 Task: Find connections with filter location Schwetzingen with filter topic #Homeofficewith filter profile language French with filter current company OpenText with filter school Indian Institute of Technology, Ropar with filter industry Turned Products and Fastener Manufacturing with filter service category Telecommunications with filter keywords title Executive Assistant
Action: Mouse moved to (287, 332)
Screenshot: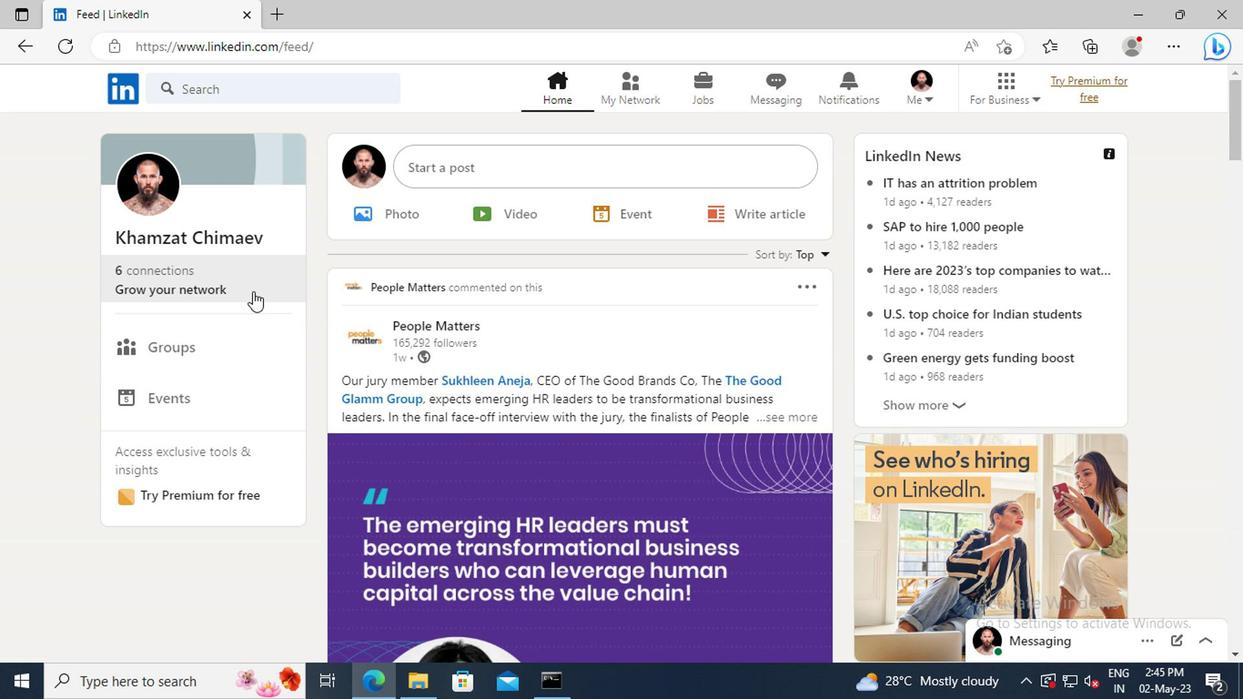 
Action: Mouse pressed left at (287, 332)
Screenshot: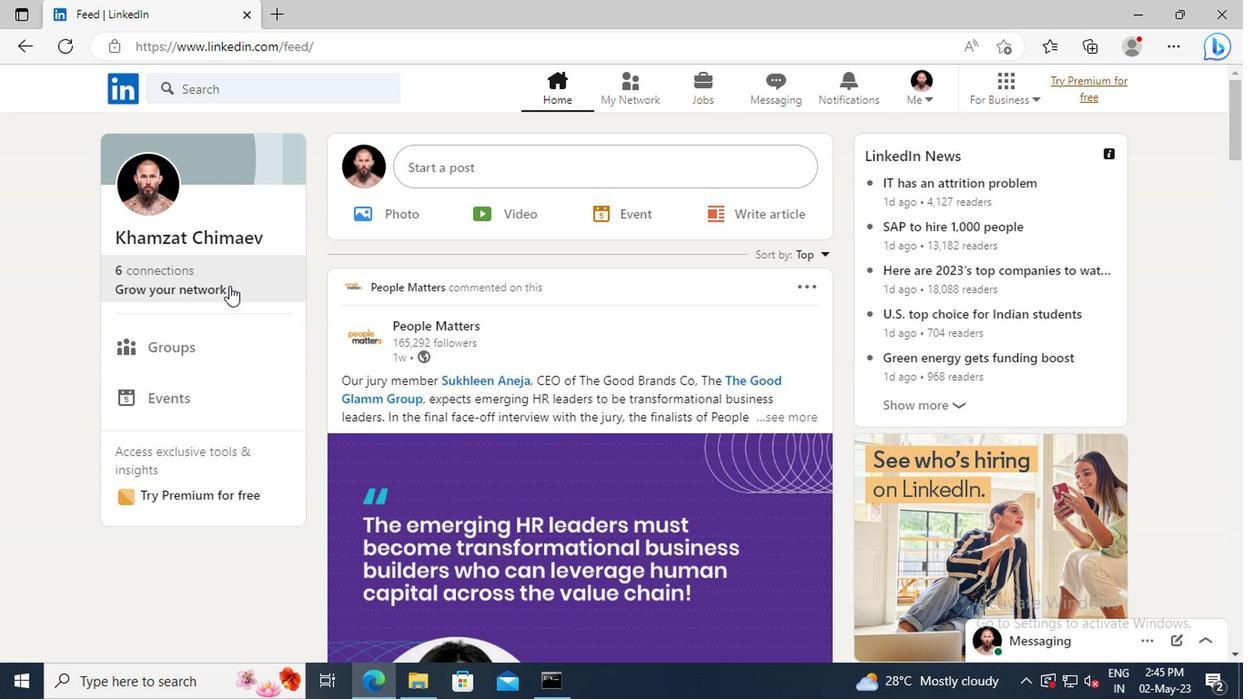 
Action: Mouse moved to (273, 267)
Screenshot: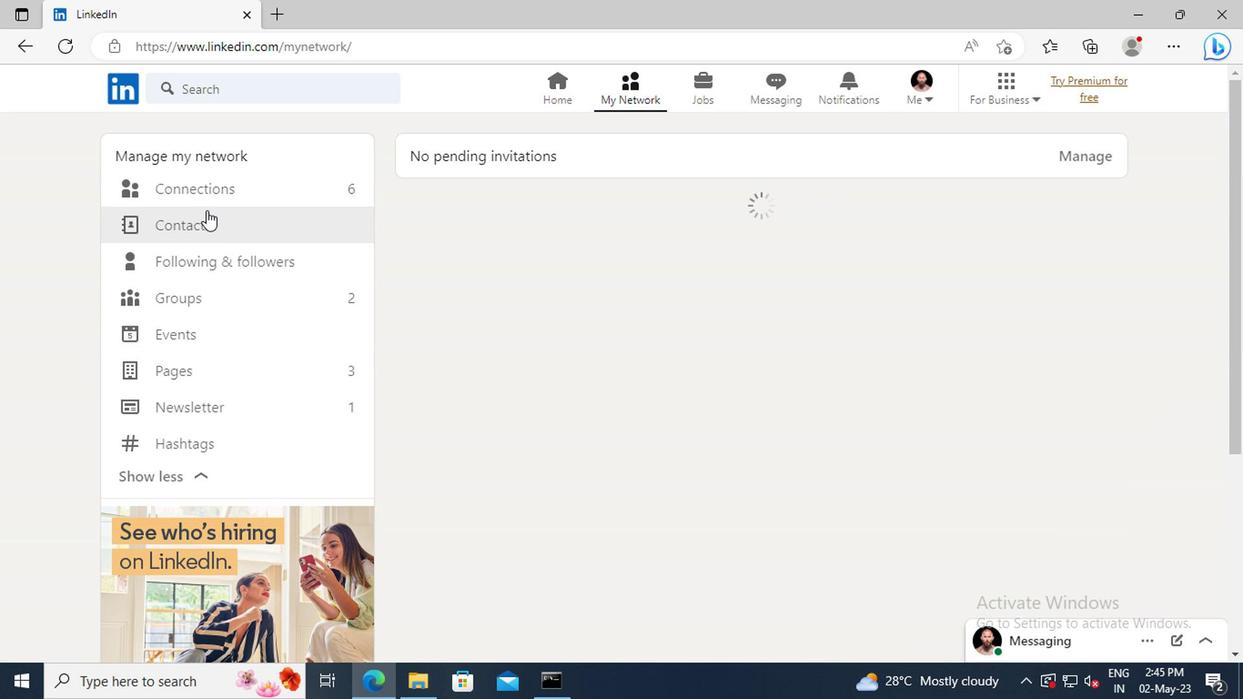 
Action: Mouse pressed left at (273, 267)
Screenshot: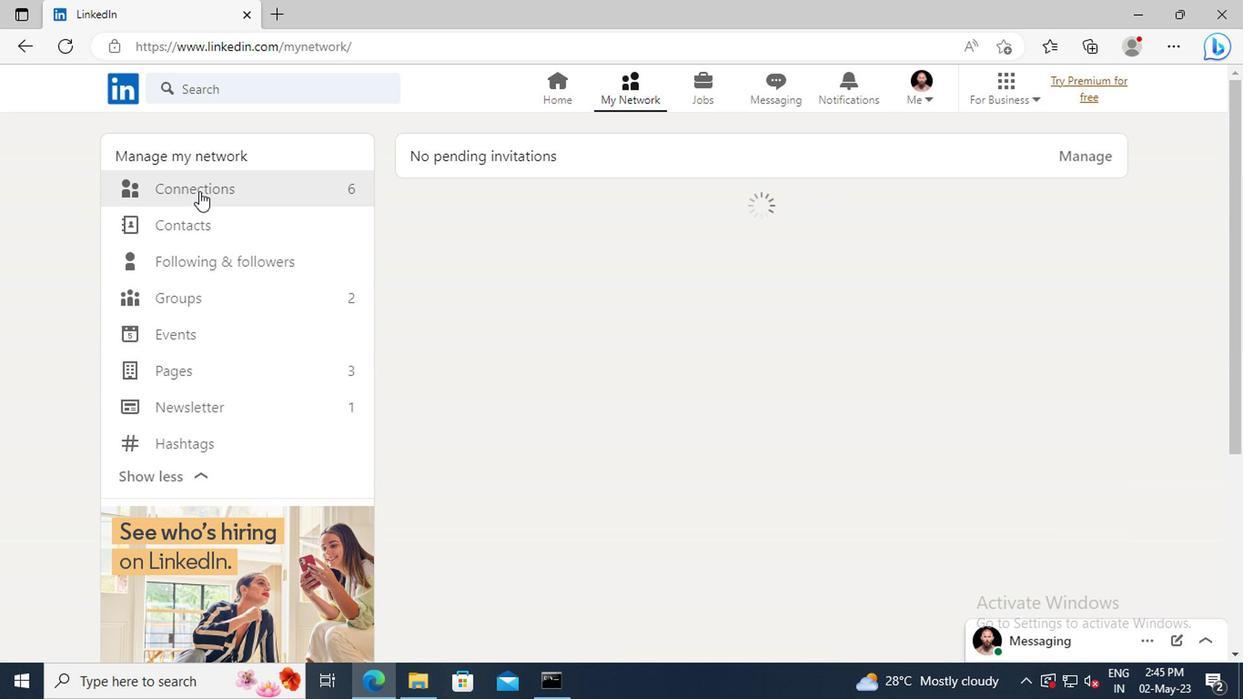 
Action: Mouse moved to (649, 269)
Screenshot: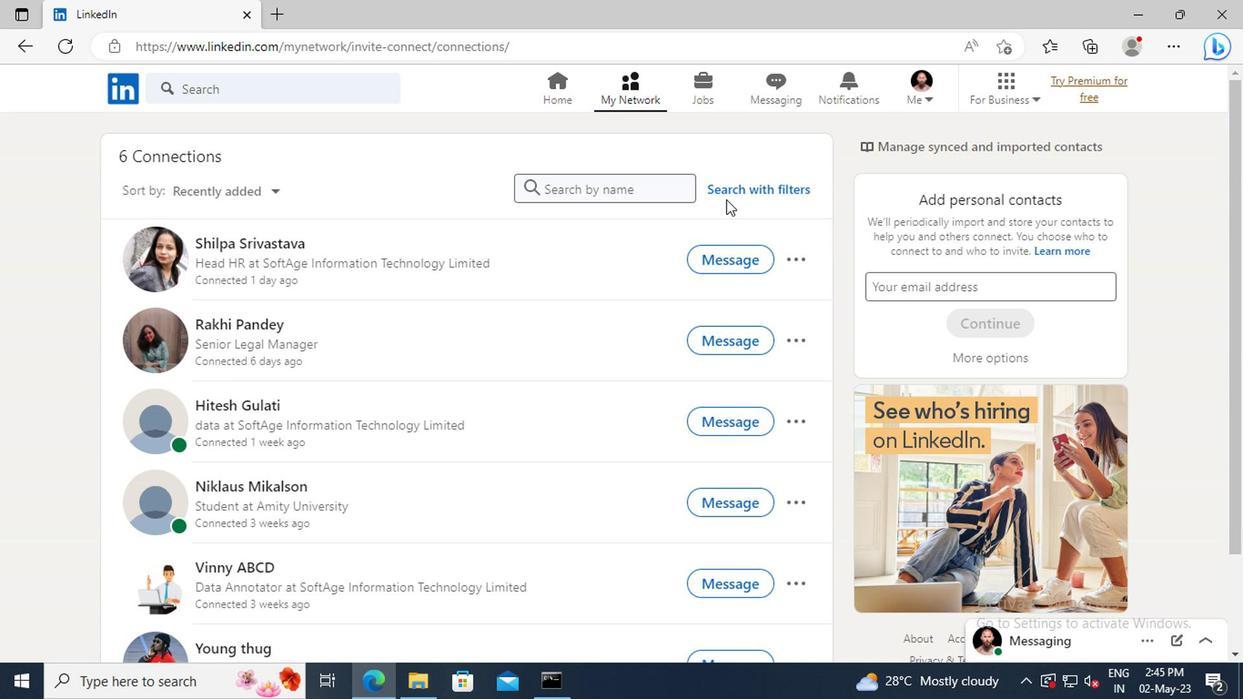 
Action: Mouse pressed left at (649, 269)
Screenshot: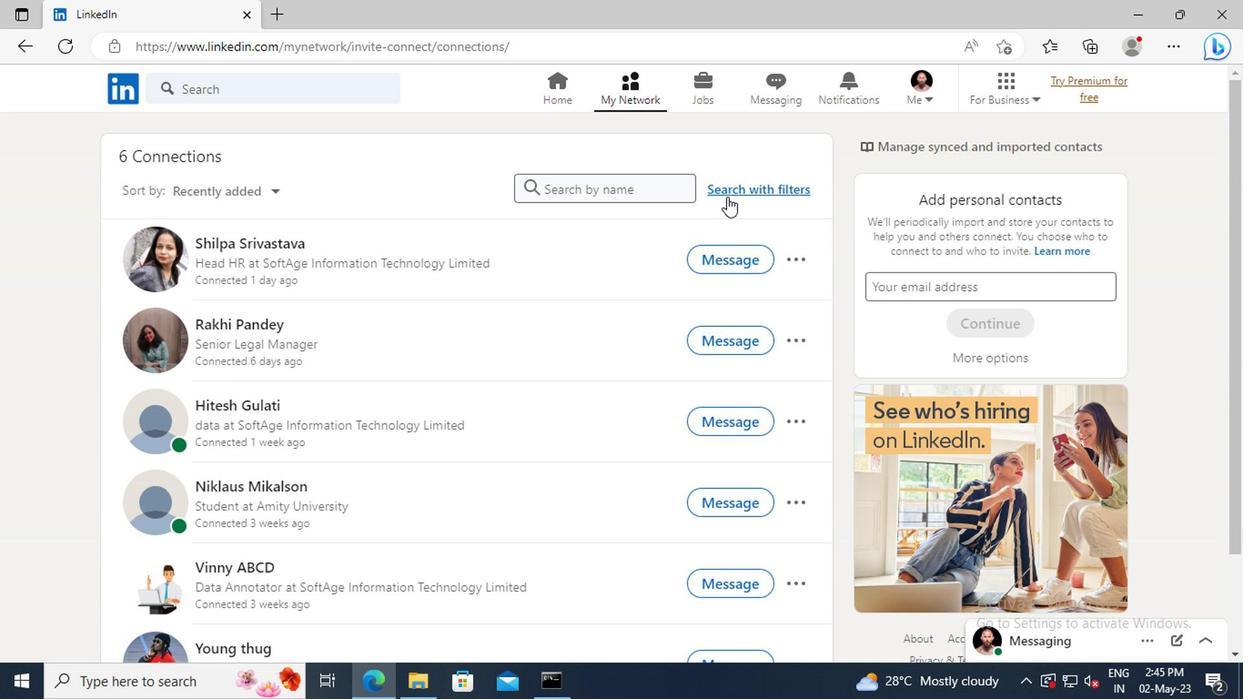 
Action: Mouse moved to (623, 235)
Screenshot: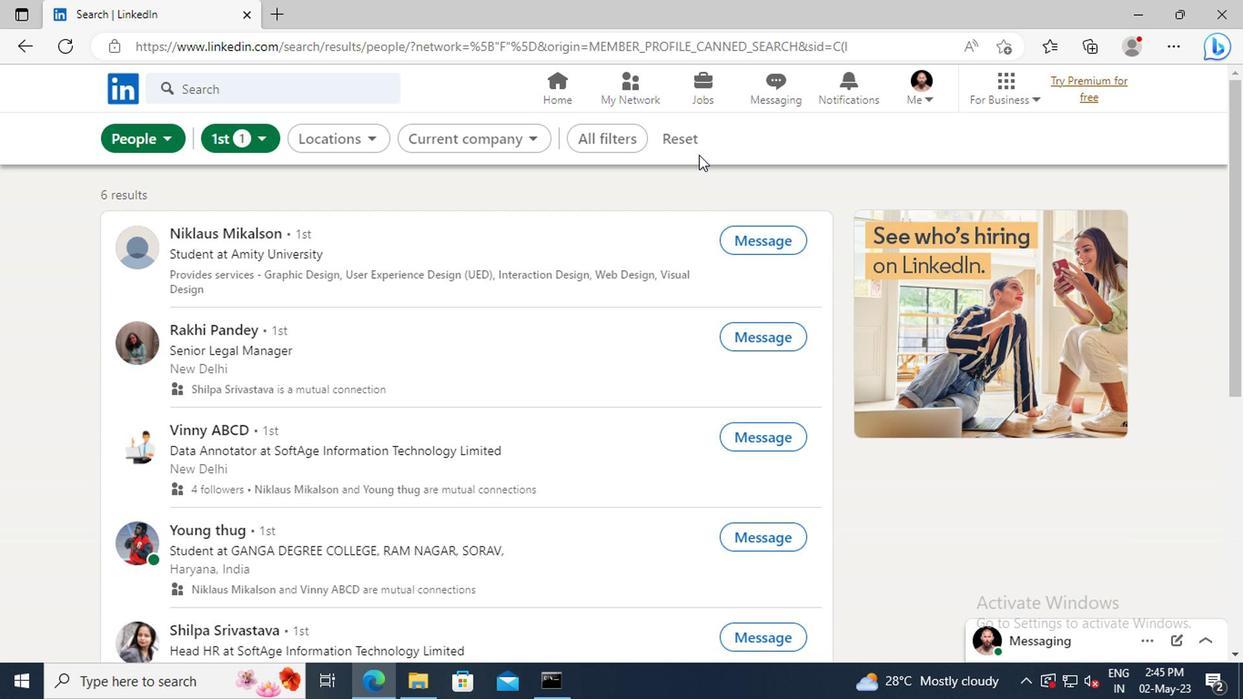
Action: Mouse pressed left at (623, 235)
Screenshot: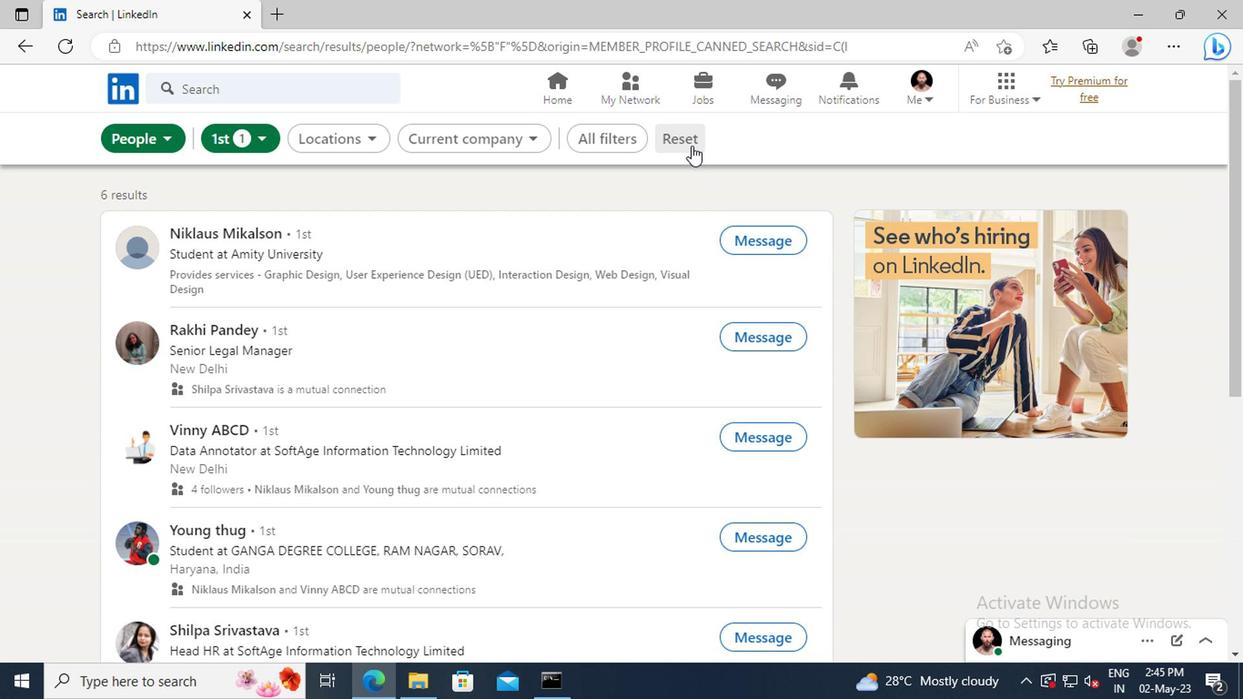 
Action: Mouse moved to (602, 232)
Screenshot: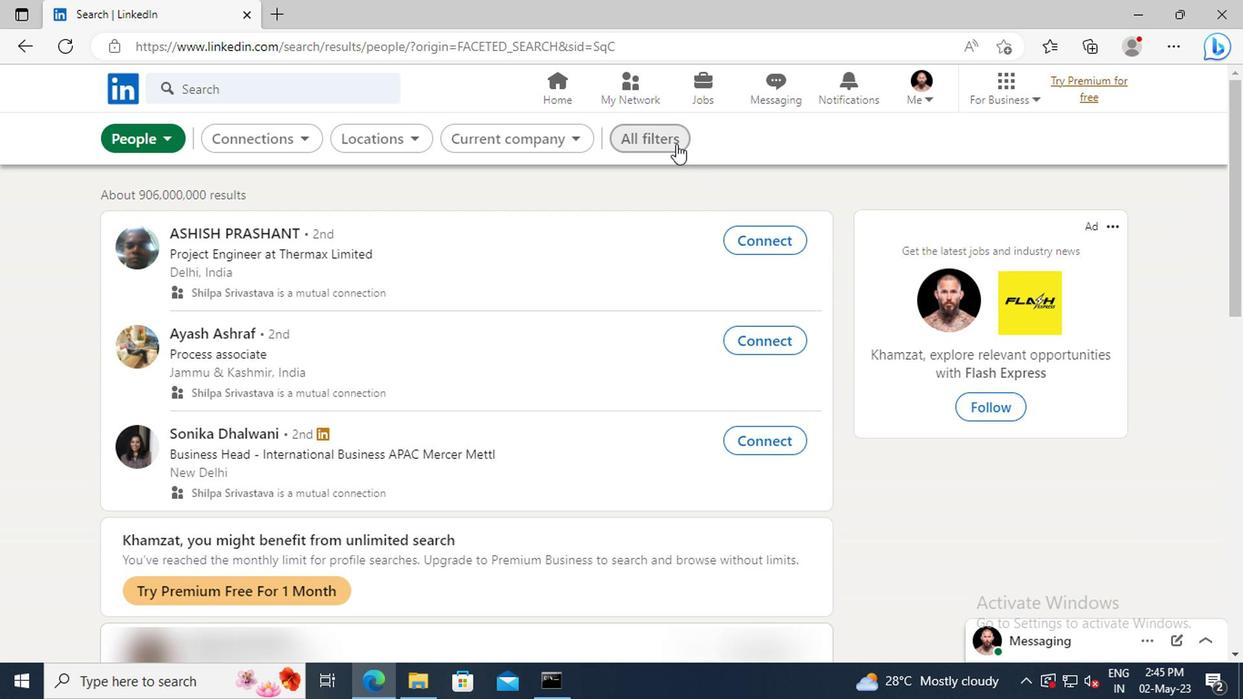 
Action: Mouse pressed left at (602, 232)
Screenshot: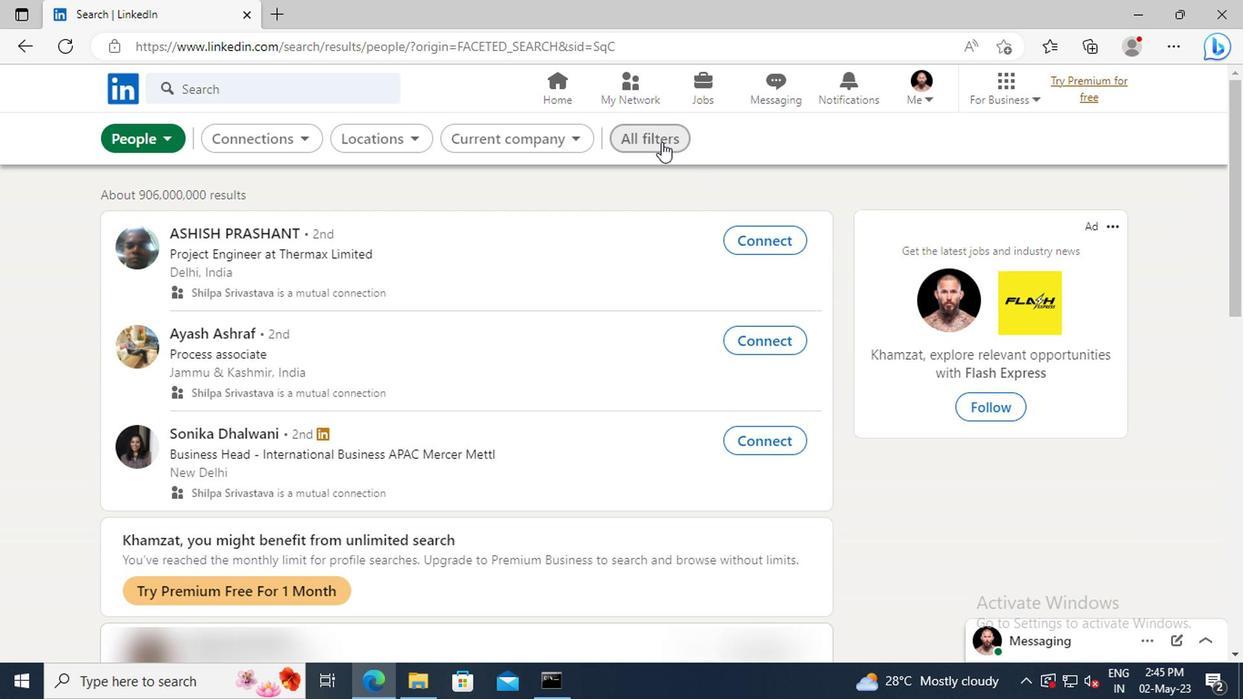 
Action: Mouse moved to (828, 344)
Screenshot: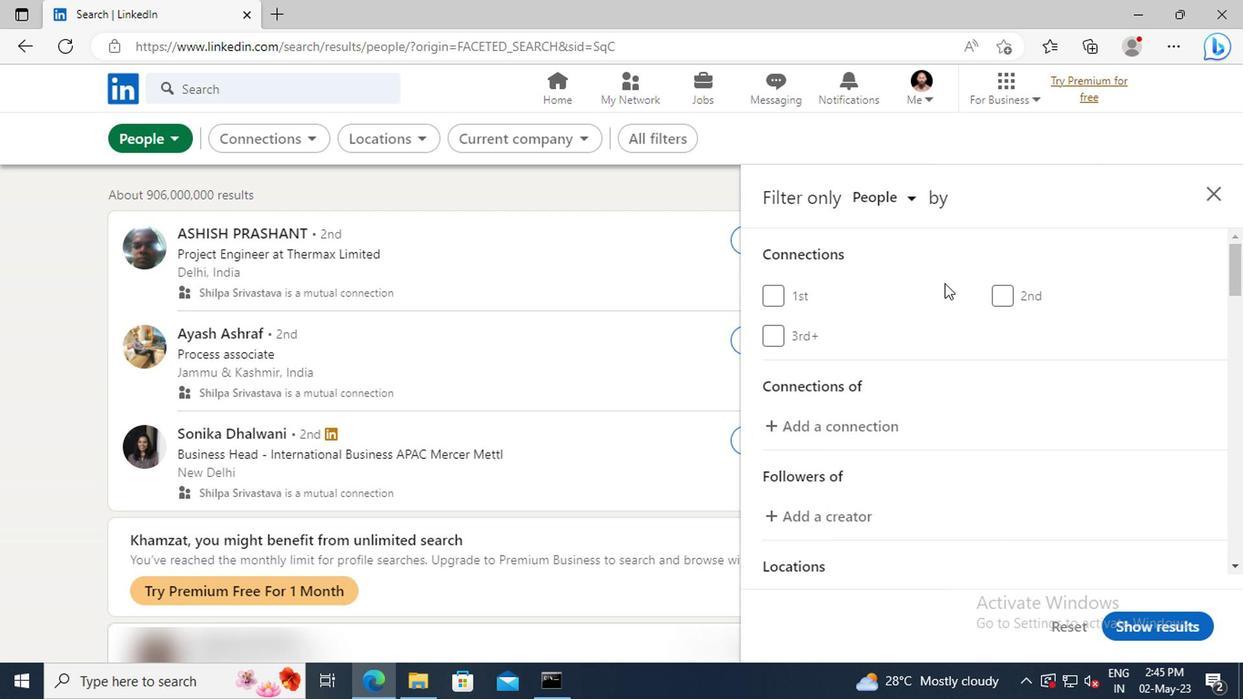 
Action: Mouse scrolled (828, 343) with delta (0, 0)
Screenshot: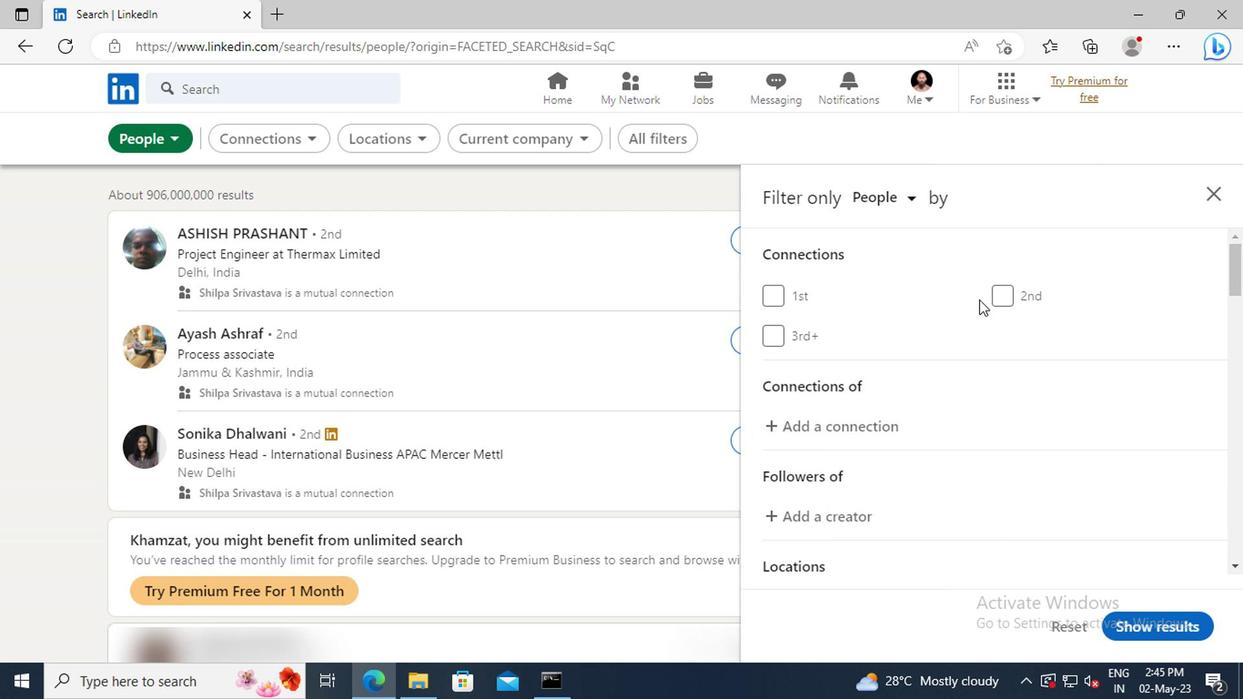 
Action: Mouse moved to (828, 345)
Screenshot: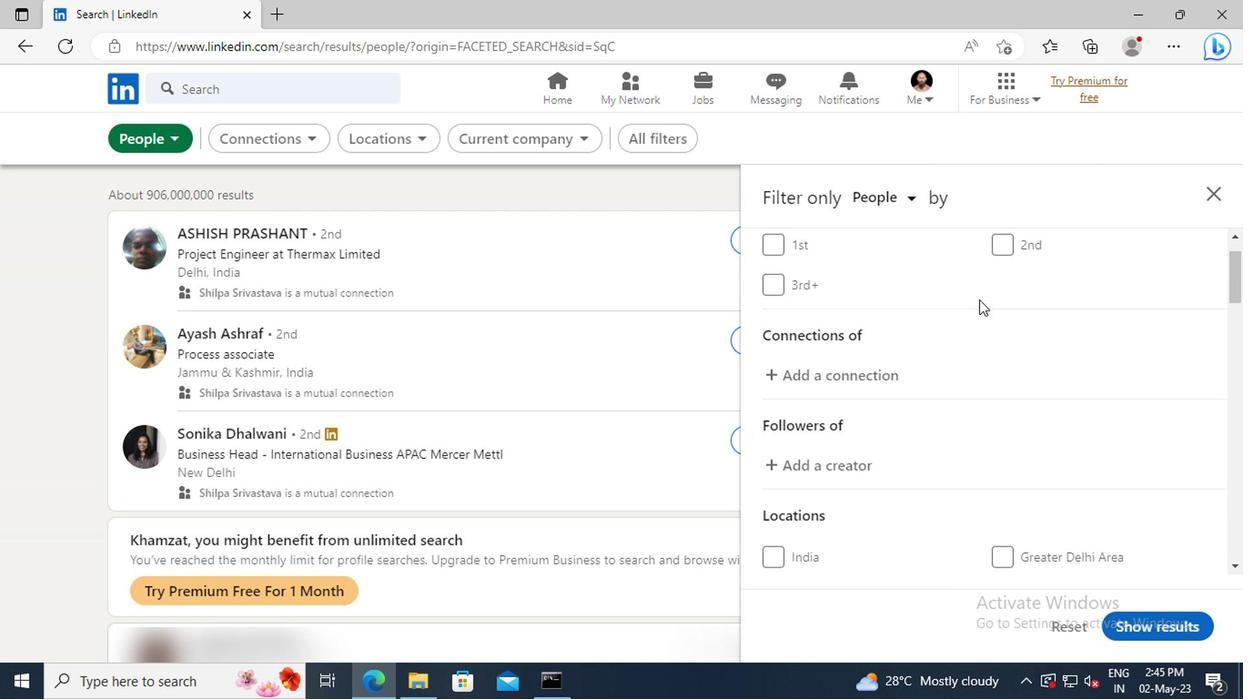
Action: Mouse scrolled (828, 344) with delta (0, 0)
Screenshot: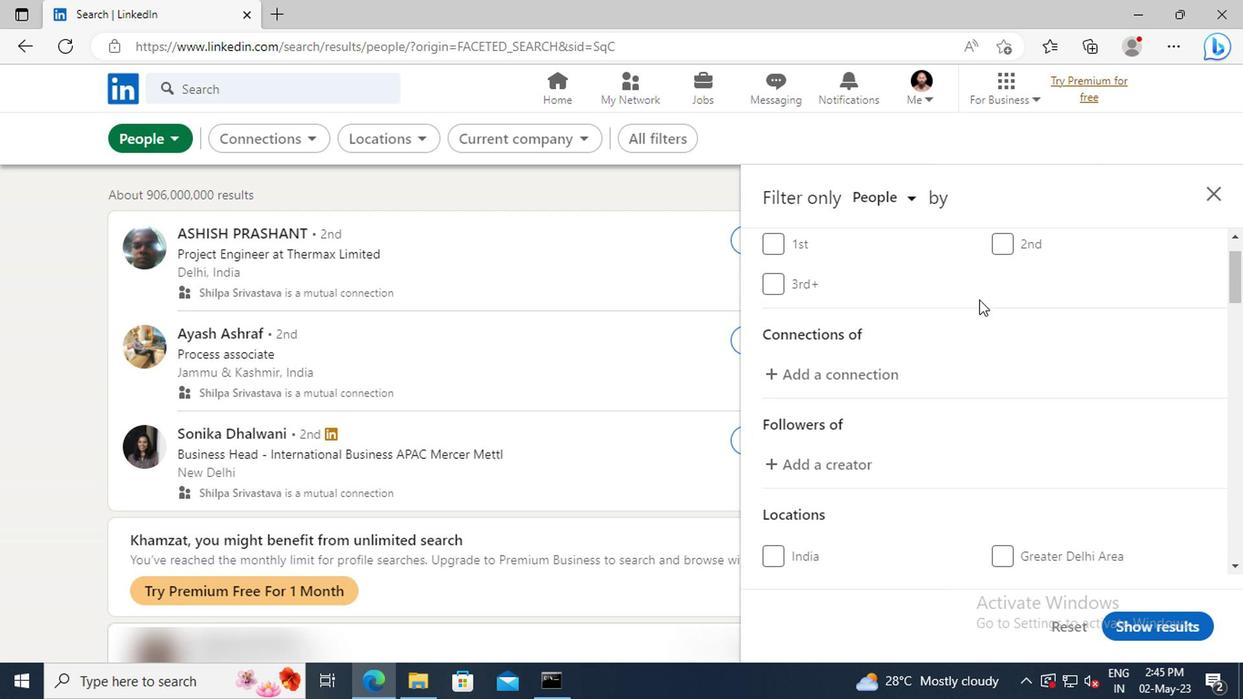 
Action: Mouse scrolled (828, 344) with delta (0, 0)
Screenshot: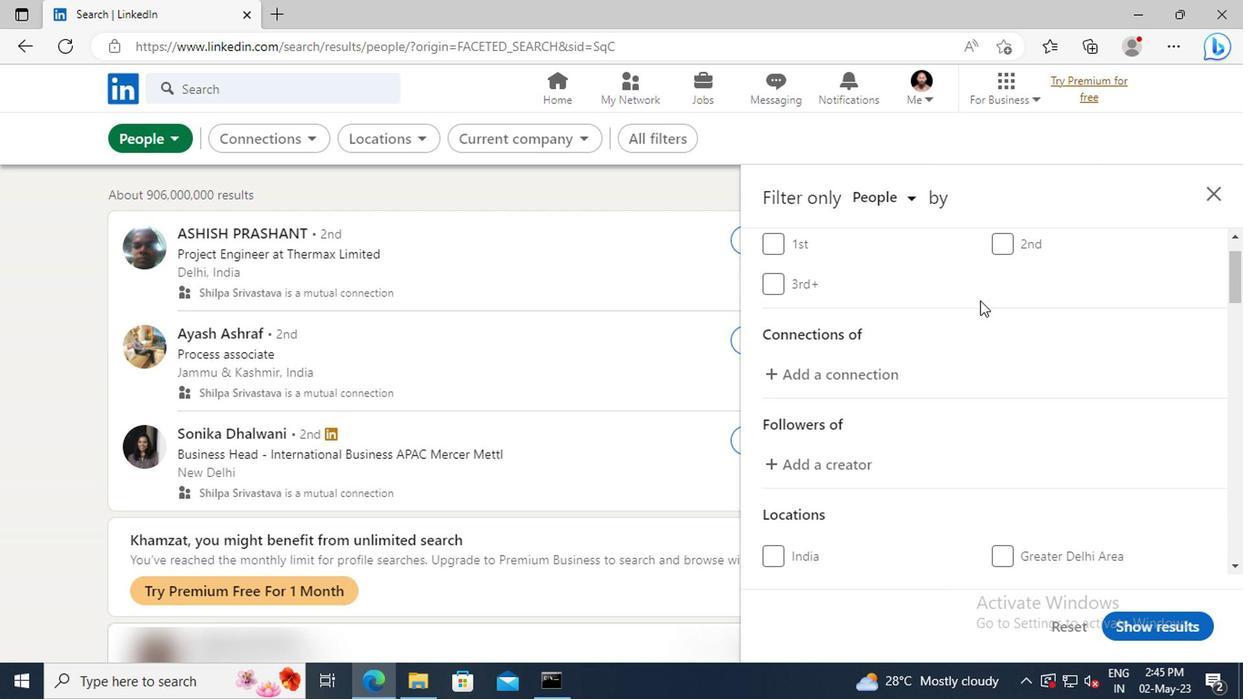 
Action: Mouse scrolled (828, 344) with delta (0, 0)
Screenshot: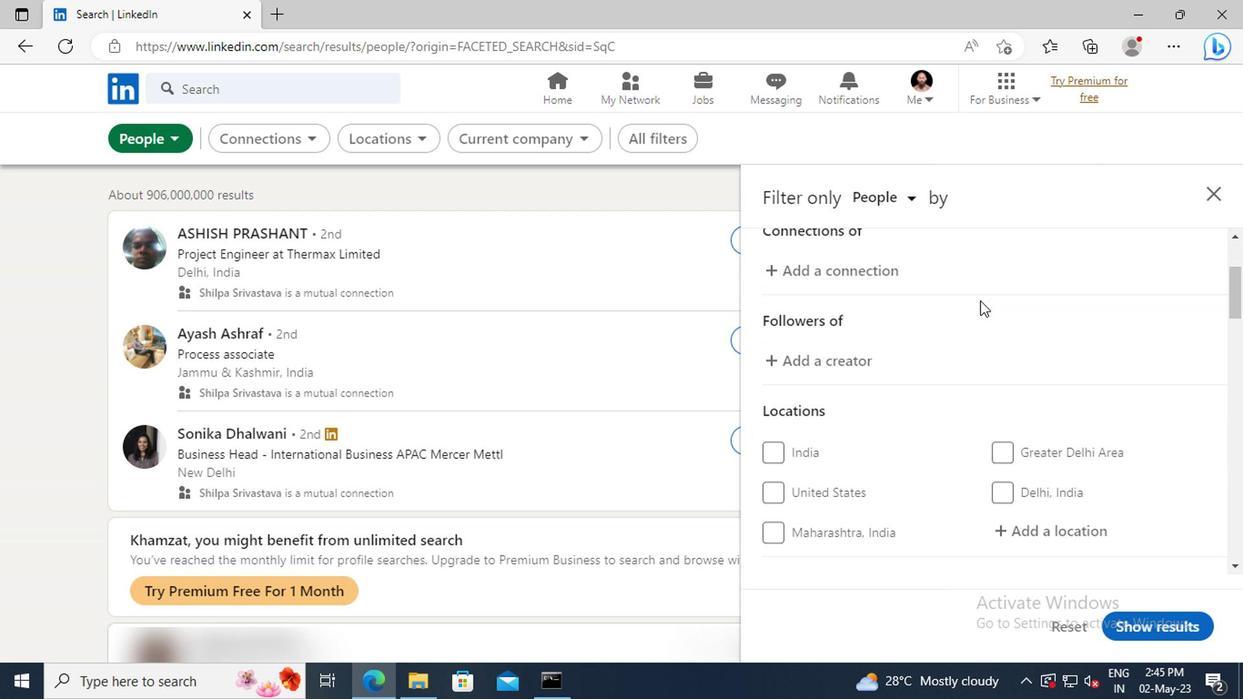 
Action: Mouse moved to (829, 345)
Screenshot: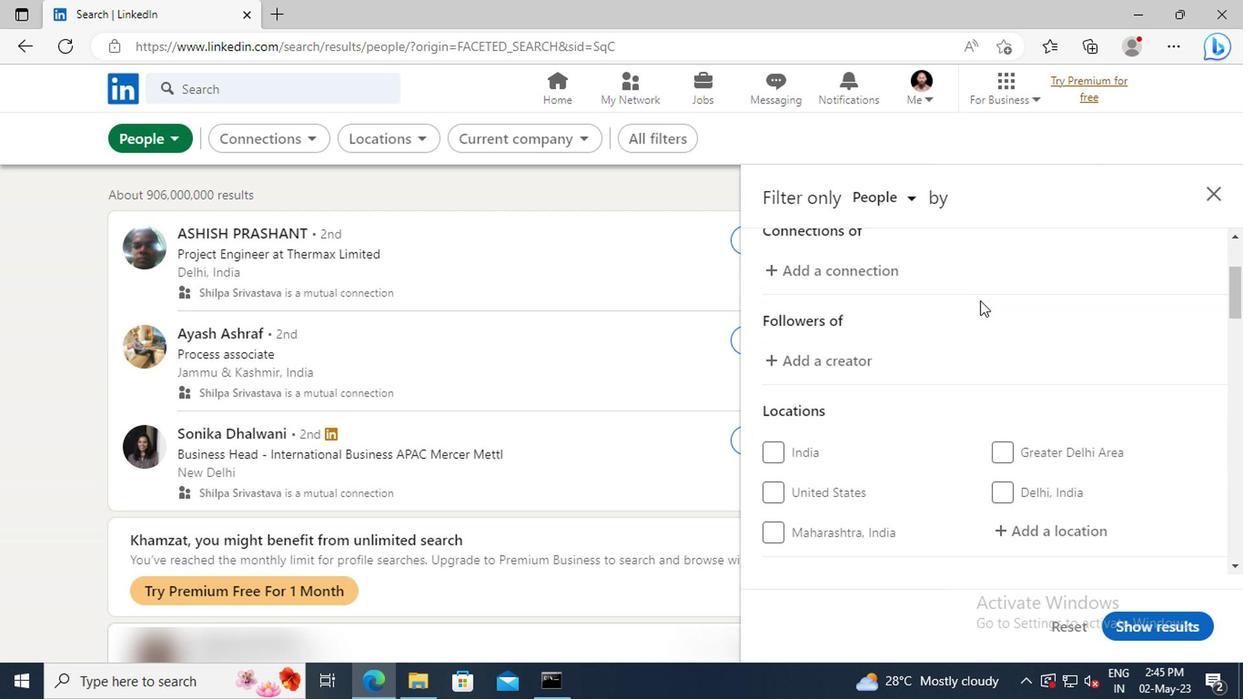 
Action: Mouse scrolled (829, 344) with delta (0, 0)
Screenshot: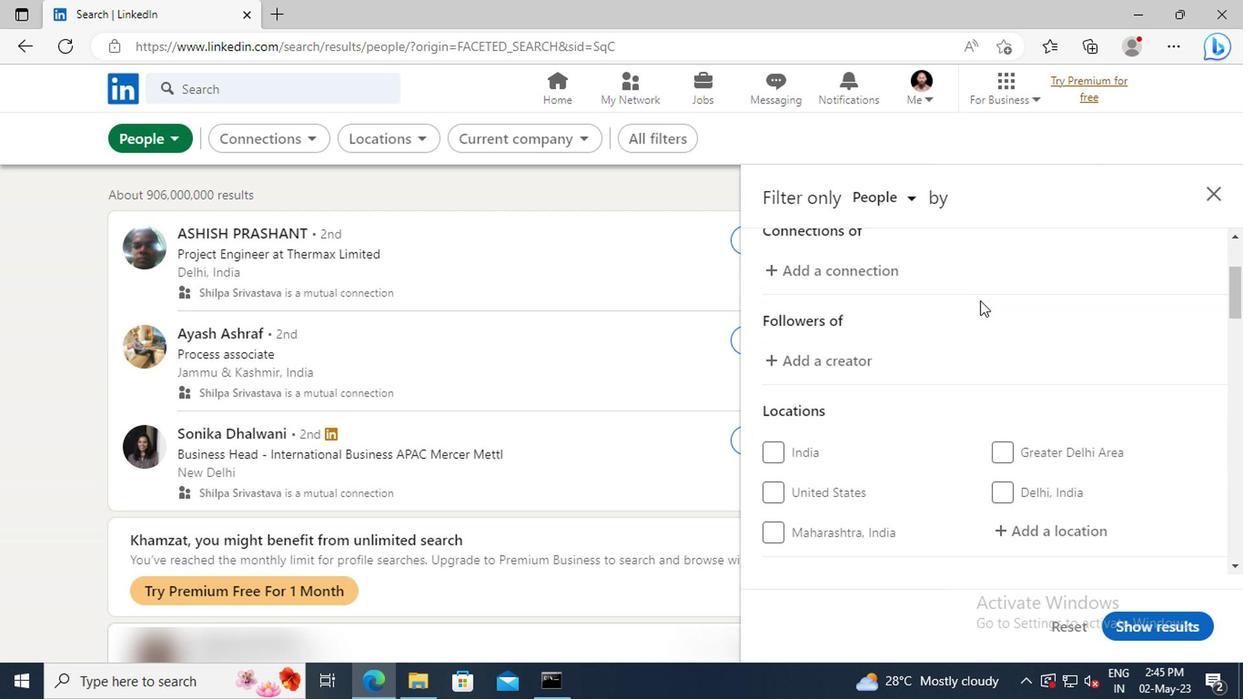 
Action: Mouse scrolled (829, 344) with delta (0, 0)
Screenshot: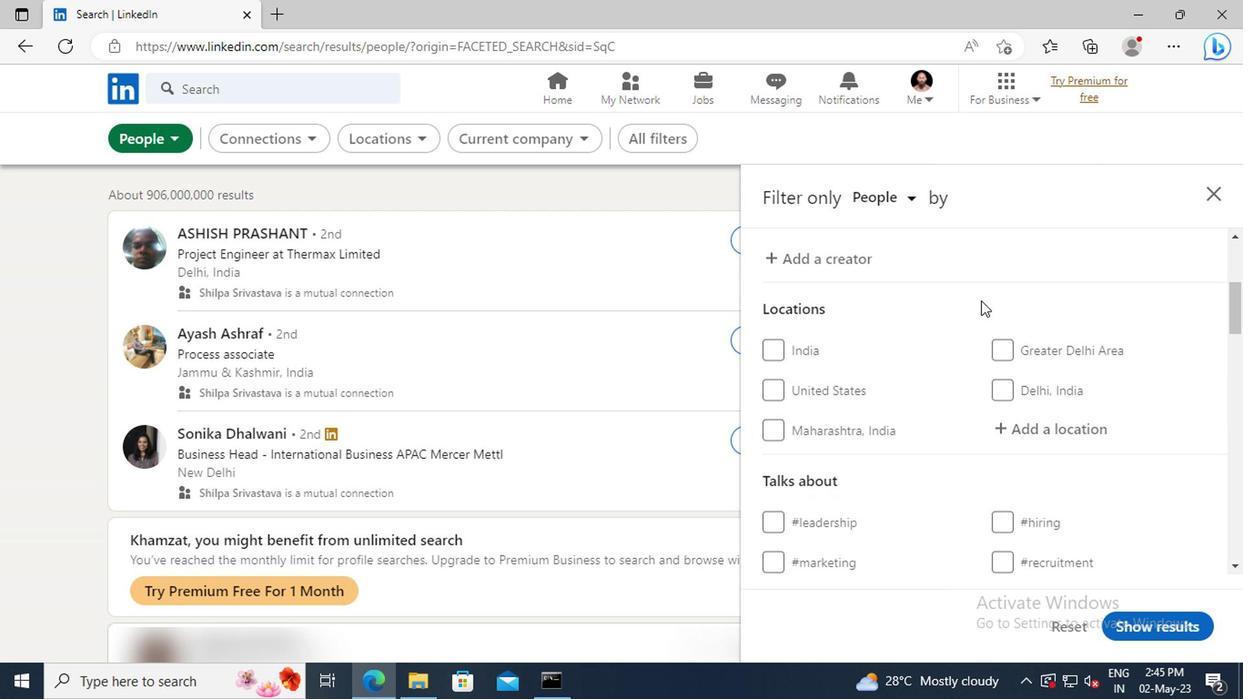 
Action: Mouse moved to (852, 398)
Screenshot: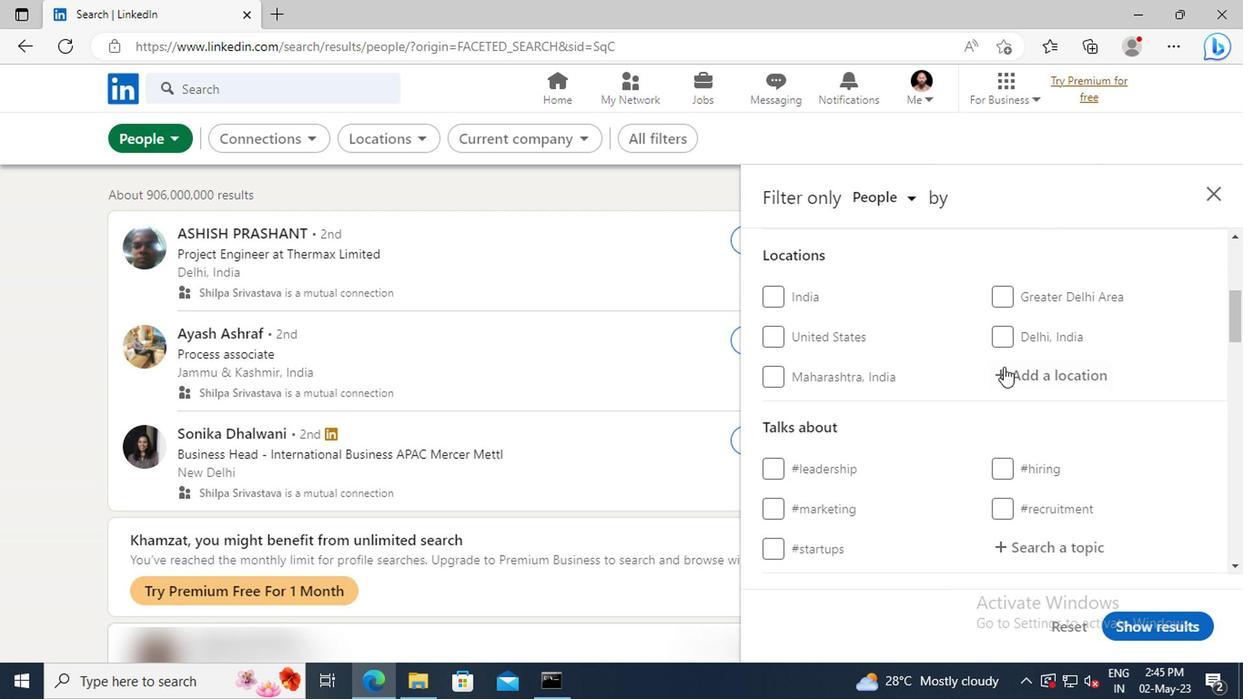 
Action: Mouse pressed left at (852, 398)
Screenshot: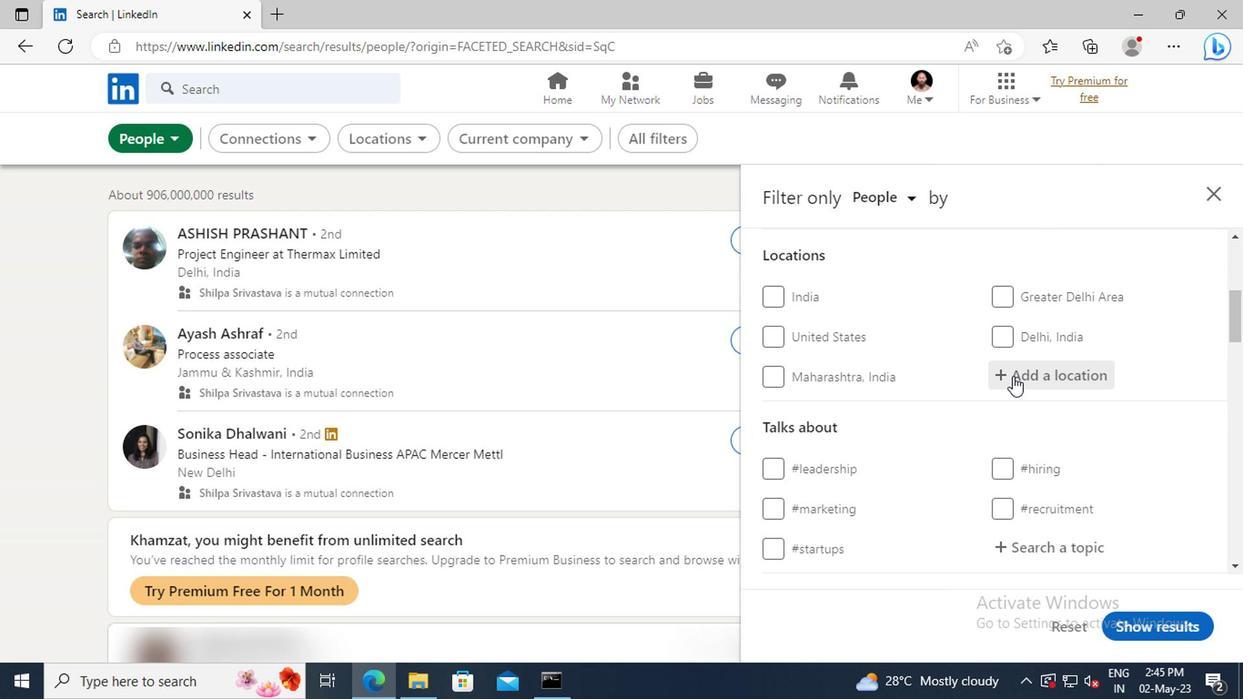 
Action: Key pressed <Key.shift>SCHWETZI
Screenshot: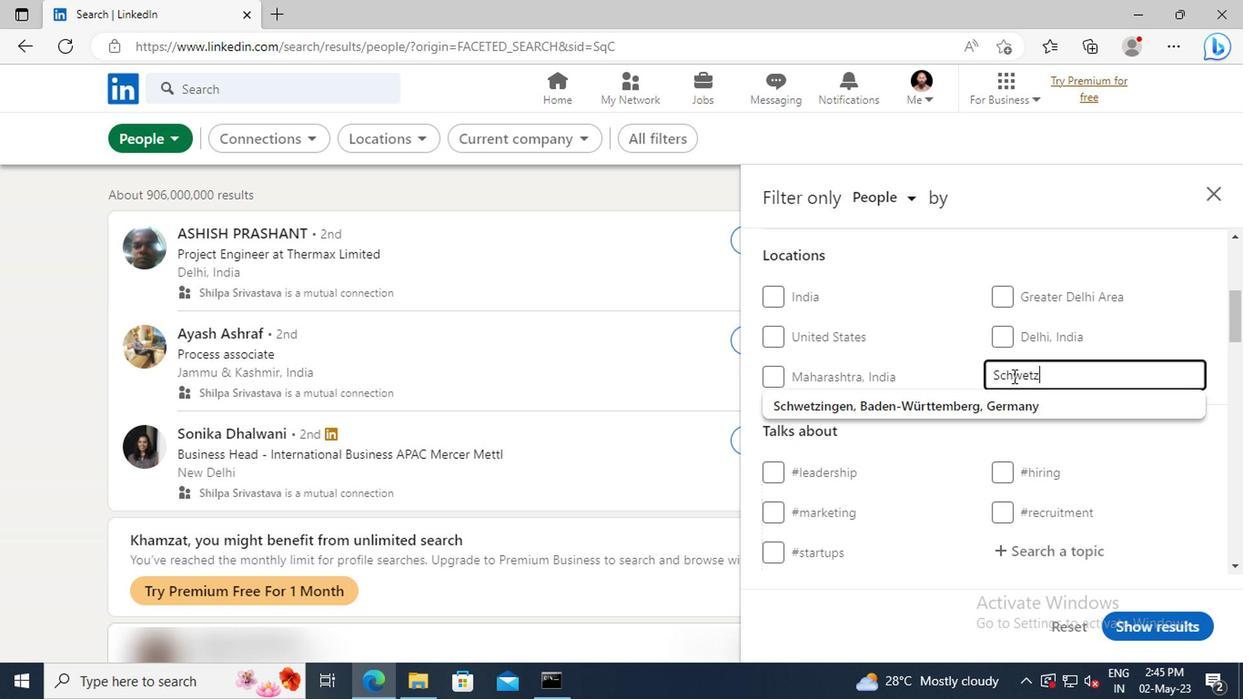 
Action: Mouse moved to (859, 420)
Screenshot: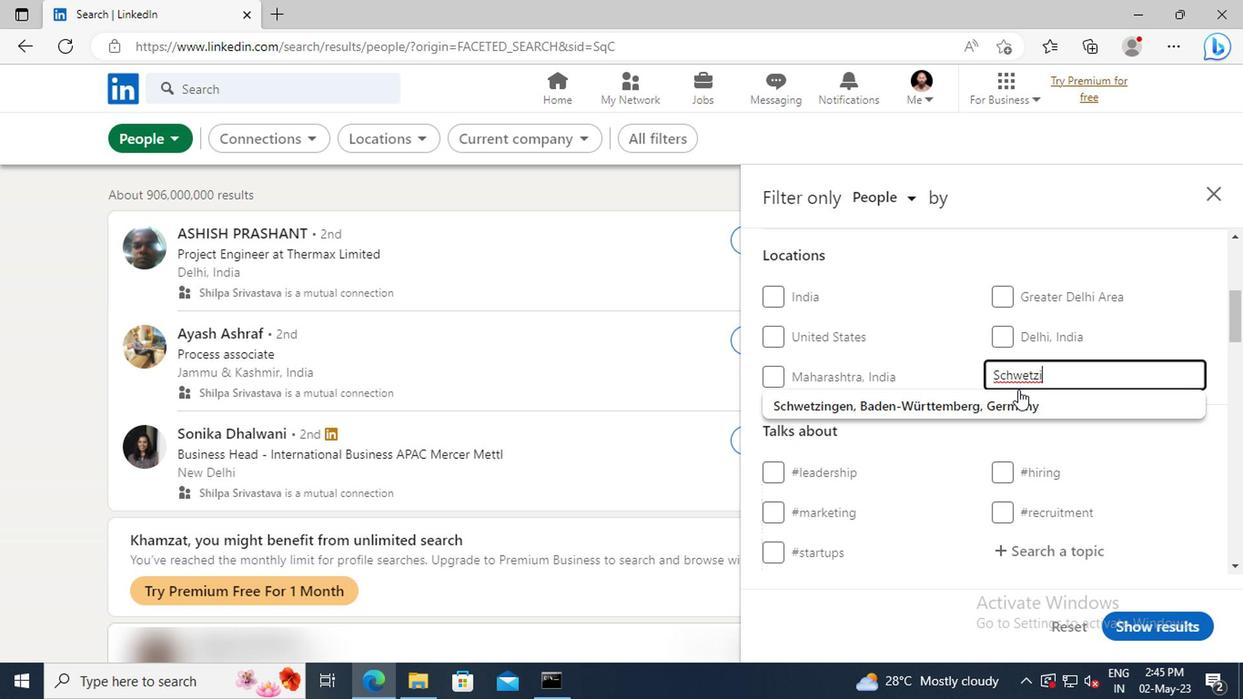 
Action: Mouse pressed left at (859, 420)
Screenshot: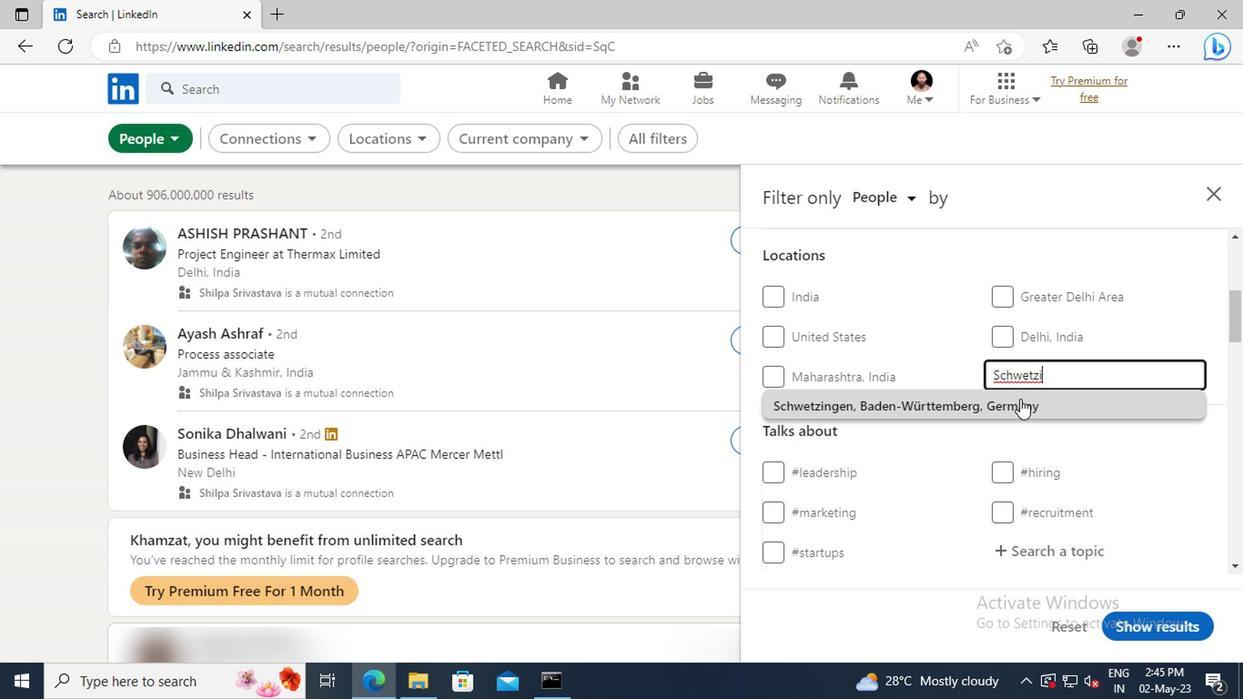 
Action: Mouse scrolled (859, 420) with delta (0, 0)
Screenshot: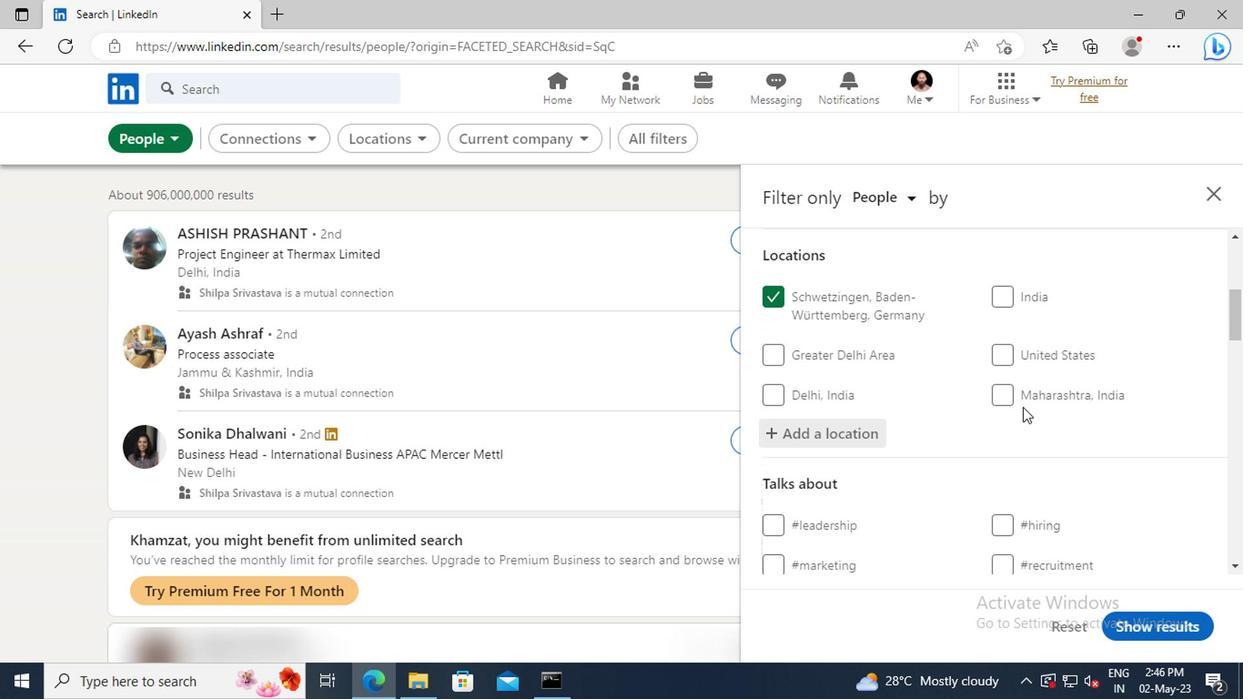 
Action: Mouse scrolled (859, 420) with delta (0, 0)
Screenshot: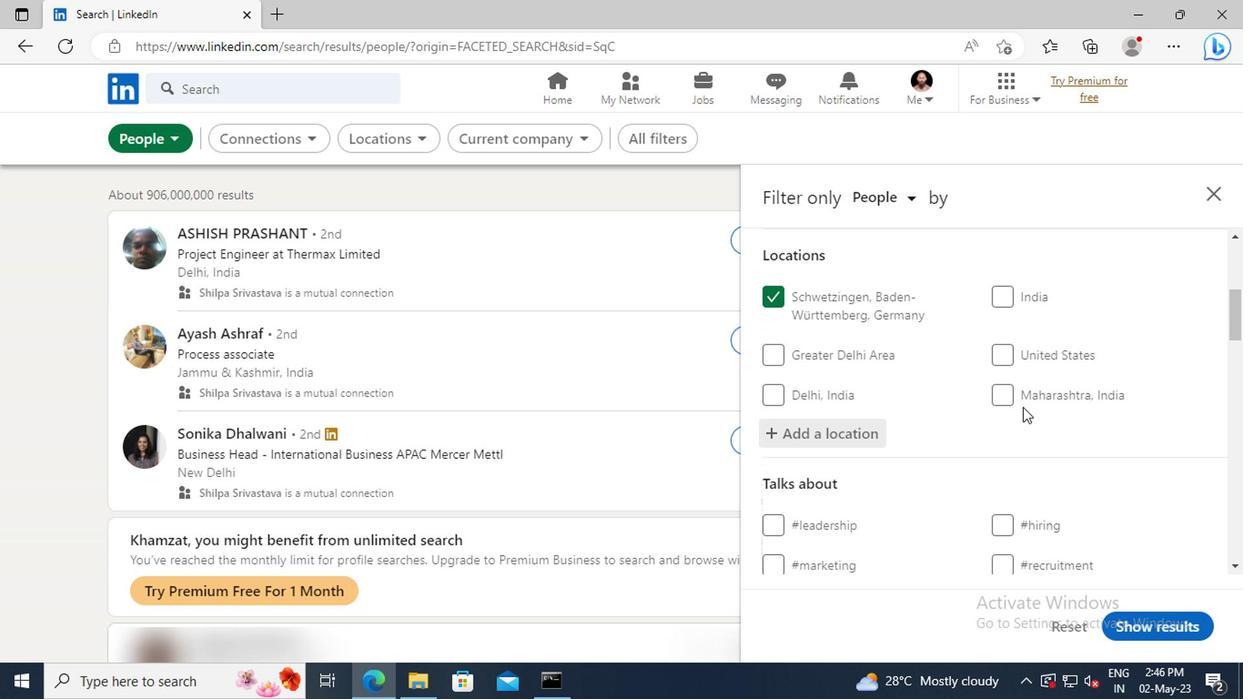 
Action: Mouse scrolled (859, 420) with delta (0, 0)
Screenshot: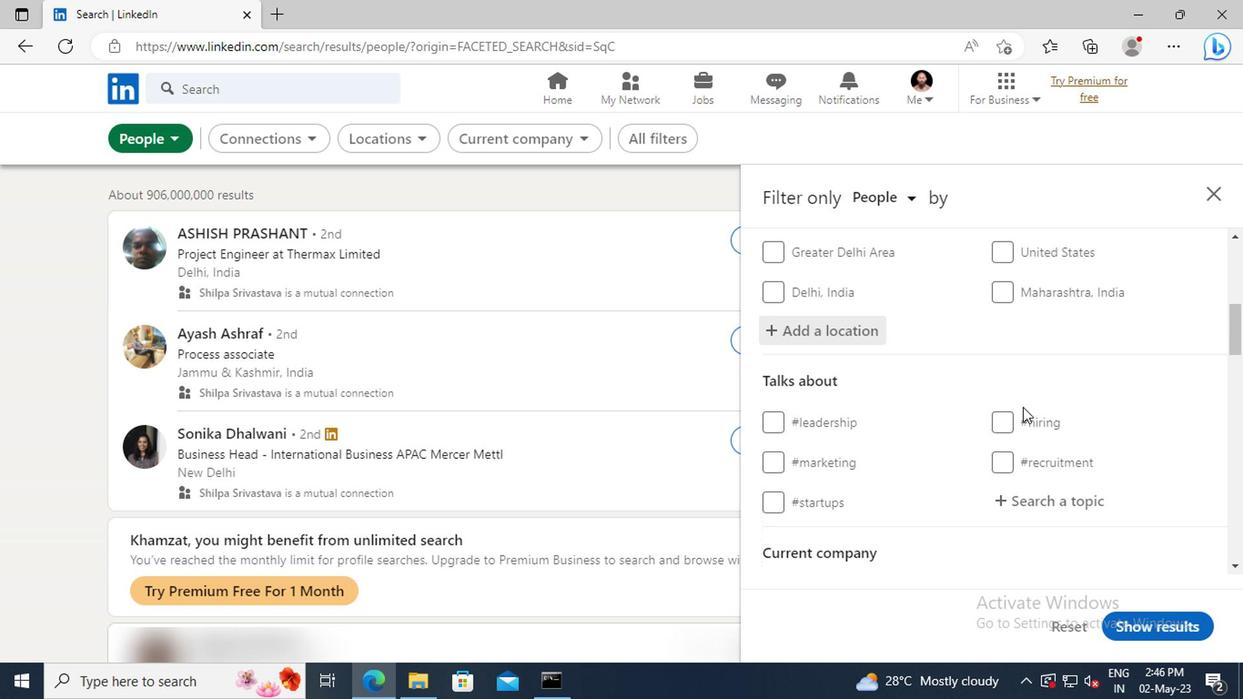 
Action: Mouse moved to (858, 450)
Screenshot: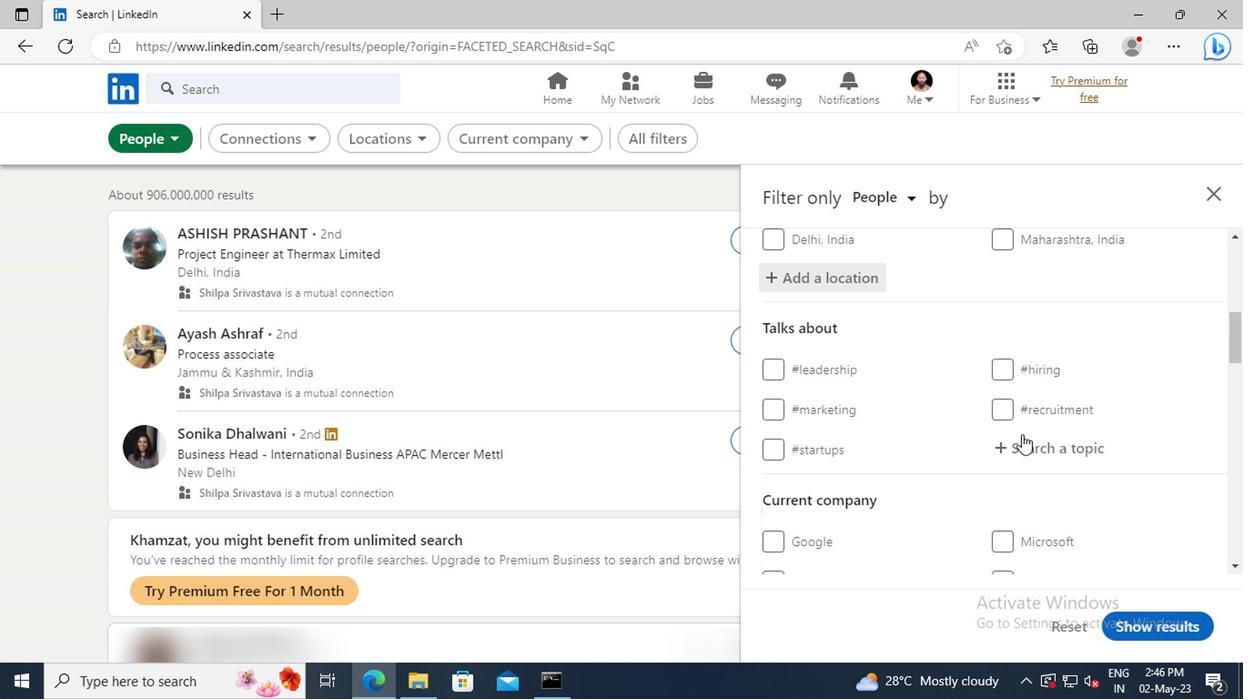 
Action: Mouse pressed left at (858, 450)
Screenshot: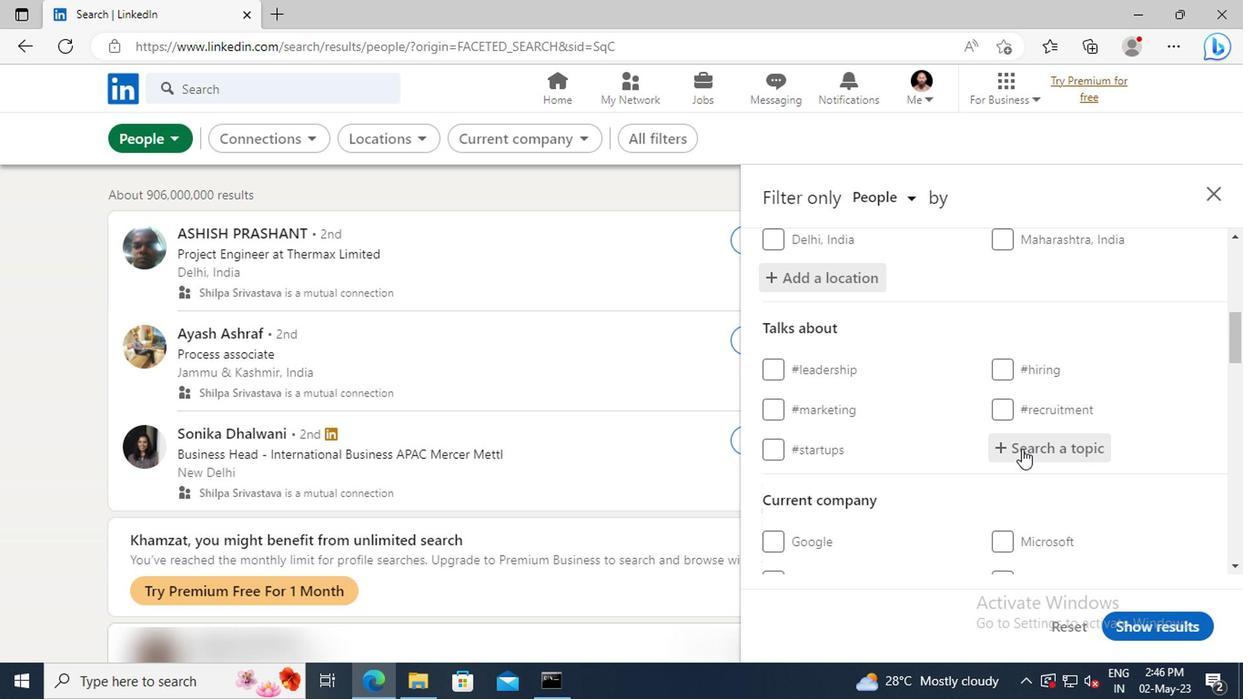 
Action: Key pressed <Key.shift>HOMEOFF
Screenshot: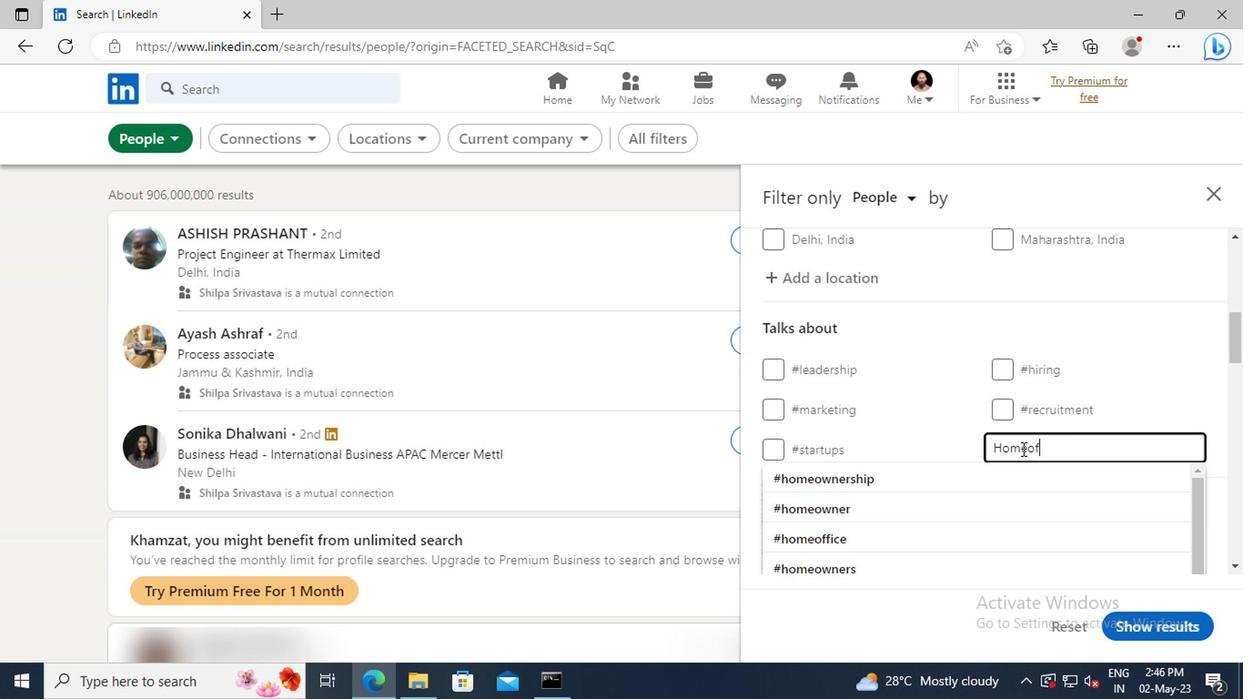 
Action: Mouse moved to (861, 468)
Screenshot: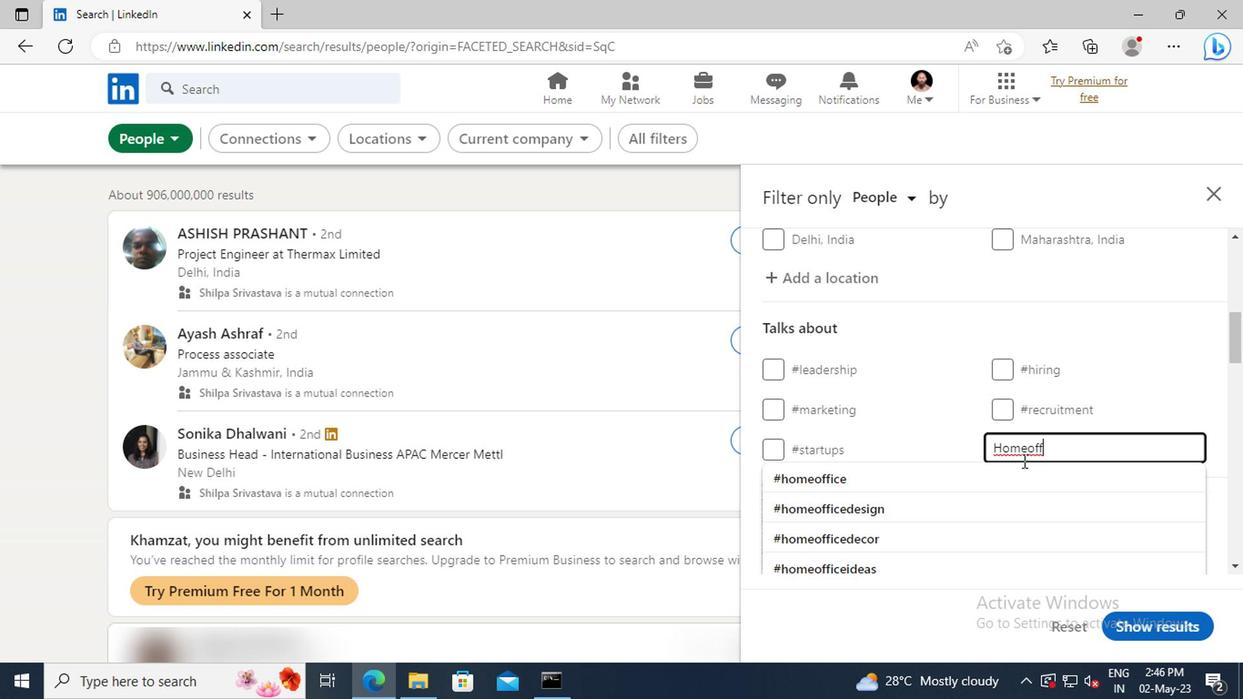 
Action: Mouse pressed left at (861, 468)
Screenshot: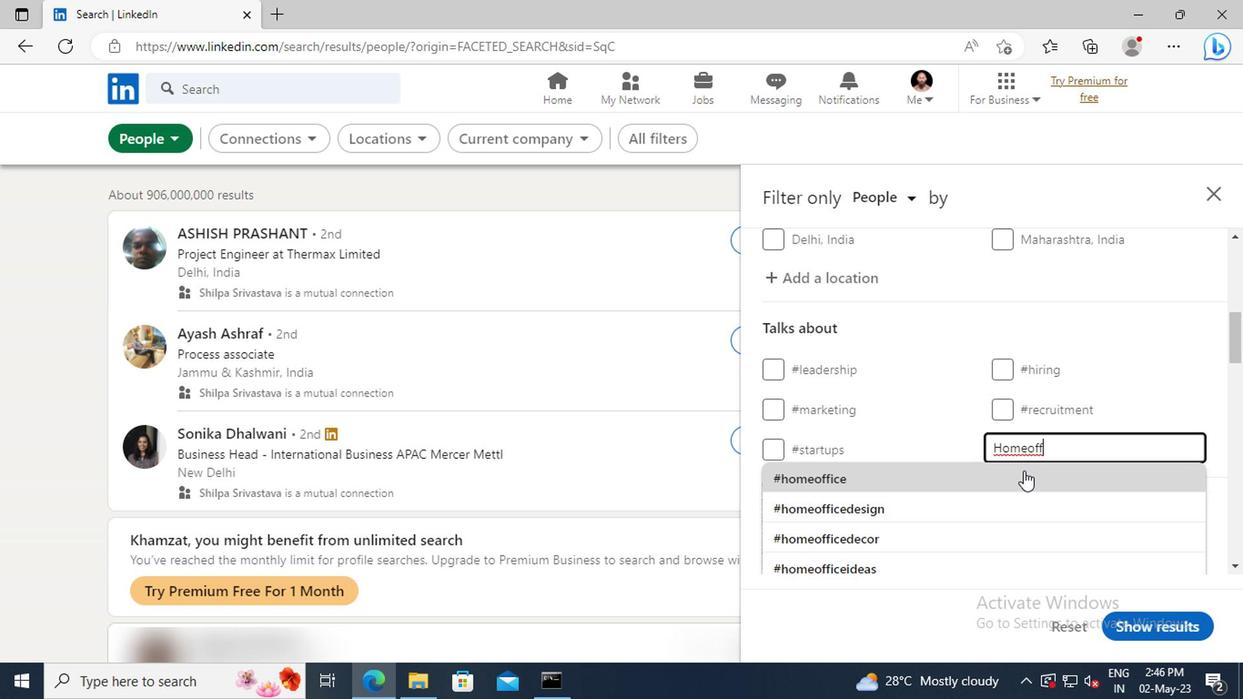 
Action: Mouse scrolled (861, 467) with delta (0, 0)
Screenshot: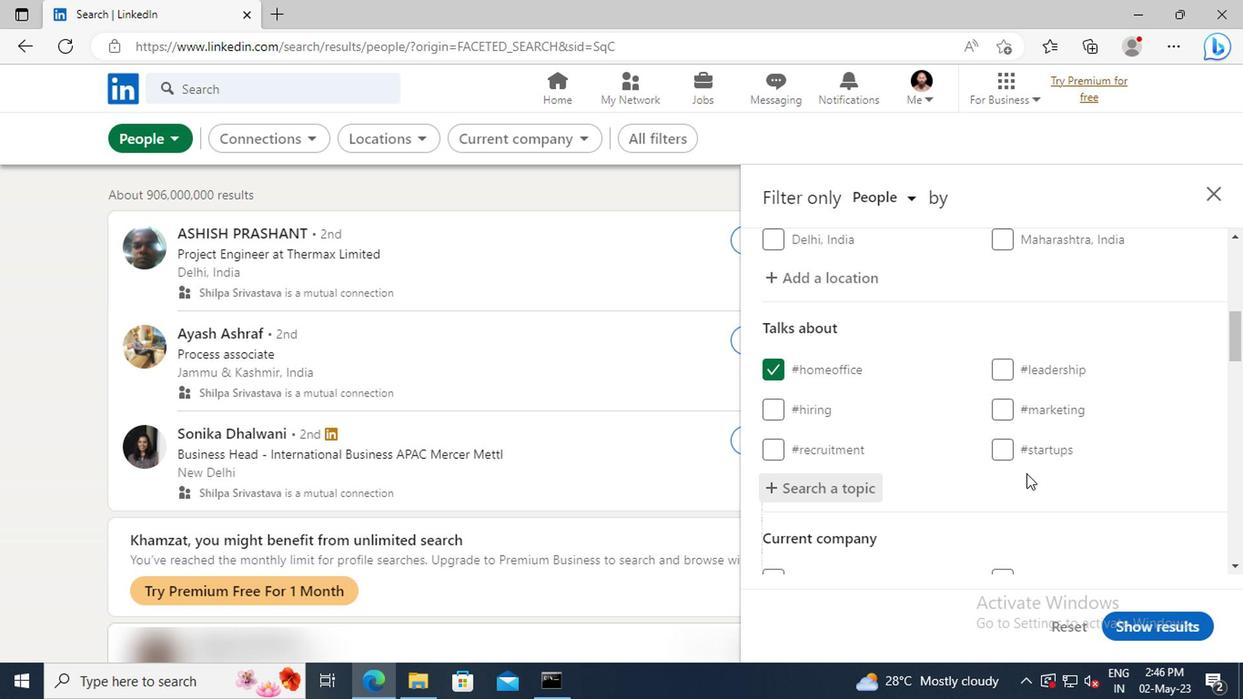 
Action: Mouse scrolled (861, 467) with delta (0, 0)
Screenshot: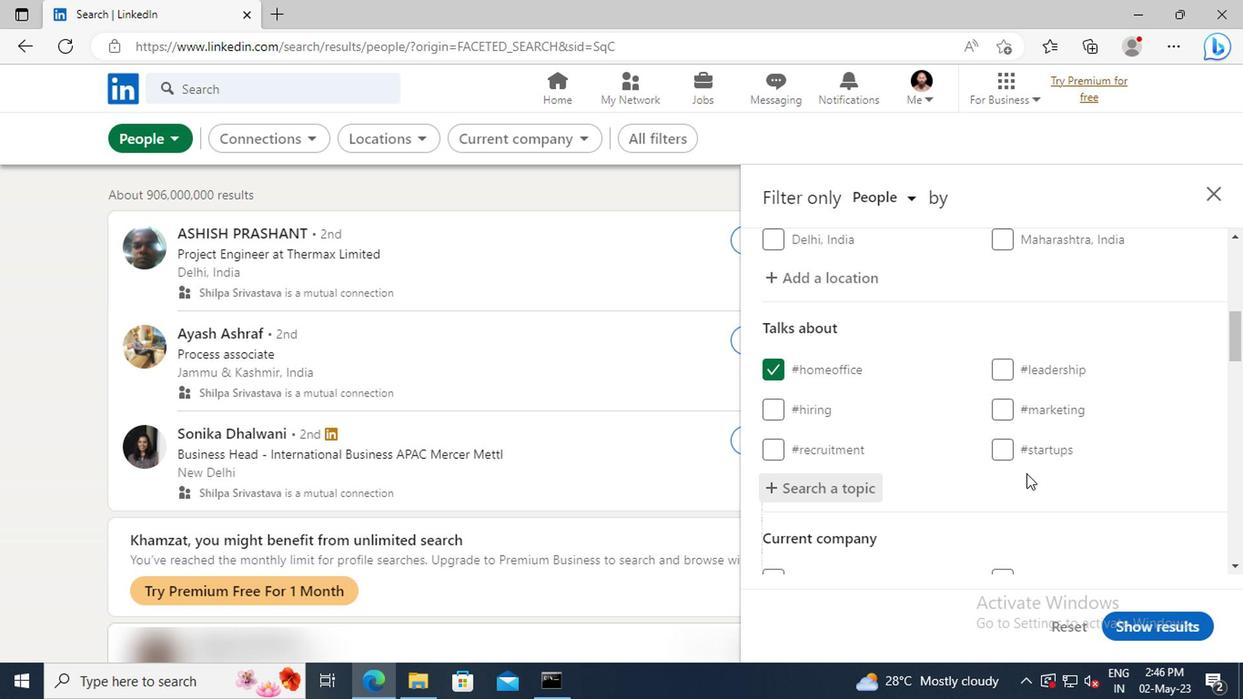 
Action: Mouse scrolled (861, 467) with delta (0, 0)
Screenshot: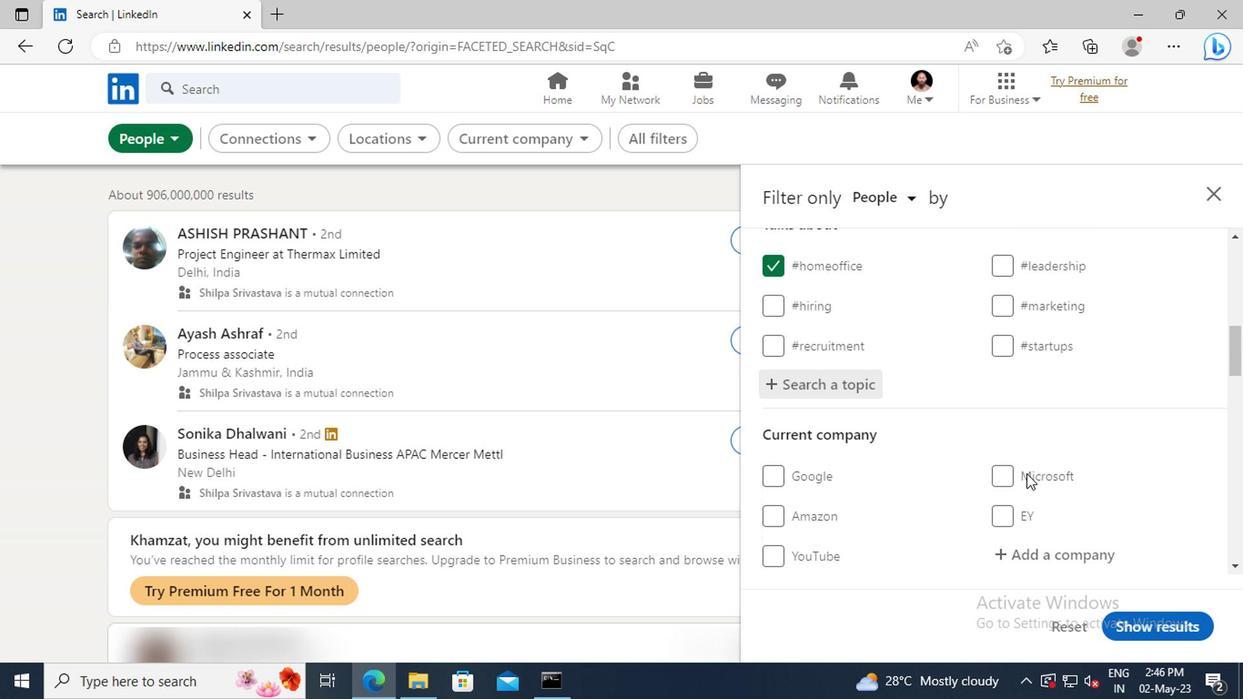 
Action: Mouse scrolled (861, 467) with delta (0, 0)
Screenshot: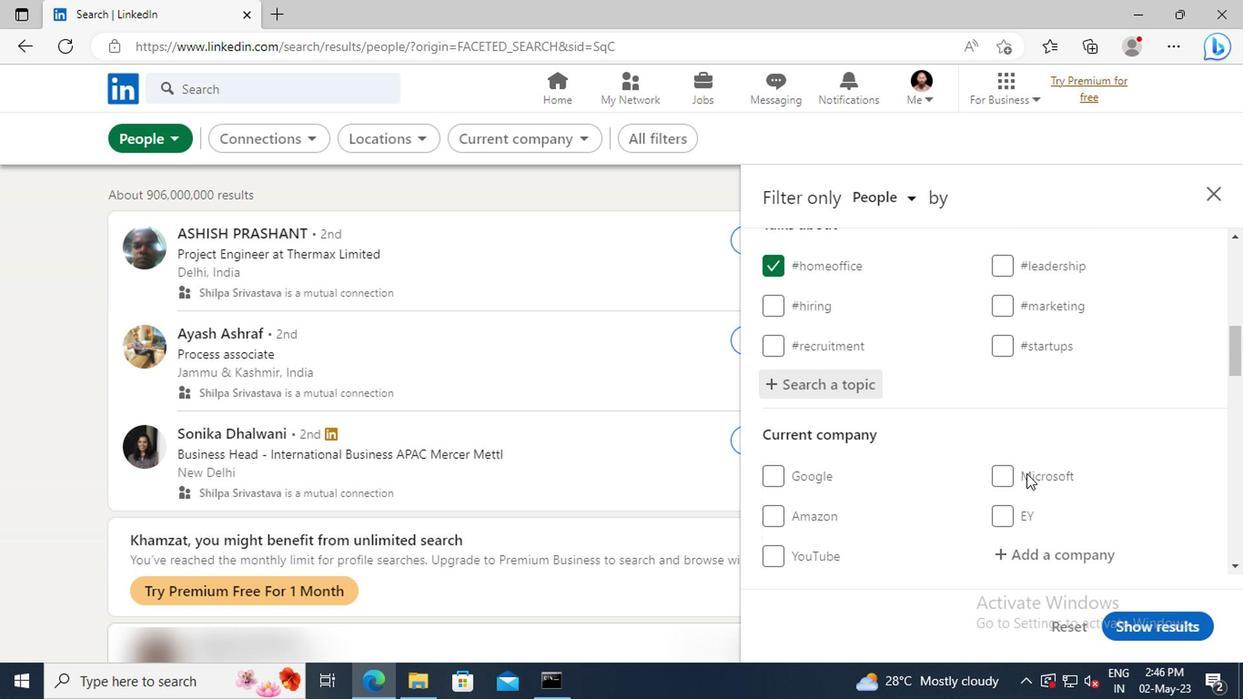 
Action: Mouse scrolled (861, 467) with delta (0, 0)
Screenshot: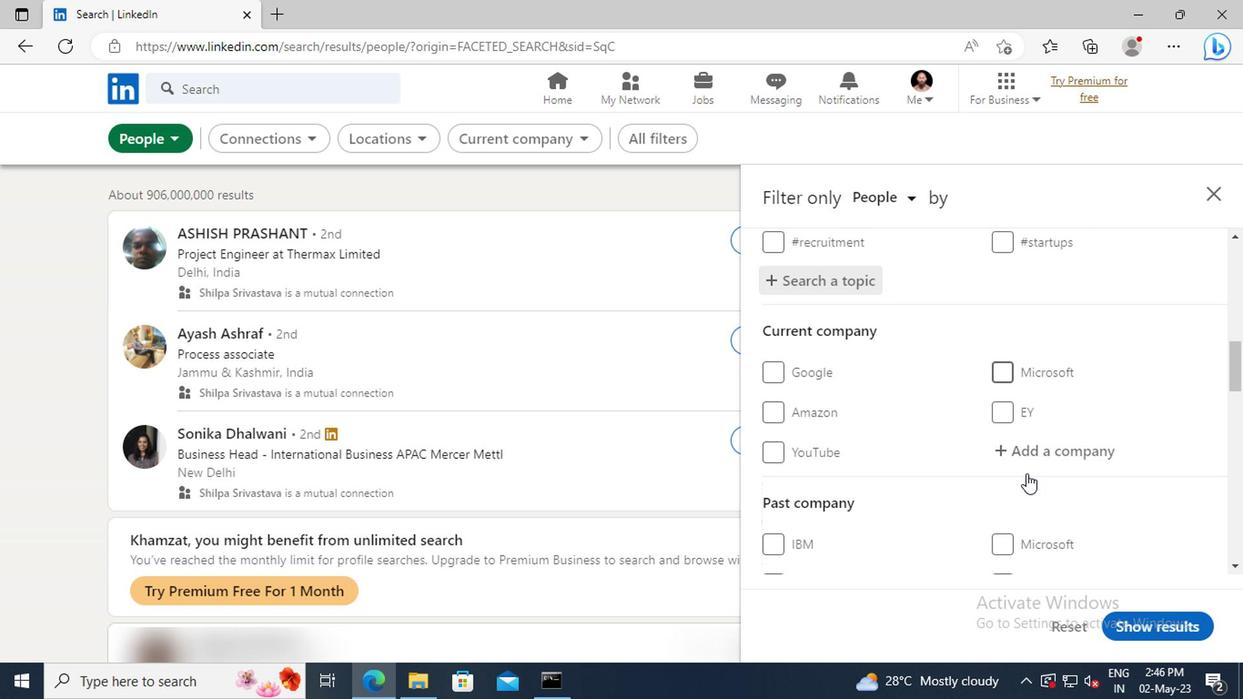
Action: Mouse scrolled (861, 467) with delta (0, 0)
Screenshot: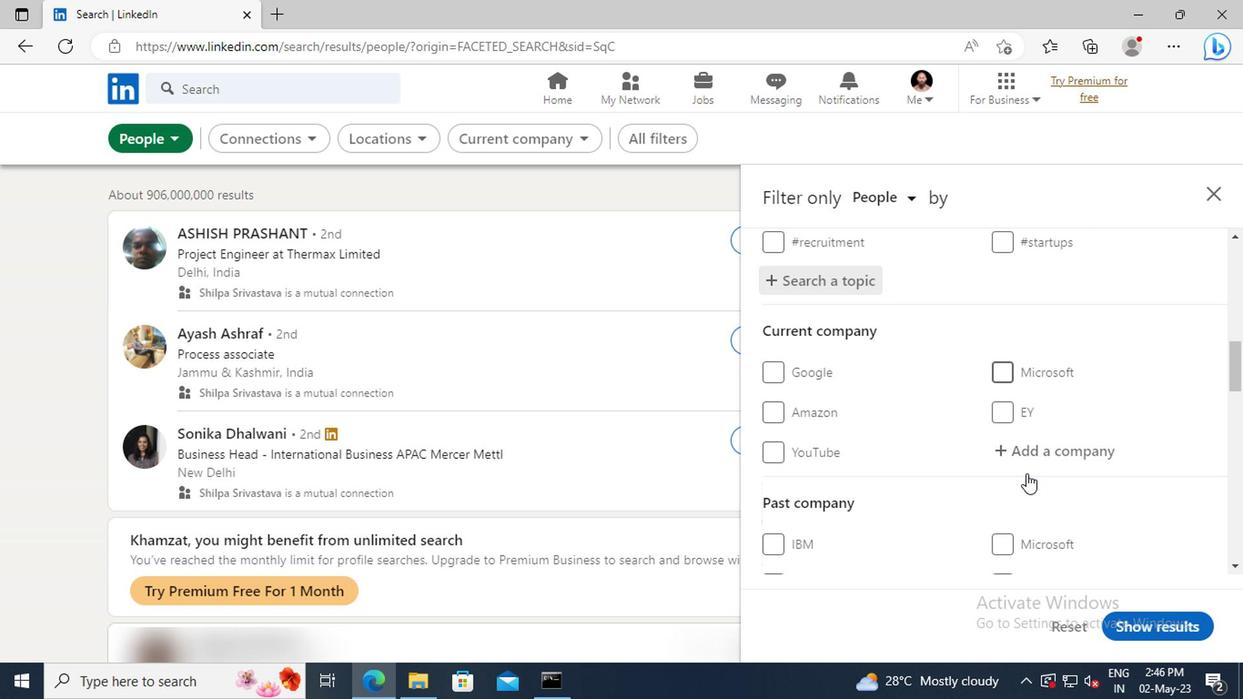 
Action: Mouse scrolled (861, 467) with delta (0, 0)
Screenshot: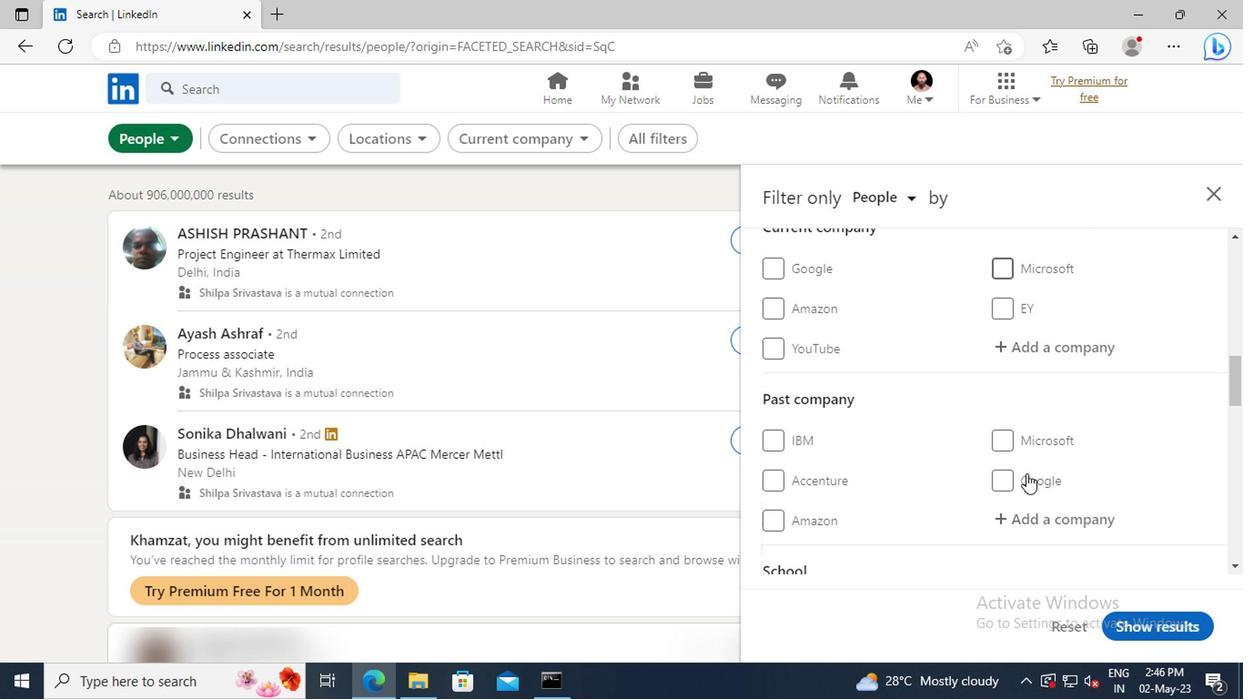 
Action: Mouse scrolled (861, 467) with delta (0, 0)
Screenshot: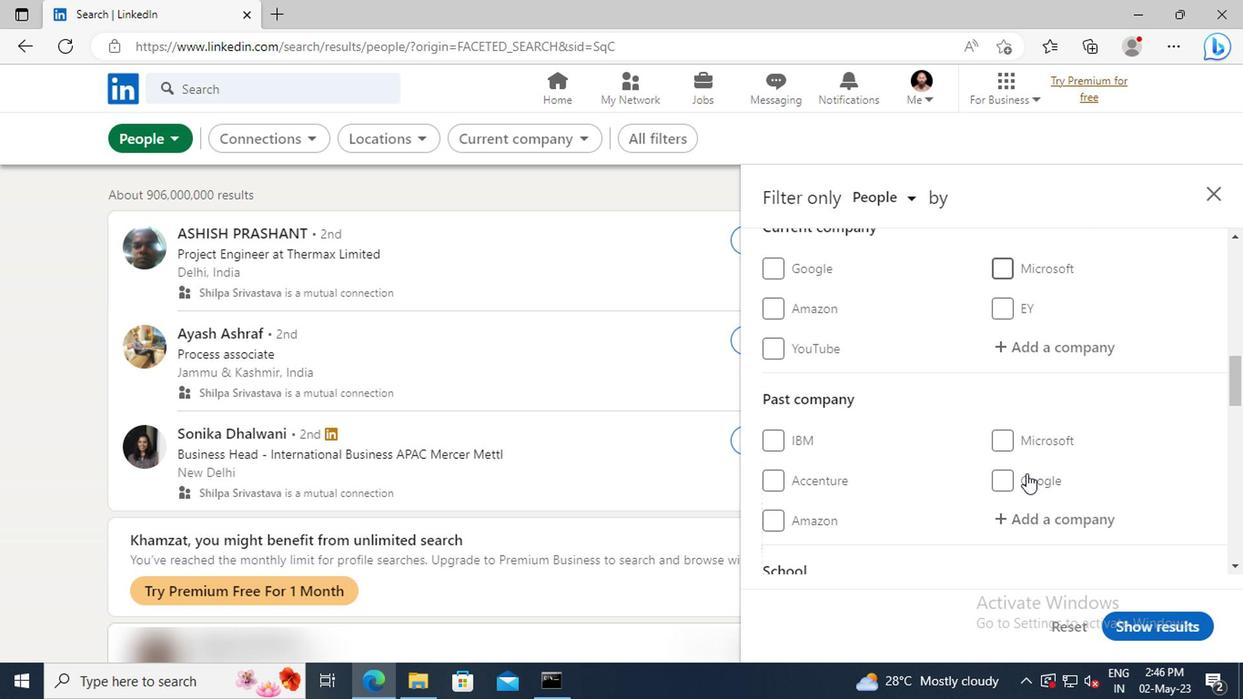 
Action: Mouse scrolled (861, 467) with delta (0, 0)
Screenshot: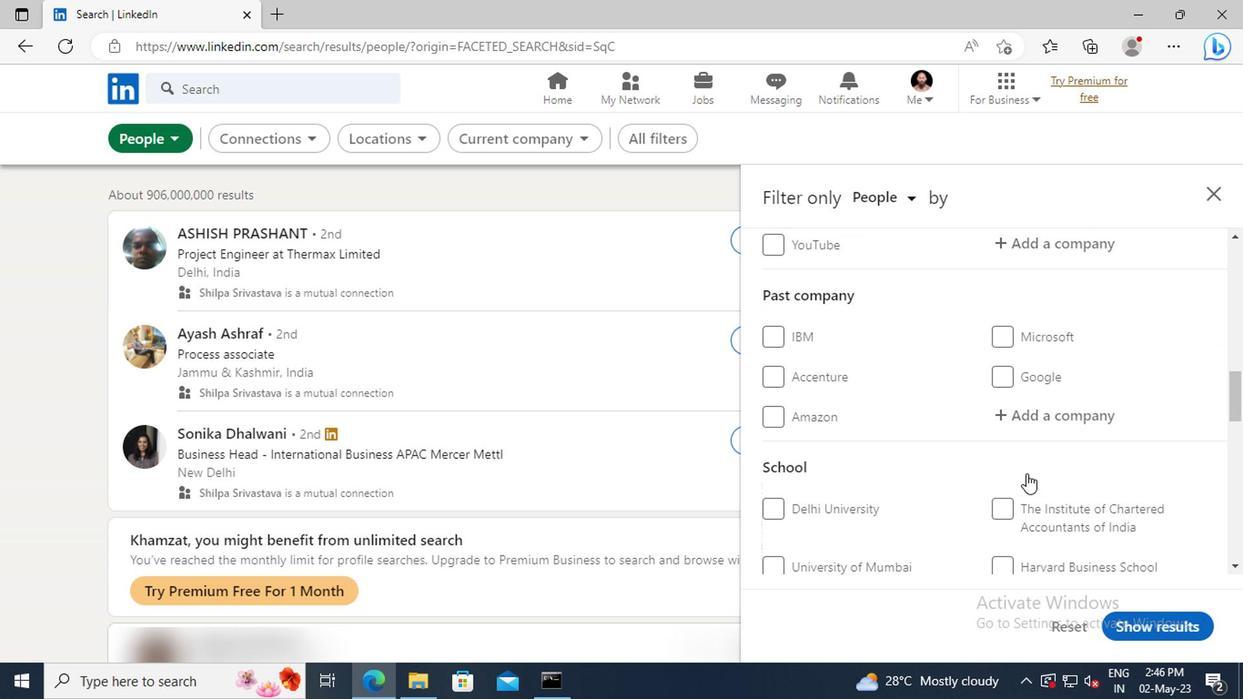 
Action: Mouse scrolled (861, 467) with delta (0, 0)
Screenshot: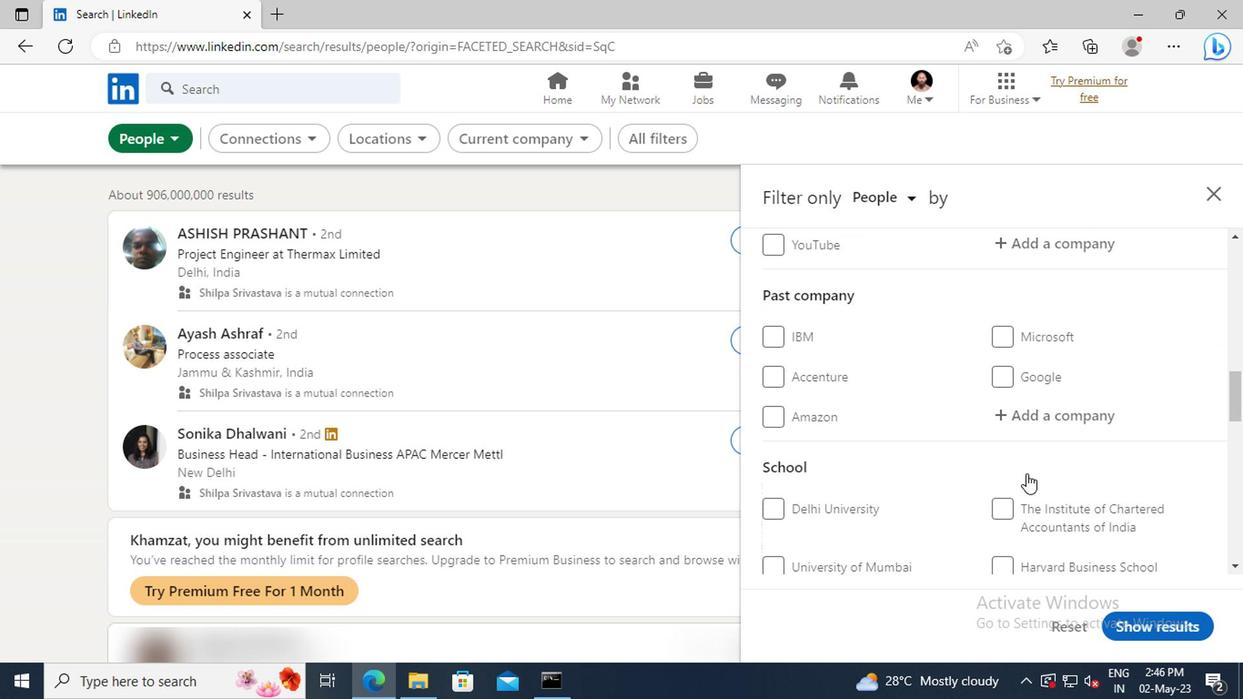 
Action: Mouse scrolled (861, 467) with delta (0, 0)
Screenshot: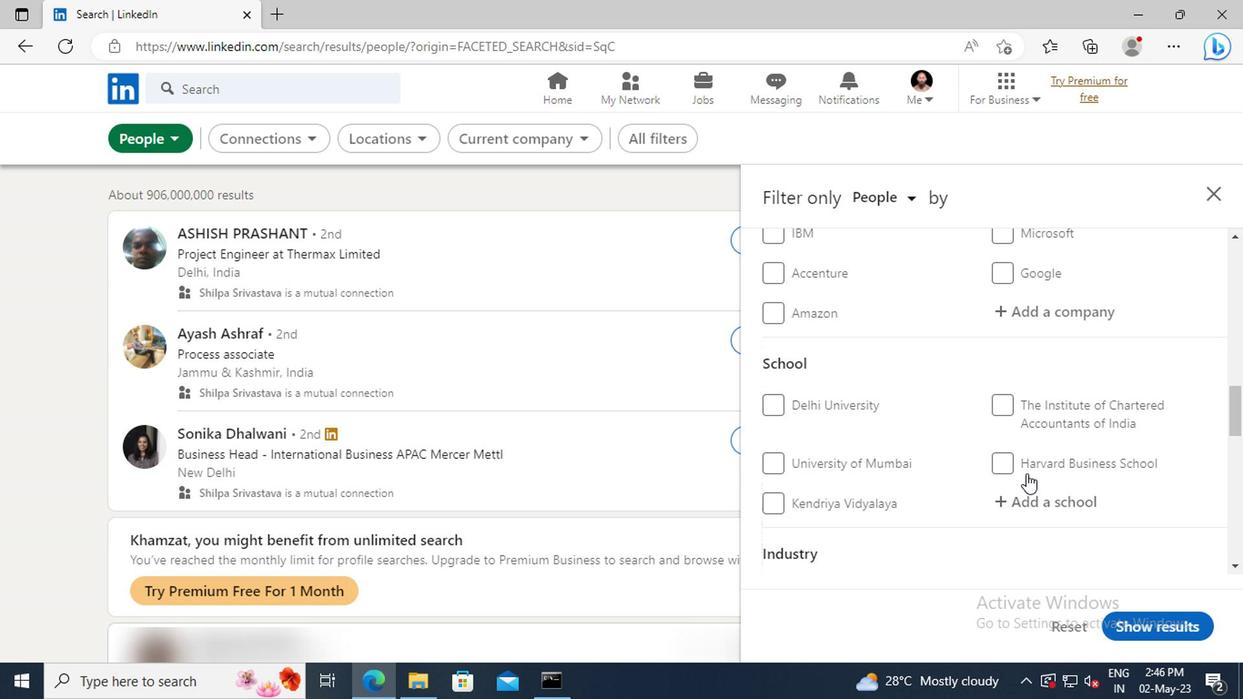 
Action: Mouse scrolled (861, 467) with delta (0, 0)
Screenshot: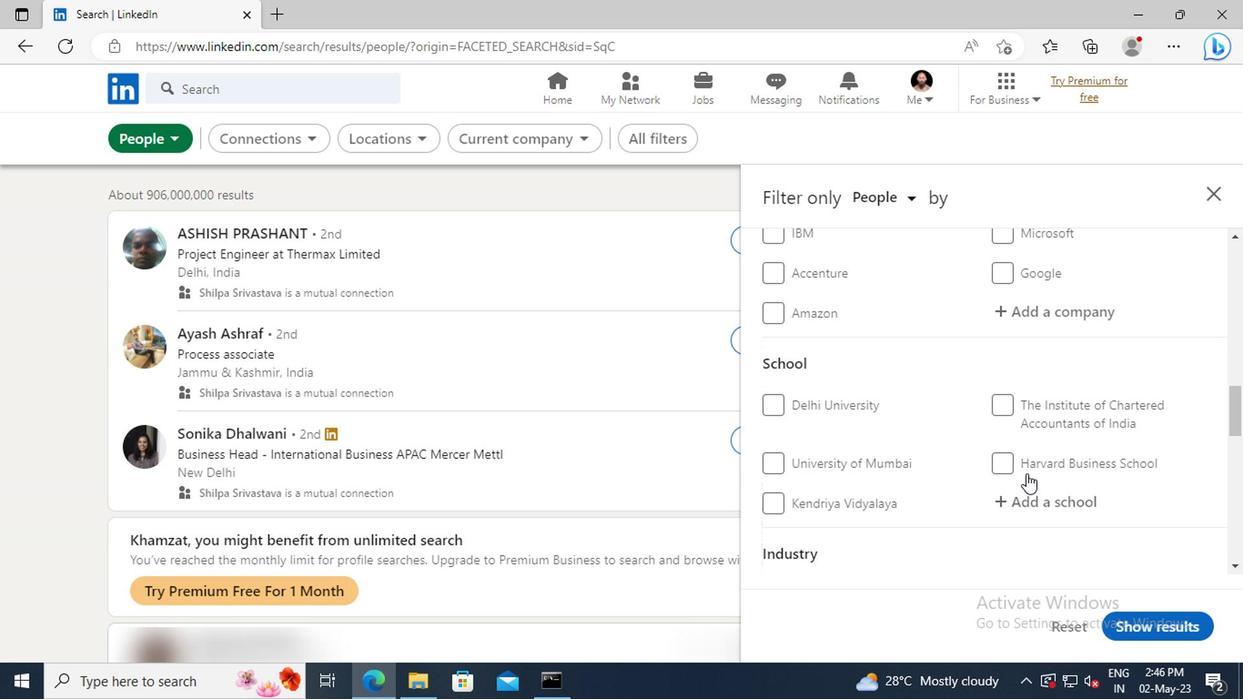 
Action: Mouse scrolled (861, 467) with delta (0, 0)
Screenshot: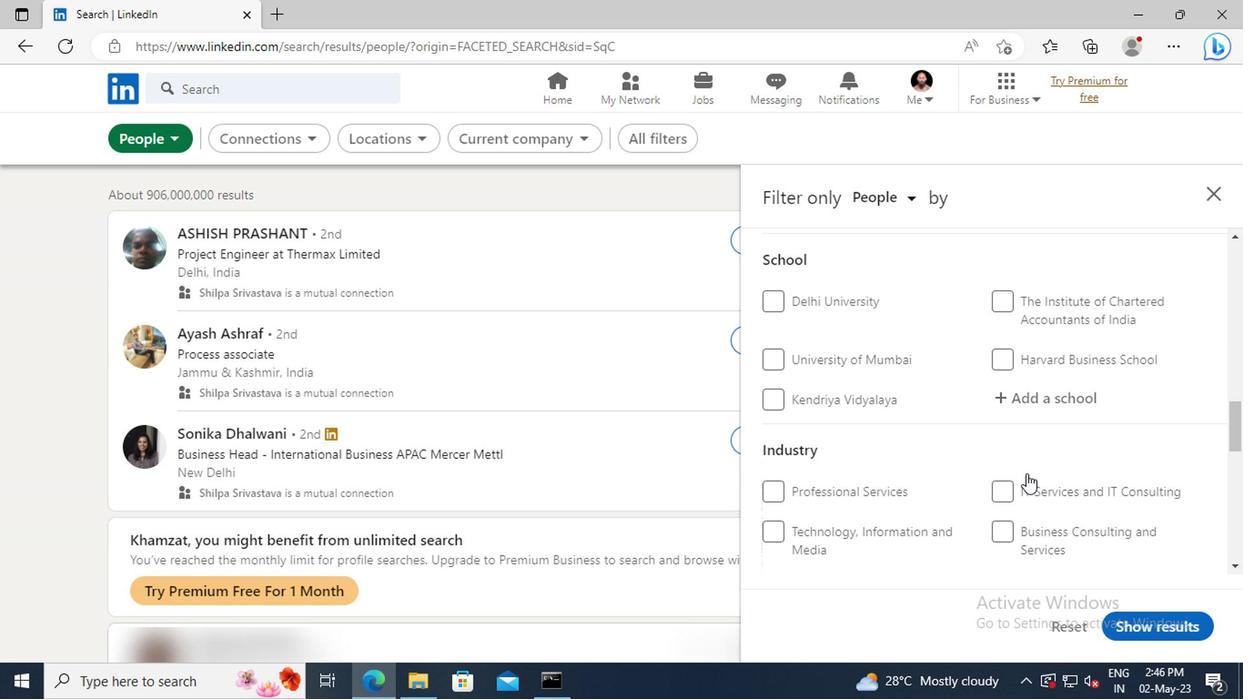 
Action: Mouse scrolled (861, 467) with delta (0, 0)
Screenshot: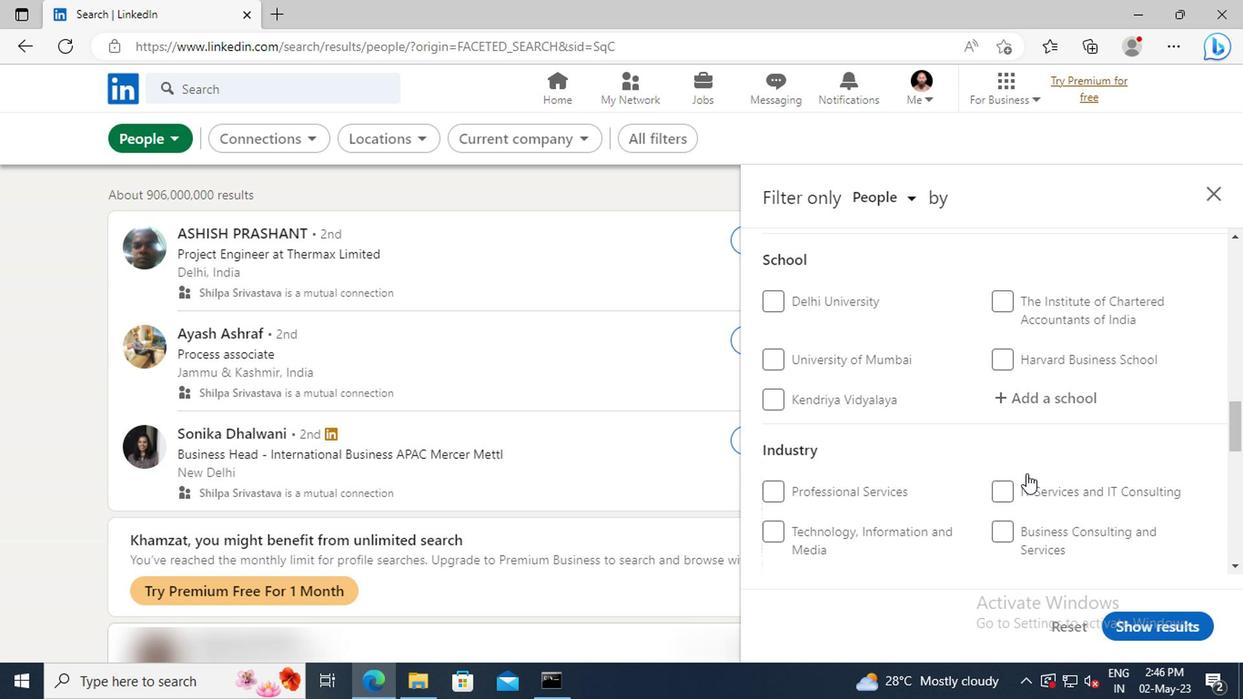 
Action: Mouse scrolled (861, 467) with delta (0, 0)
Screenshot: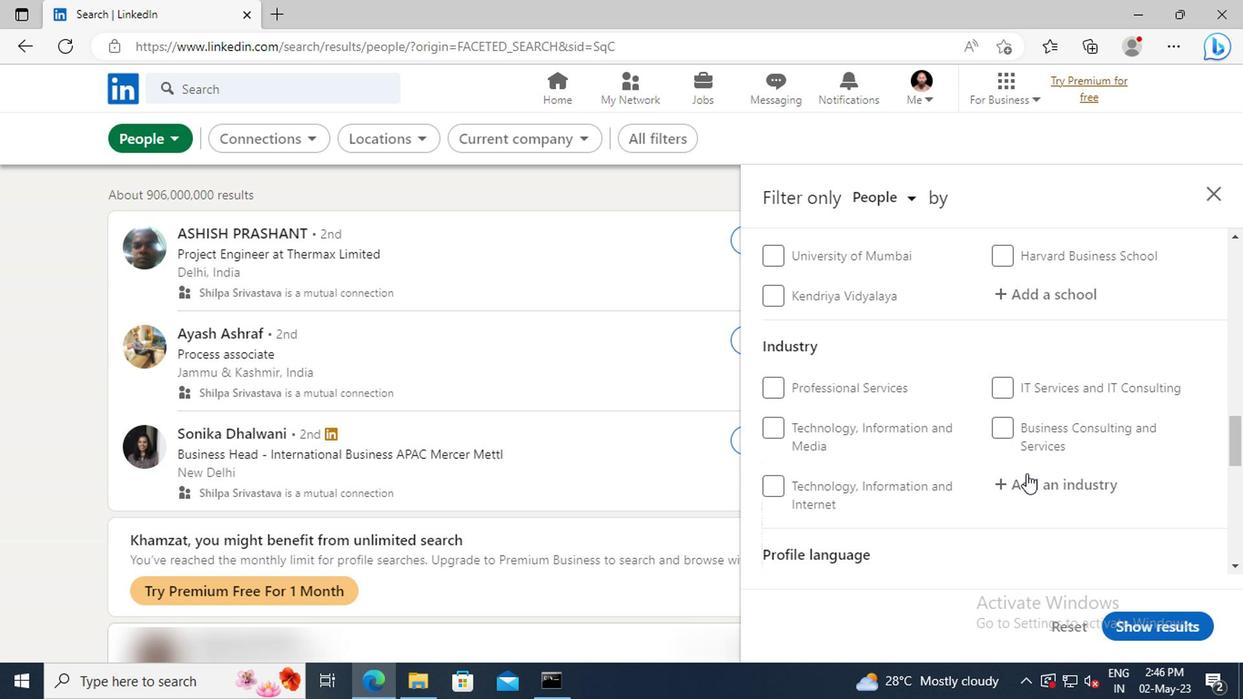 
Action: Mouse scrolled (861, 467) with delta (0, 0)
Screenshot: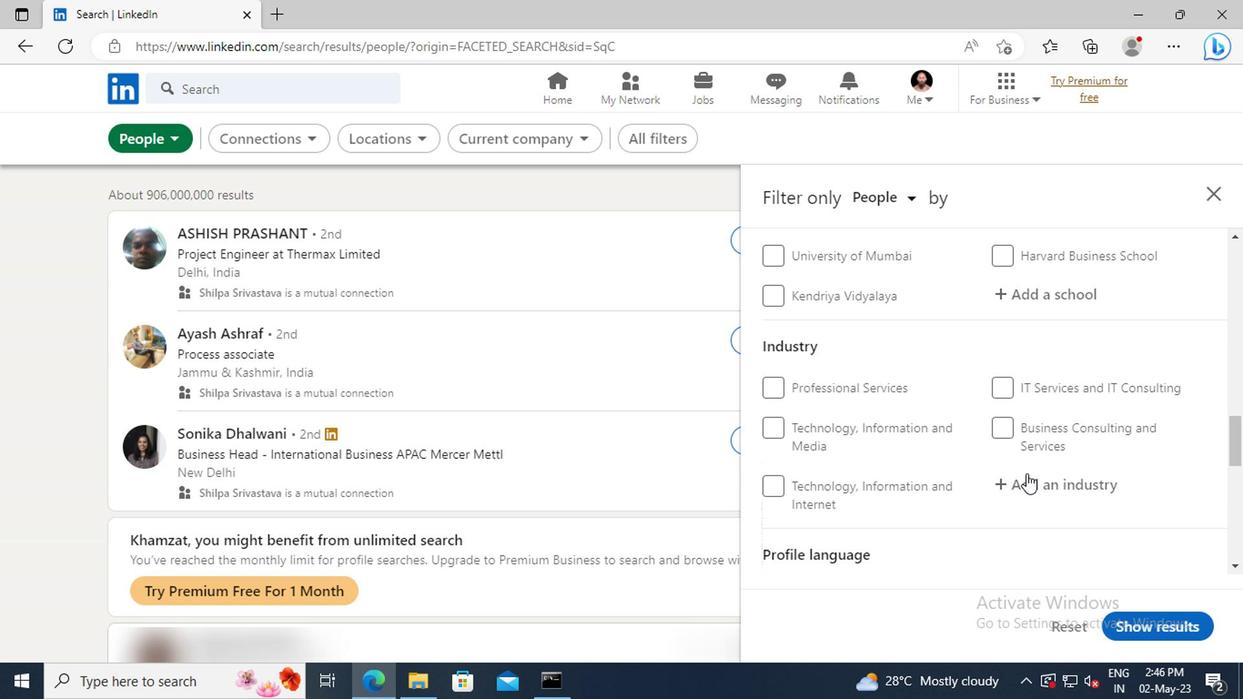 
Action: Mouse moved to (850, 482)
Screenshot: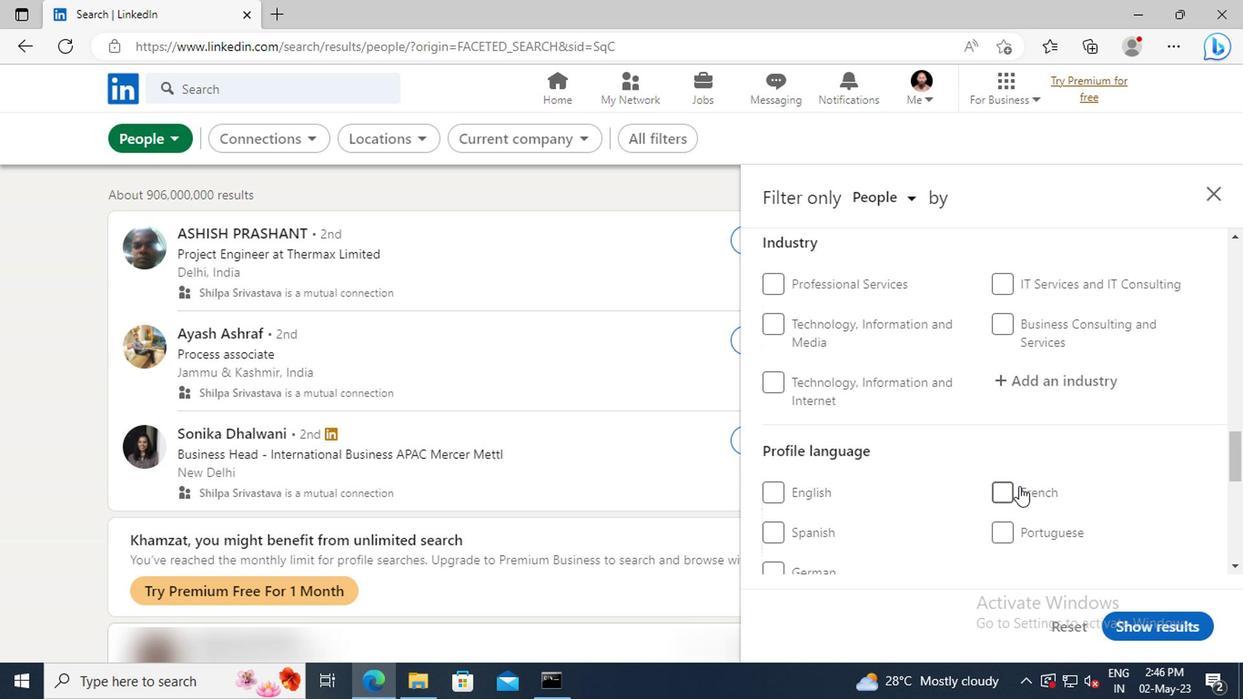
Action: Mouse pressed left at (850, 482)
Screenshot: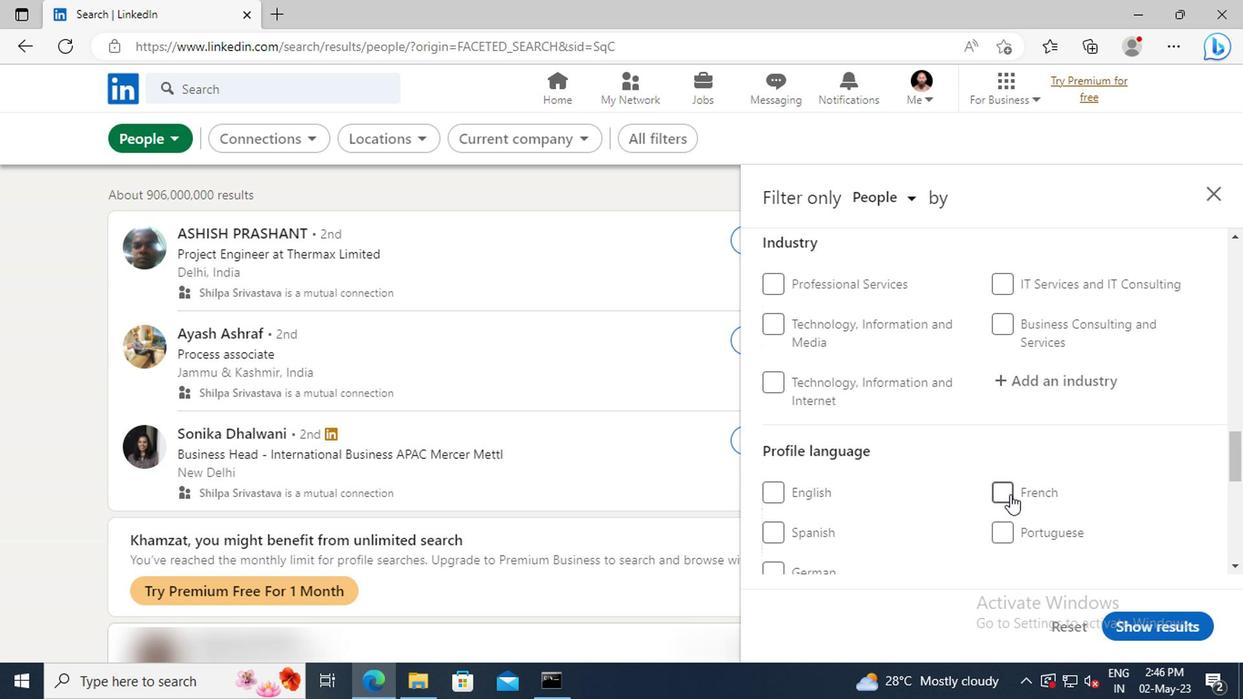
Action: Mouse moved to (886, 452)
Screenshot: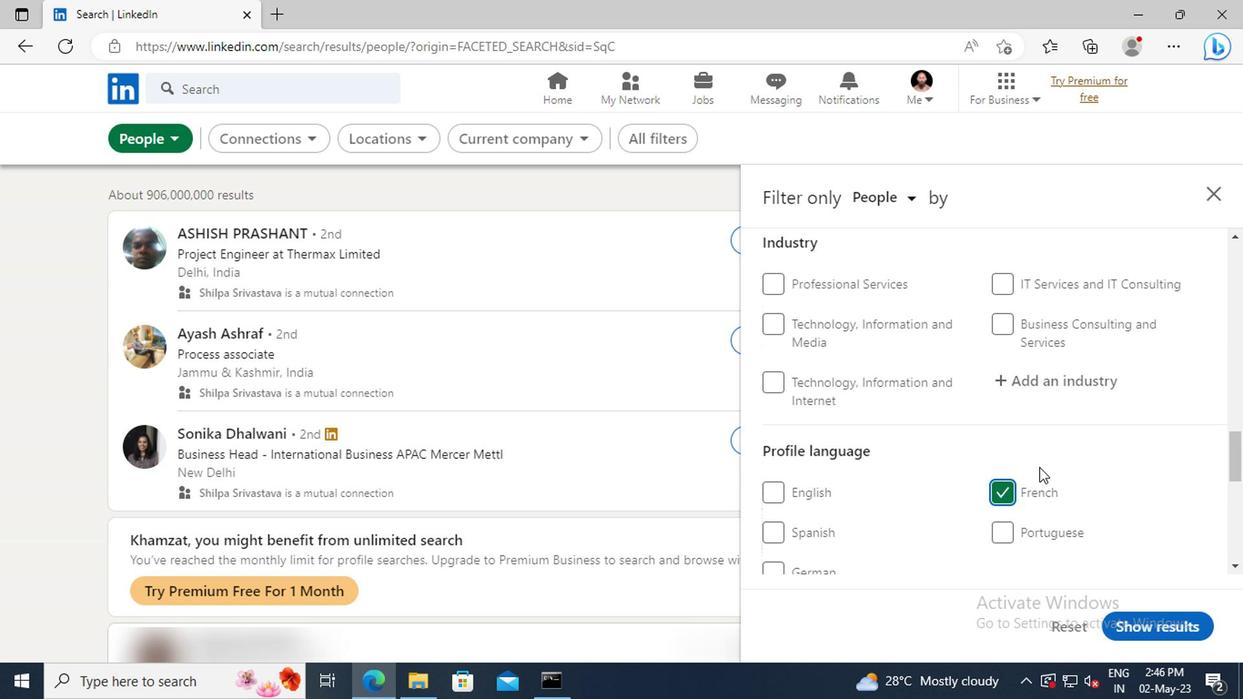 
Action: Mouse scrolled (886, 453) with delta (0, 0)
Screenshot: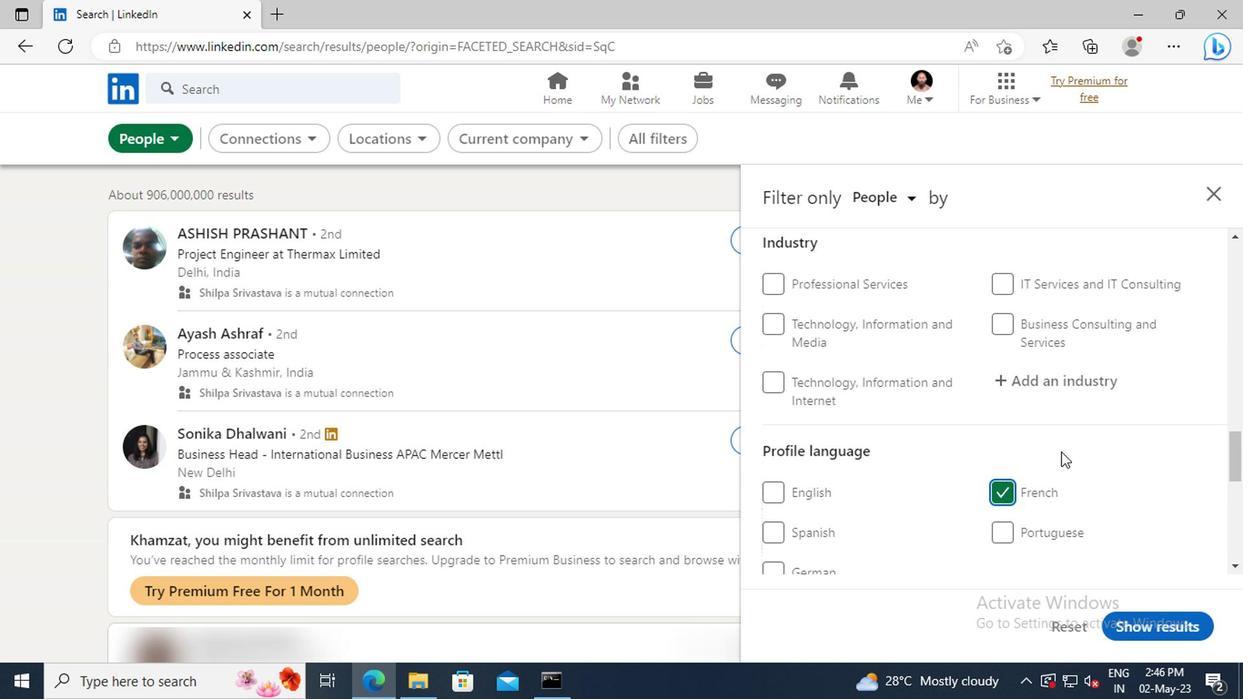
Action: Mouse scrolled (886, 453) with delta (0, 0)
Screenshot: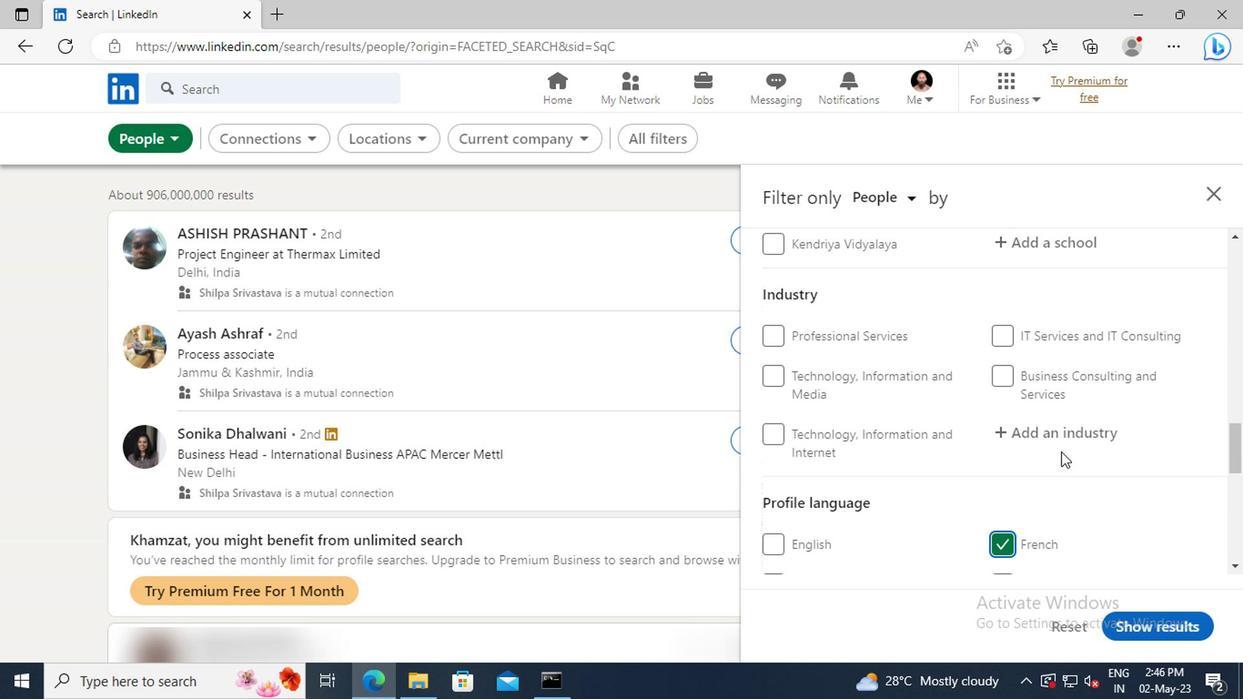 
Action: Mouse scrolled (886, 453) with delta (0, 0)
Screenshot: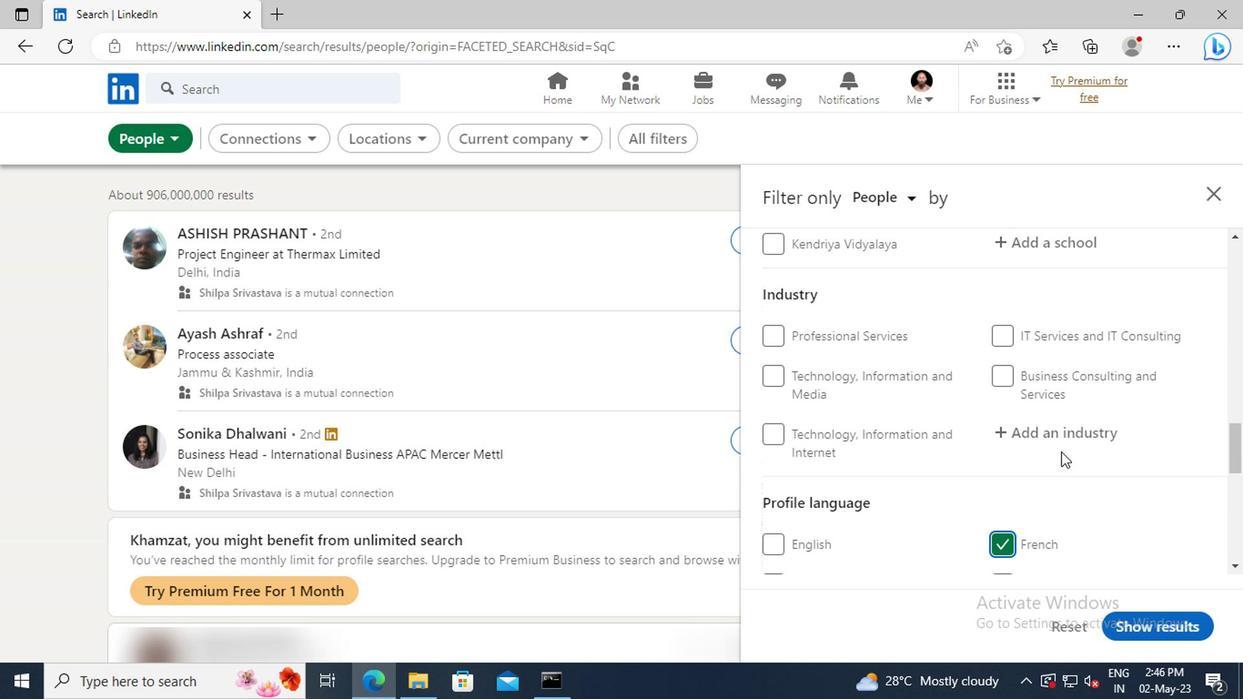 
Action: Mouse scrolled (886, 453) with delta (0, 0)
Screenshot: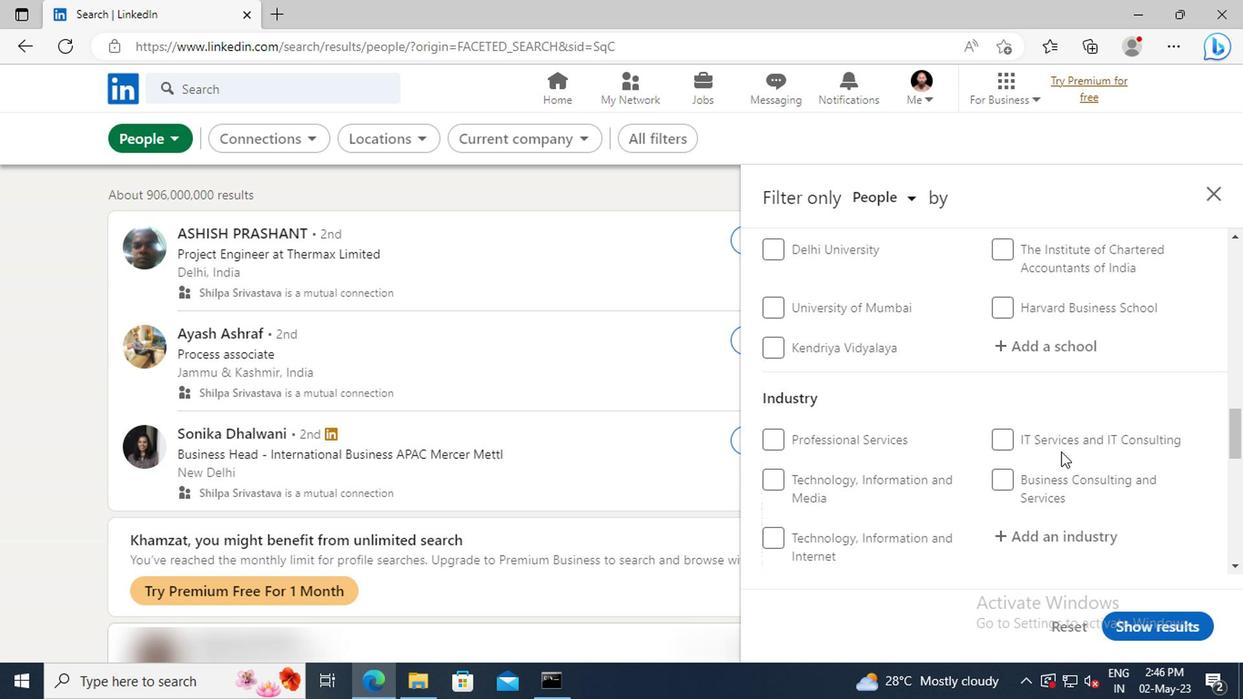 
Action: Mouse scrolled (886, 453) with delta (0, 0)
Screenshot: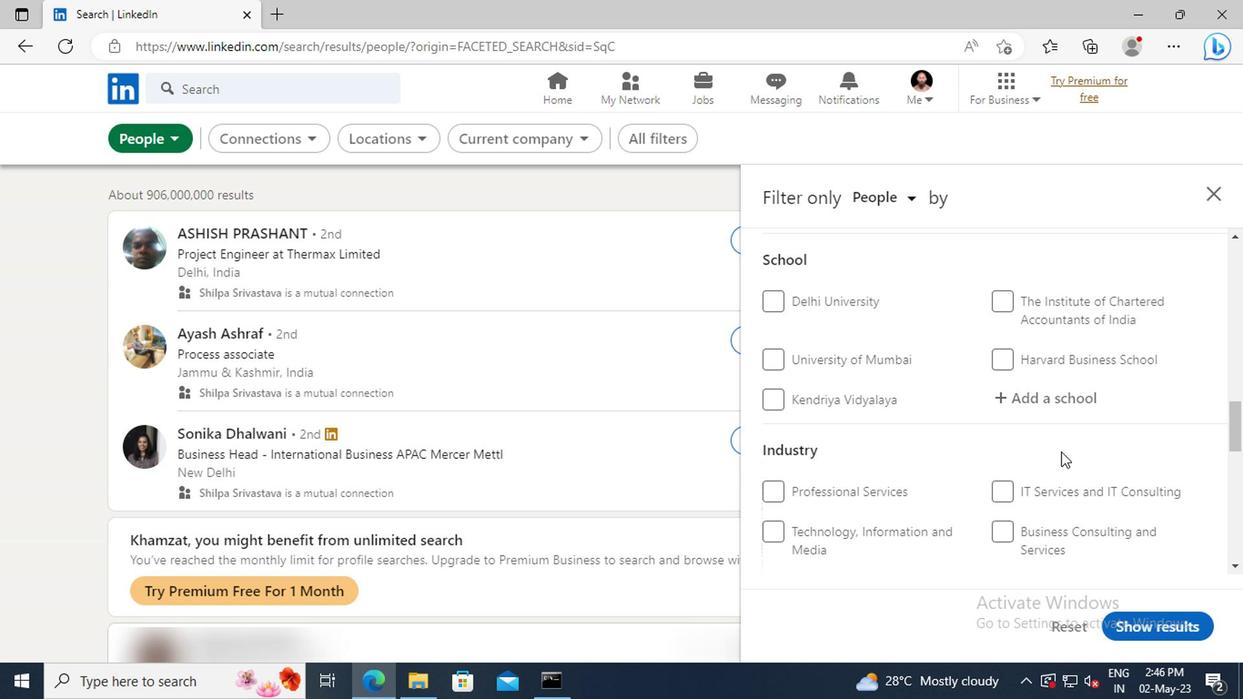 
Action: Mouse scrolled (886, 453) with delta (0, 0)
Screenshot: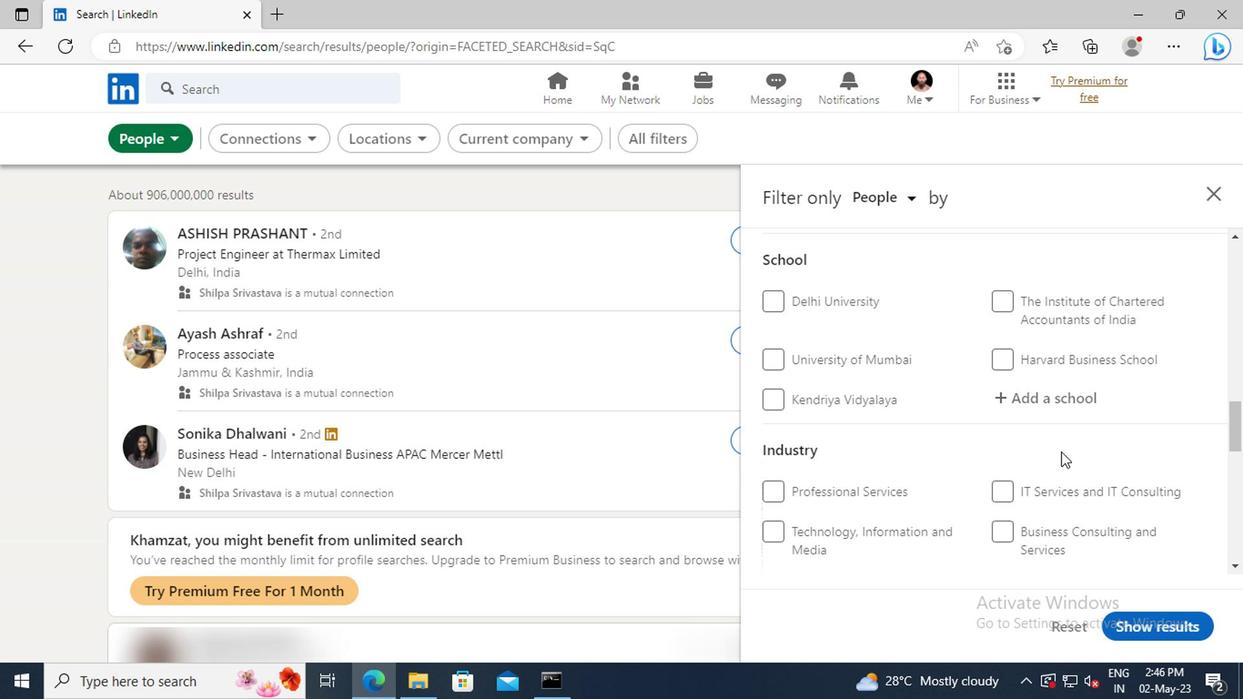 
Action: Mouse scrolled (886, 453) with delta (0, 0)
Screenshot: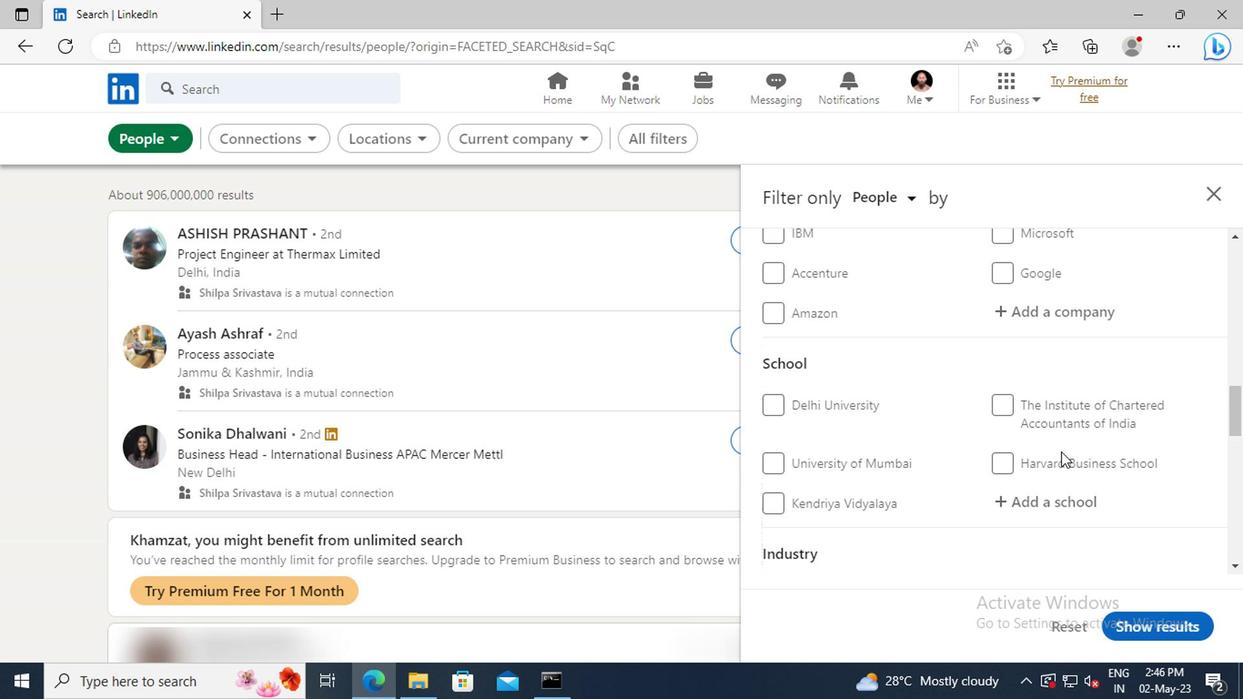 
Action: Mouse scrolled (886, 453) with delta (0, 0)
Screenshot: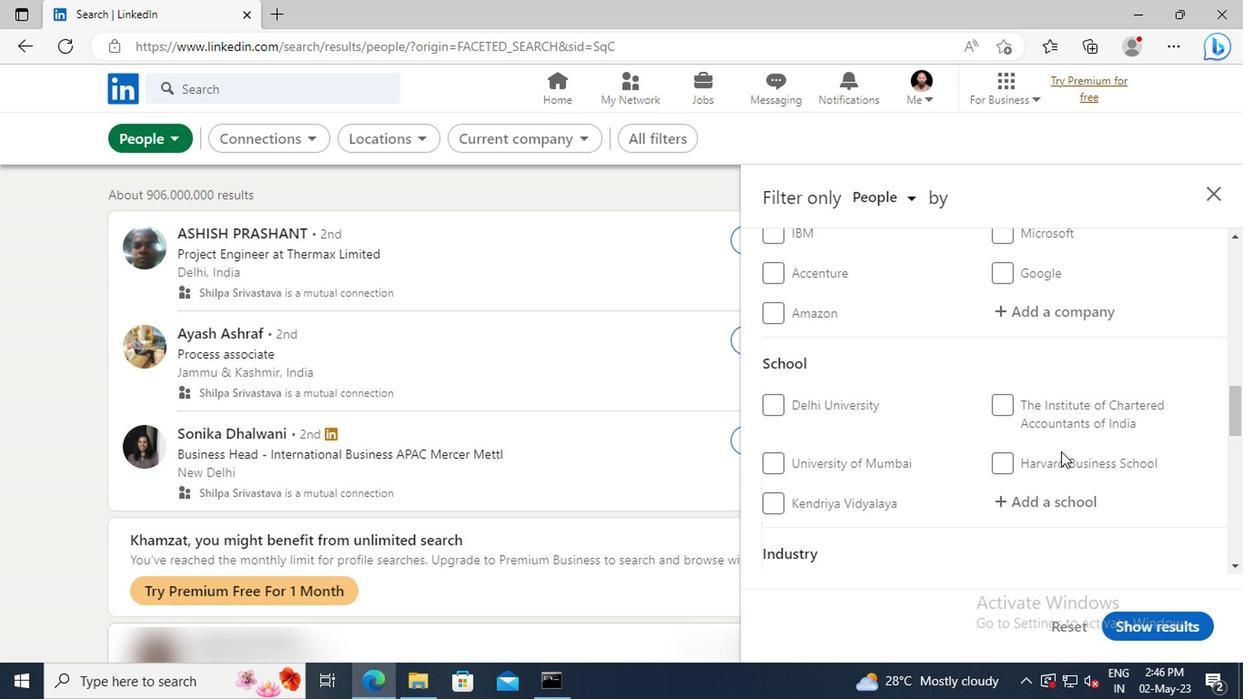 
Action: Mouse scrolled (886, 453) with delta (0, 0)
Screenshot: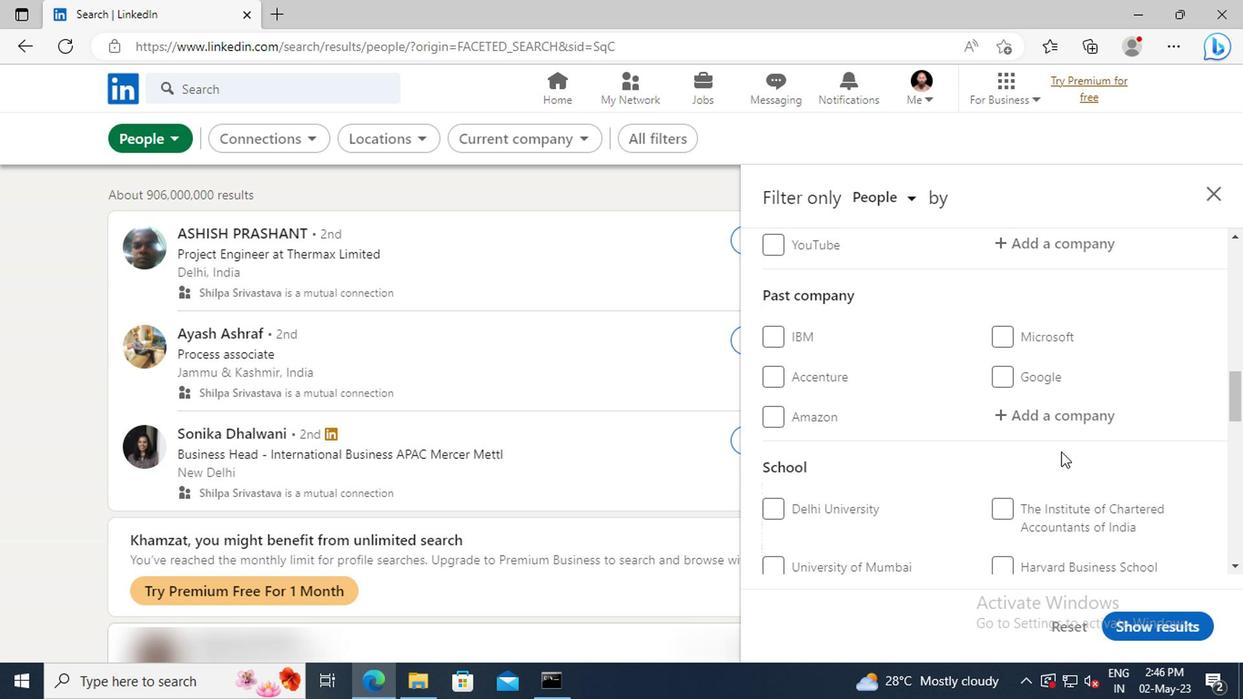
Action: Mouse scrolled (886, 453) with delta (0, 0)
Screenshot: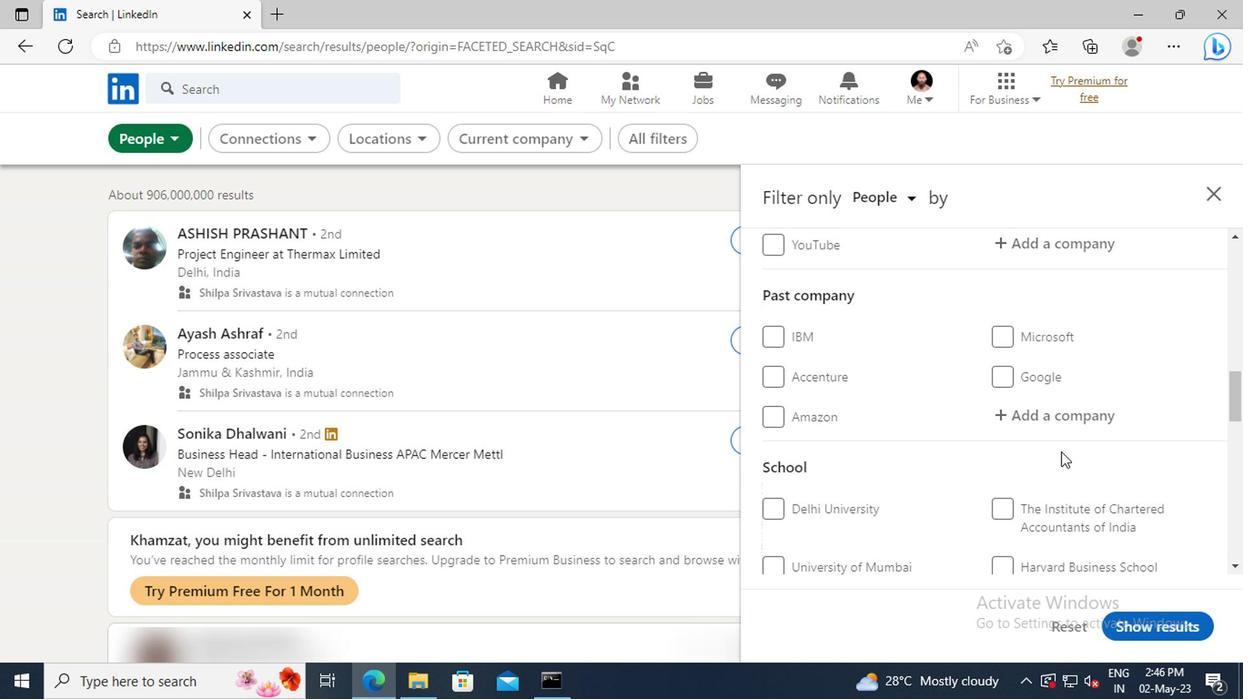 
Action: Mouse scrolled (886, 453) with delta (0, 0)
Screenshot: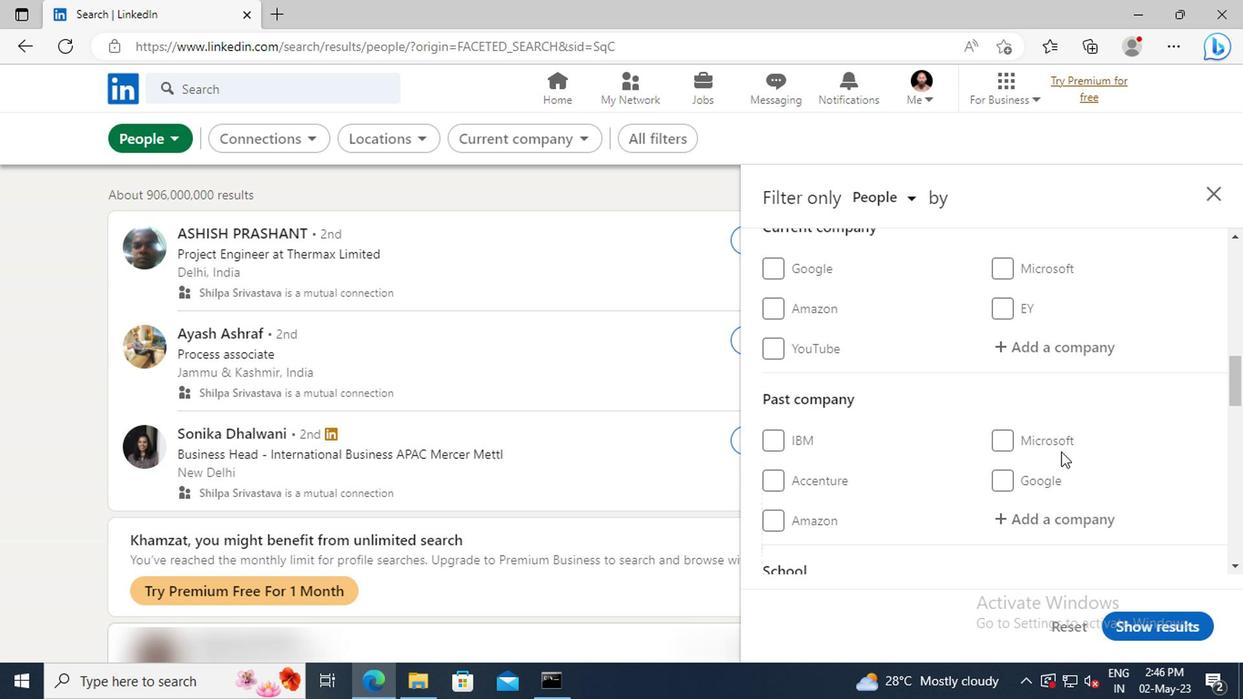 
Action: Mouse scrolled (886, 453) with delta (0, 0)
Screenshot: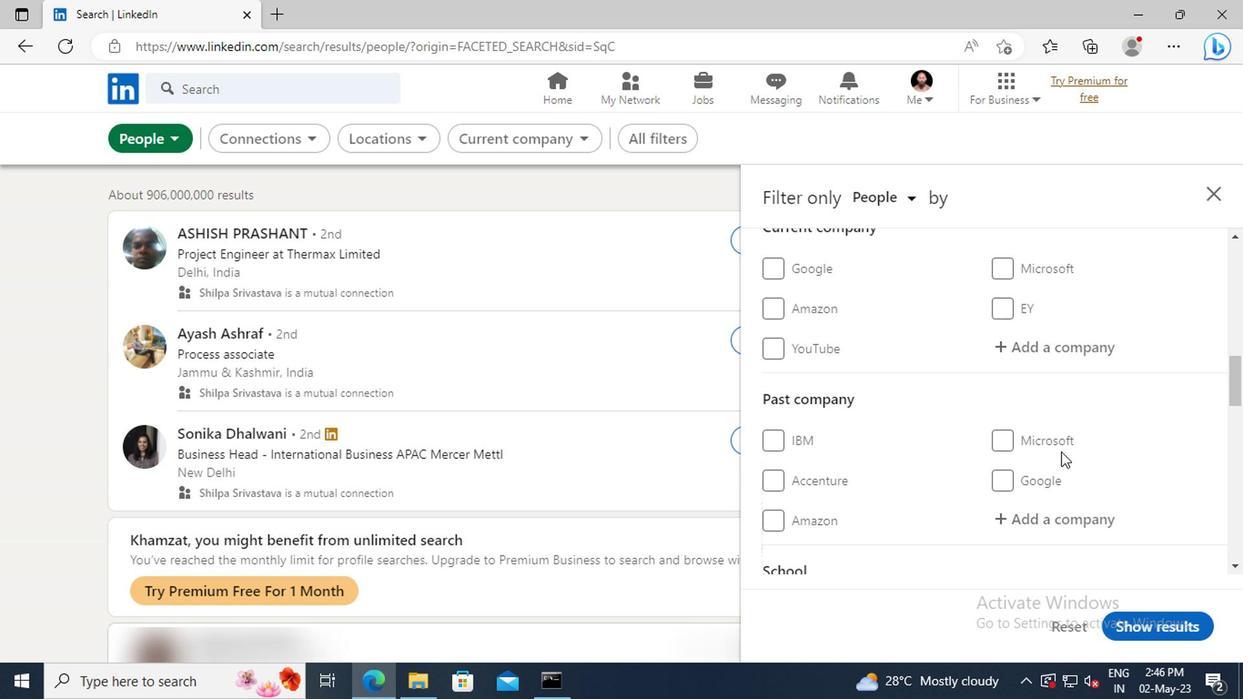 
Action: Mouse moved to (876, 448)
Screenshot: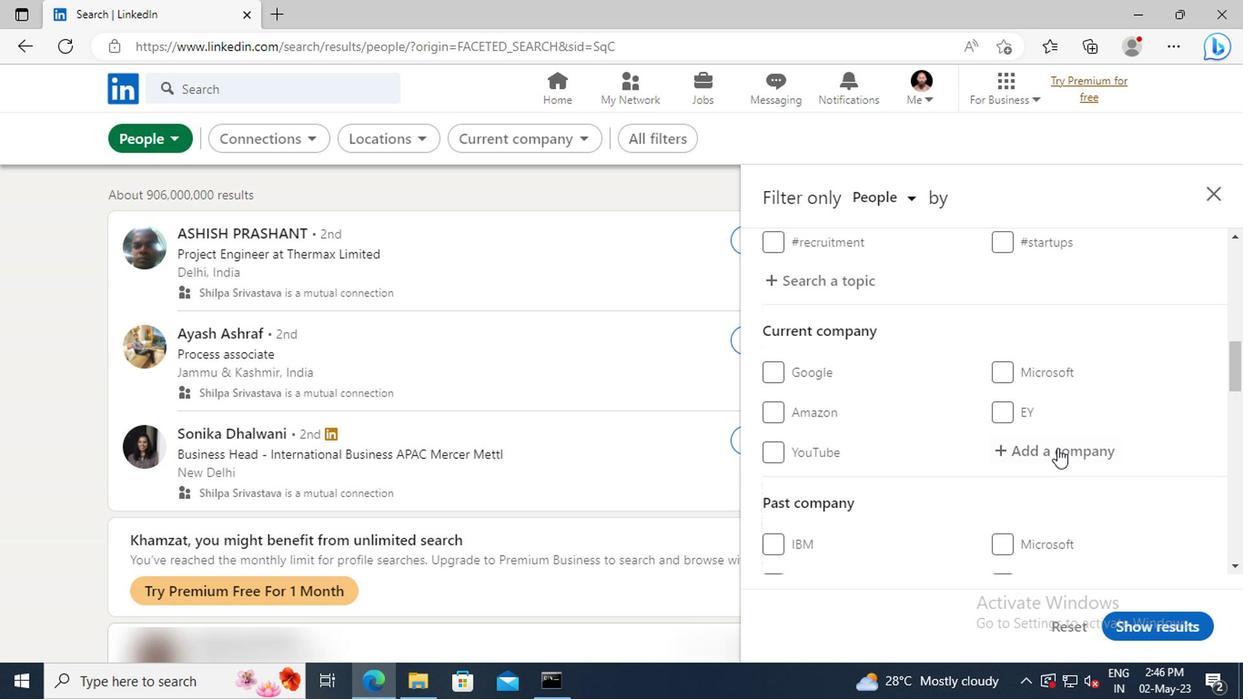 
Action: Mouse pressed left at (876, 448)
Screenshot: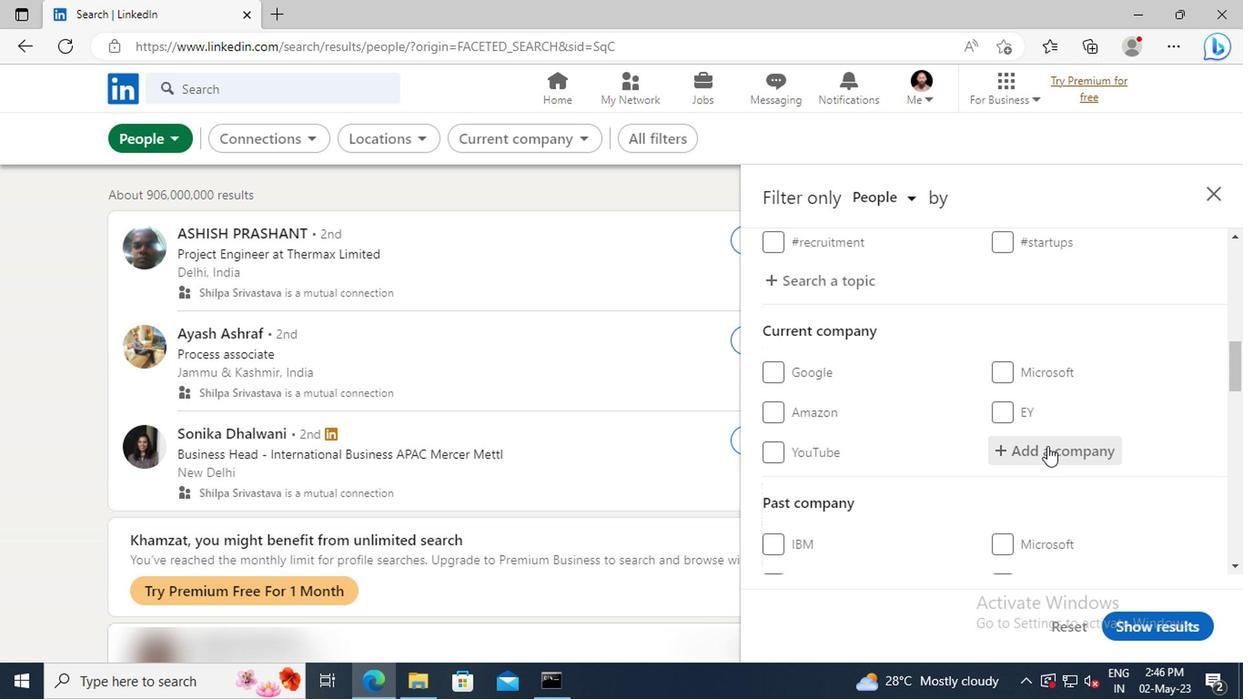 
Action: Key pressed <Key.shift>OPEN<Key.shift>TE
Screenshot: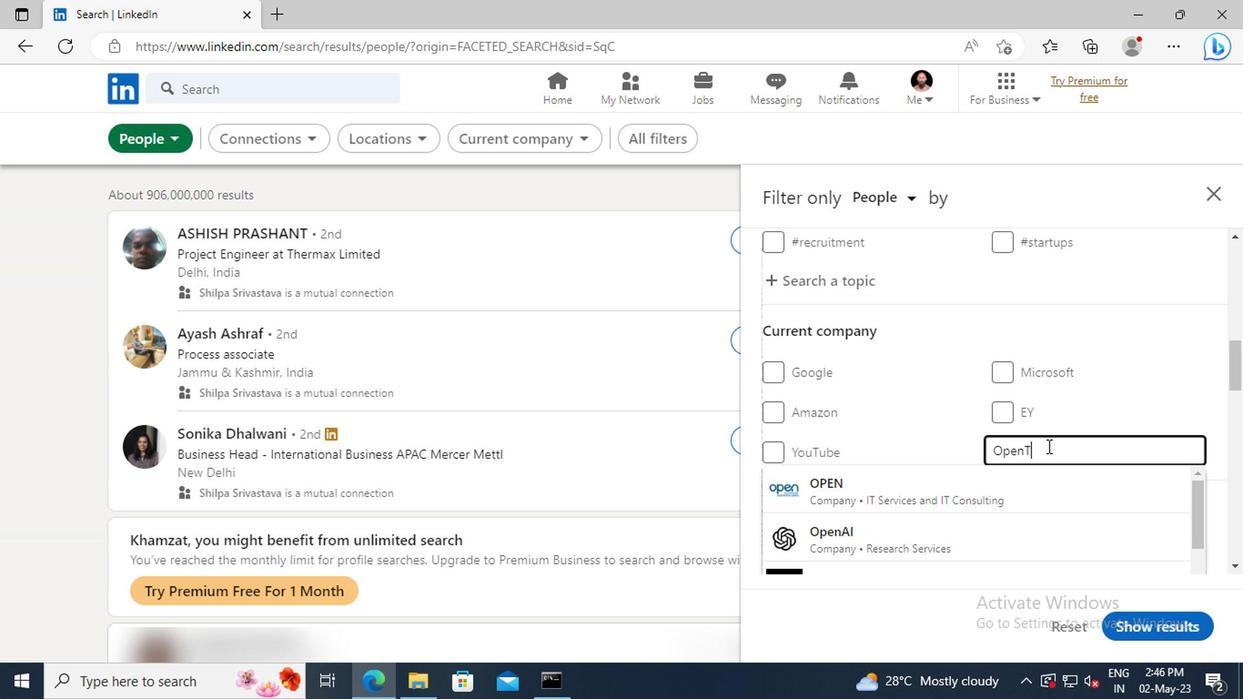 
Action: Mouse moved to (873, 474)
Screenshot: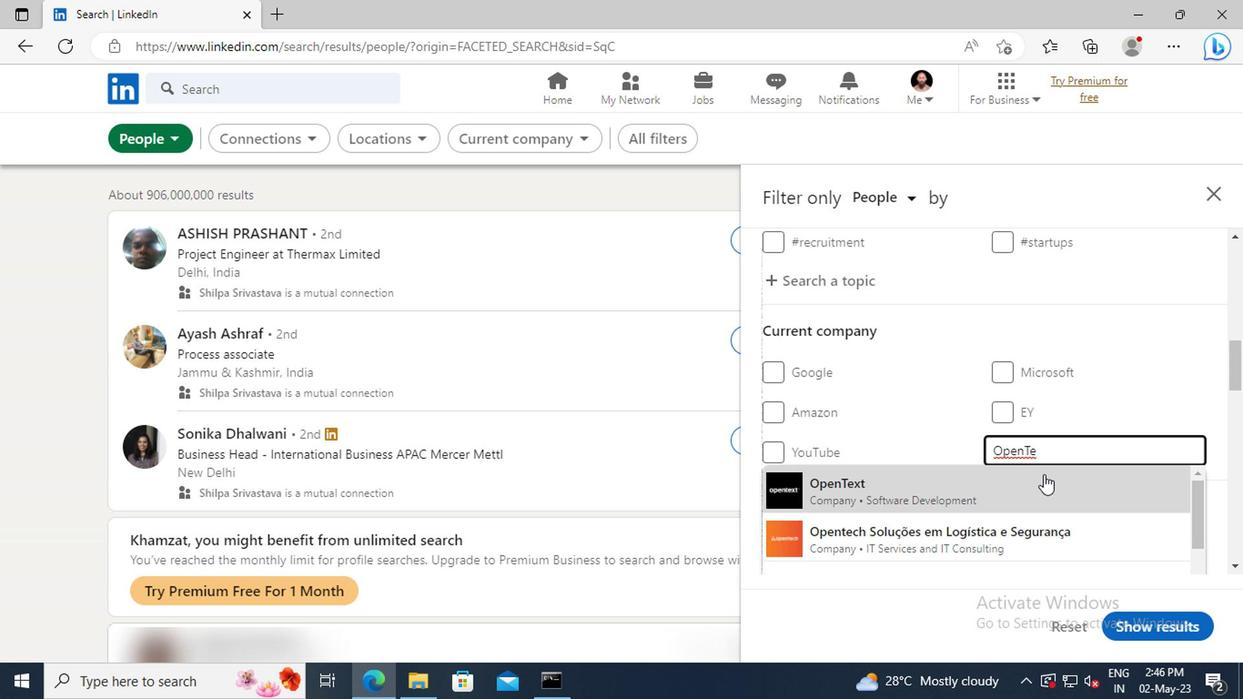 
Action: Mouse pressed left at (873, 474)
Screenshot: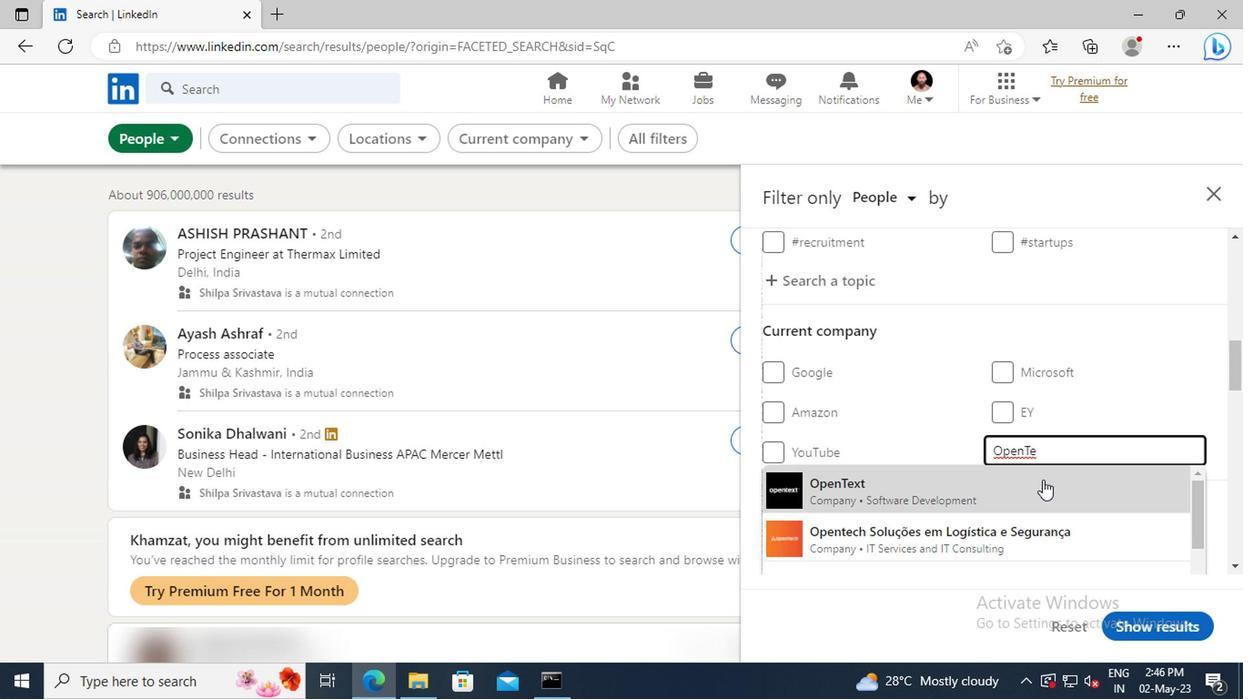 
Action: Mouse scrolled (873, 473) with delta (0, 0)
Screenshot: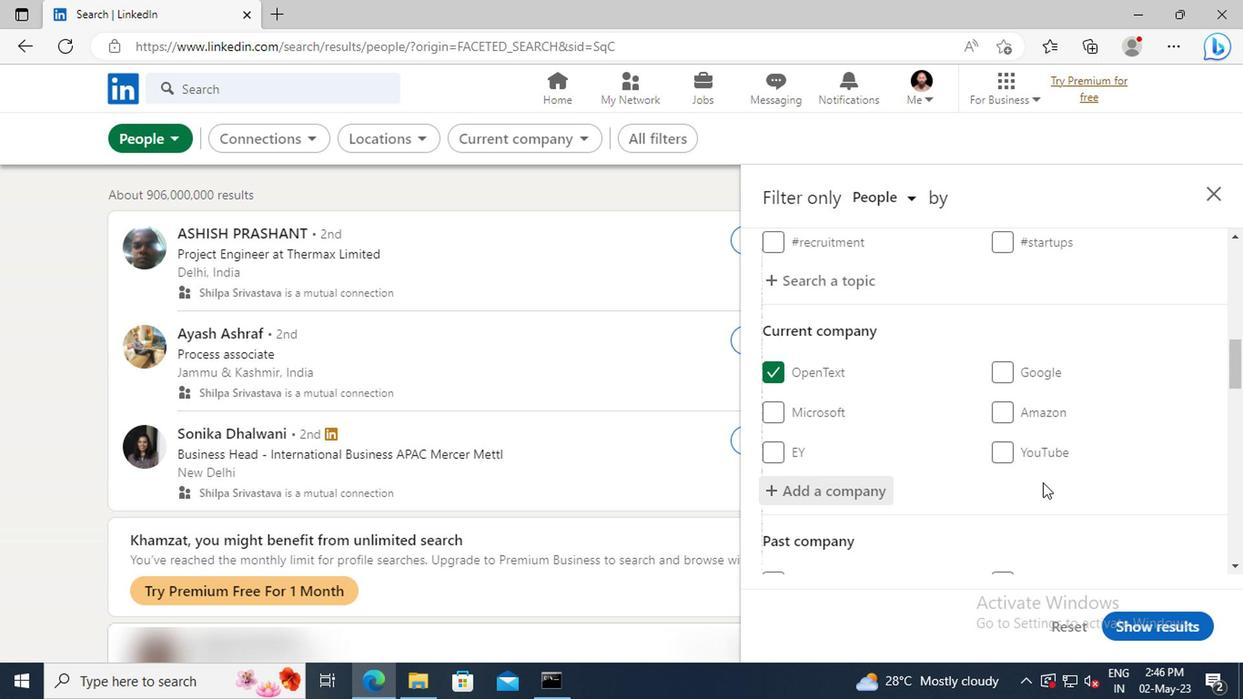 
Action: Mouse scrolled (873, 473) with delta (0, 0)
Screenshot: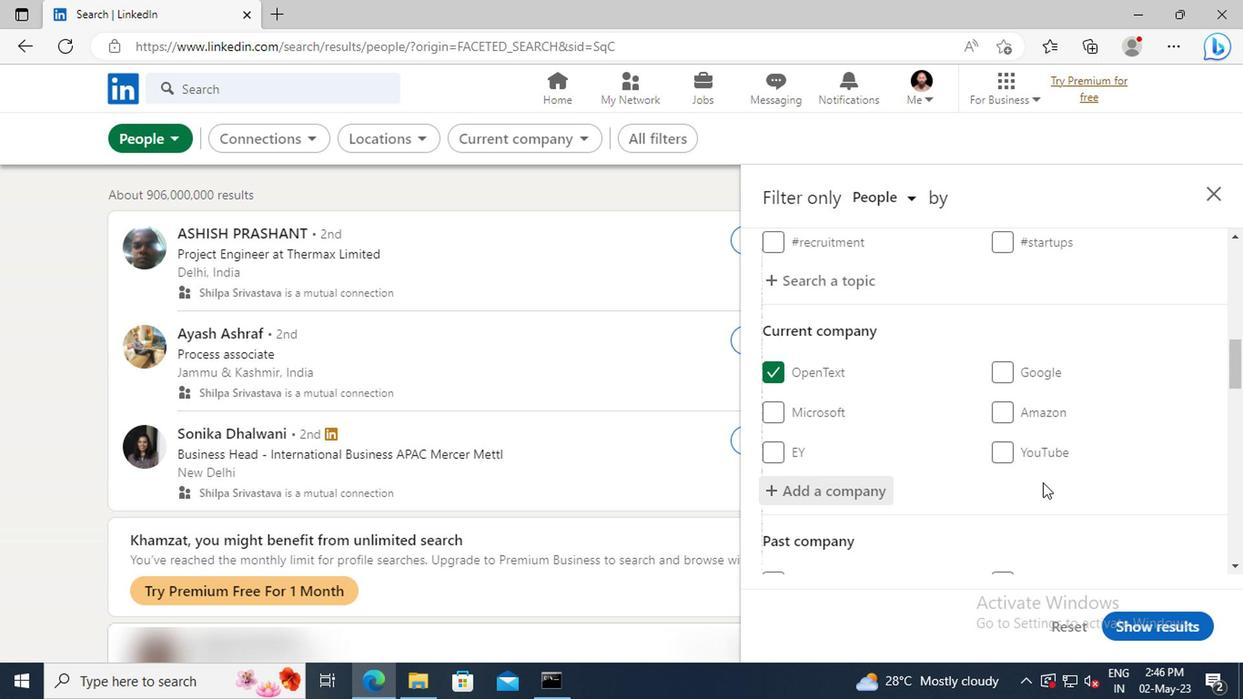 
Action: Mouse scrolled (873, 473) with delta (0, 0)
Screenshot: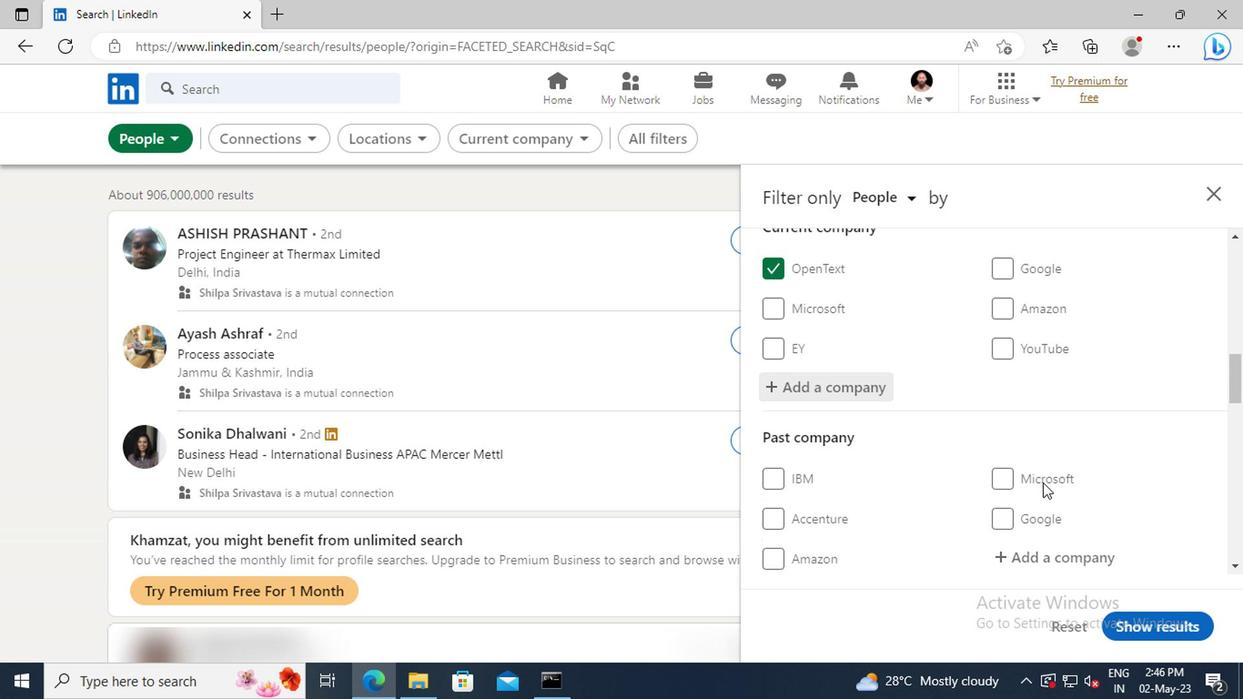 
Action: Mouse scrolled (873, 473) with delta (0, 0)
Screenshot: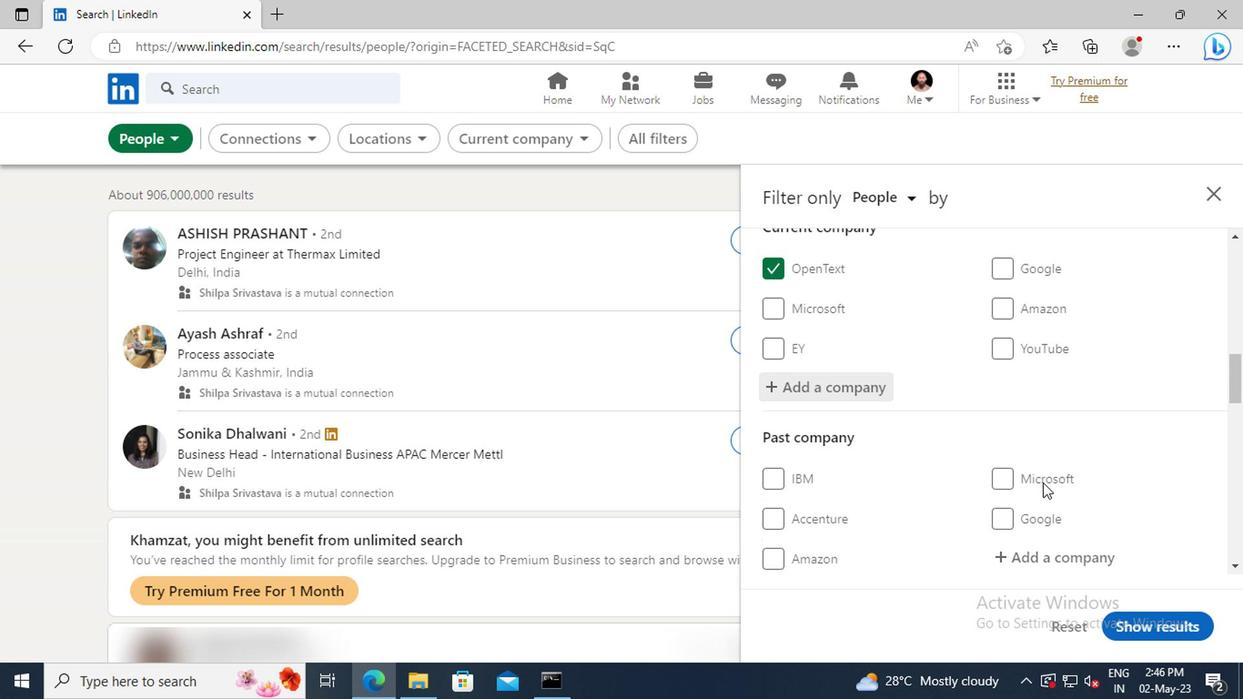 
Action: Mouse scrolled (873, 473) with delta (0, 0)
Screenshot: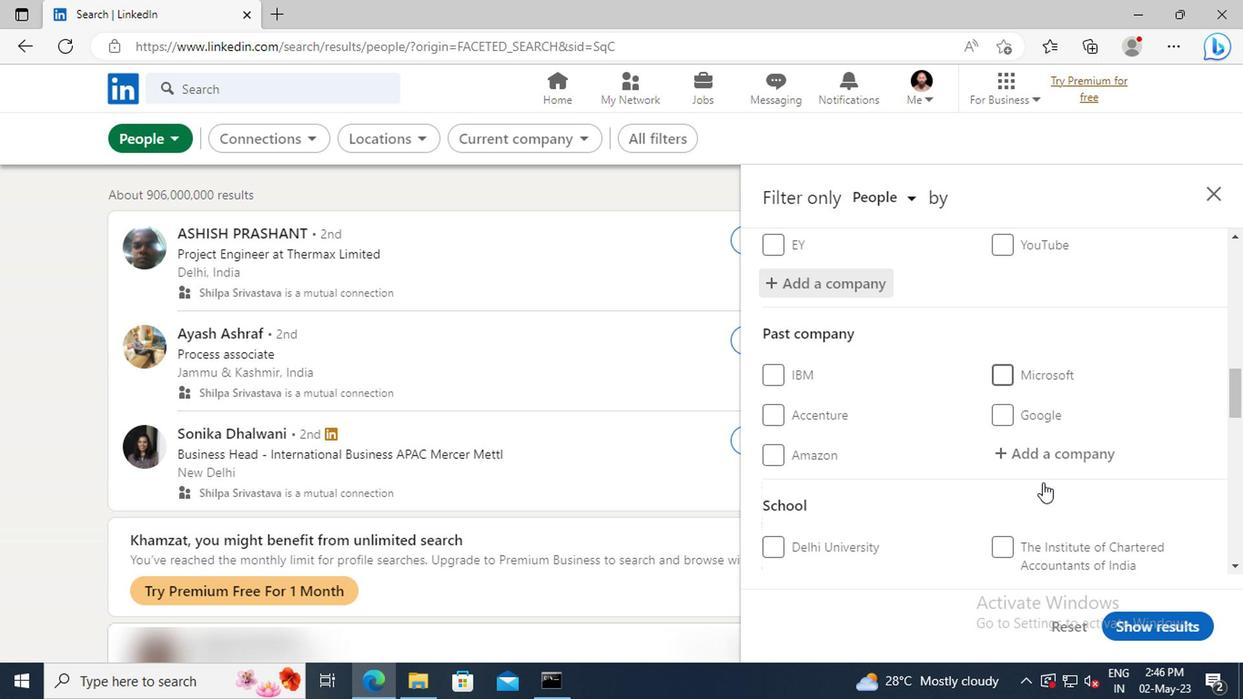 
Action: Mouse scrolled (873, 473) with delta (0, 0)
Screenshot: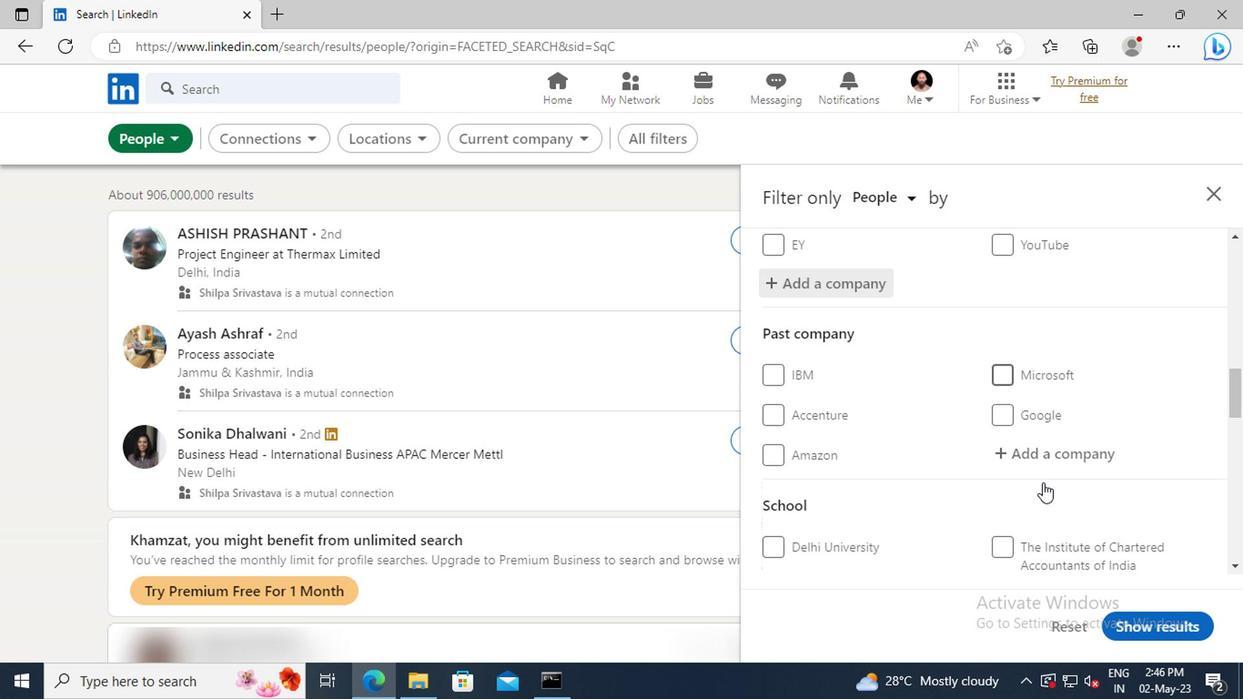 
Action: Mouse scrolled (873, 473) with delta (0, 0)
Screenshot: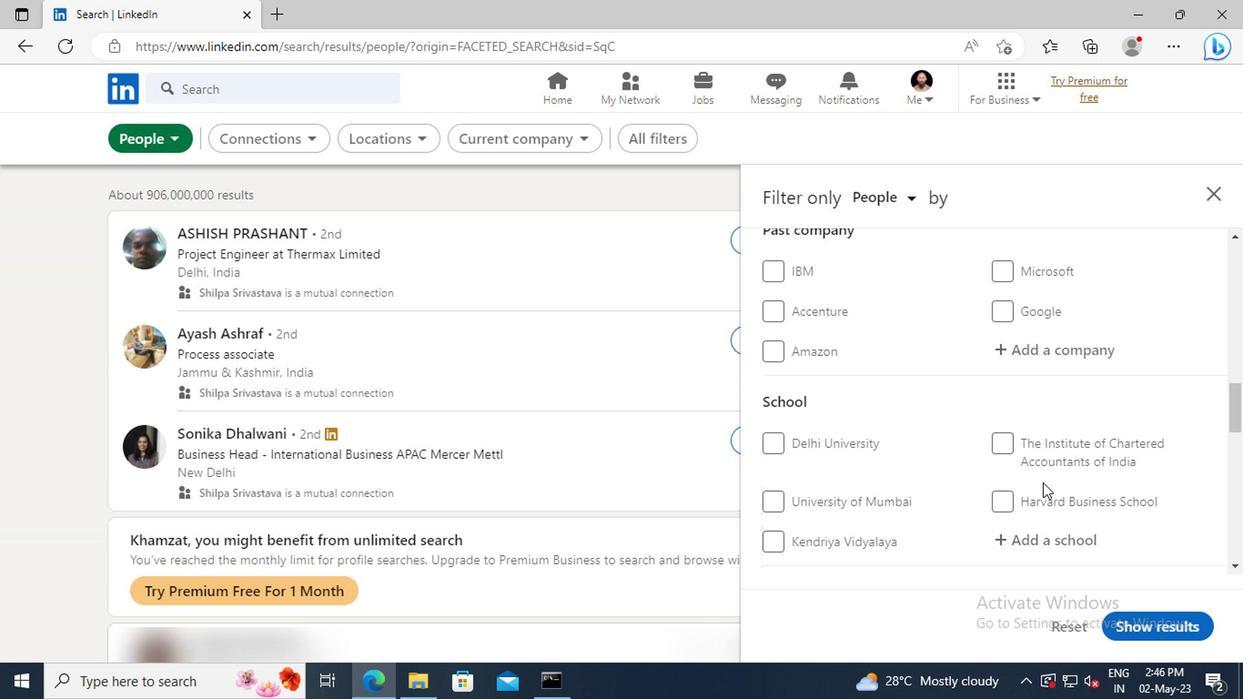 
Action: Mouse moved to (874, 480)
Screenshot: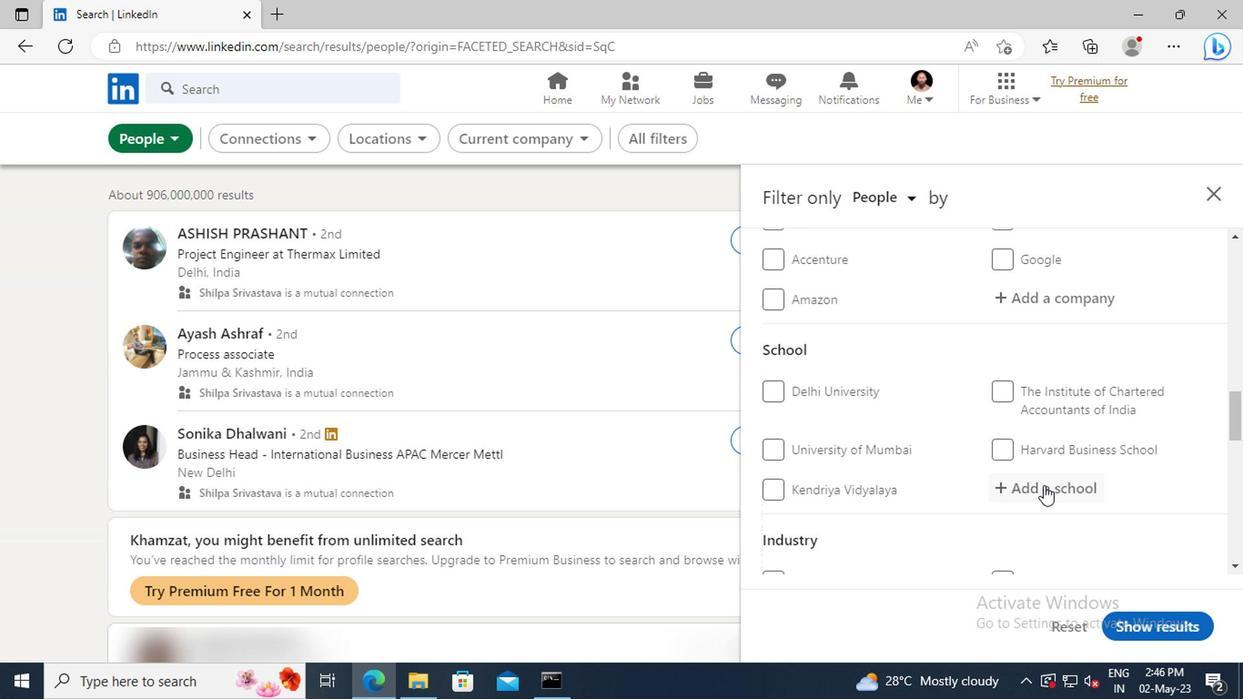 
Action: Mouse pressed left at (874, 480)
Screenshot: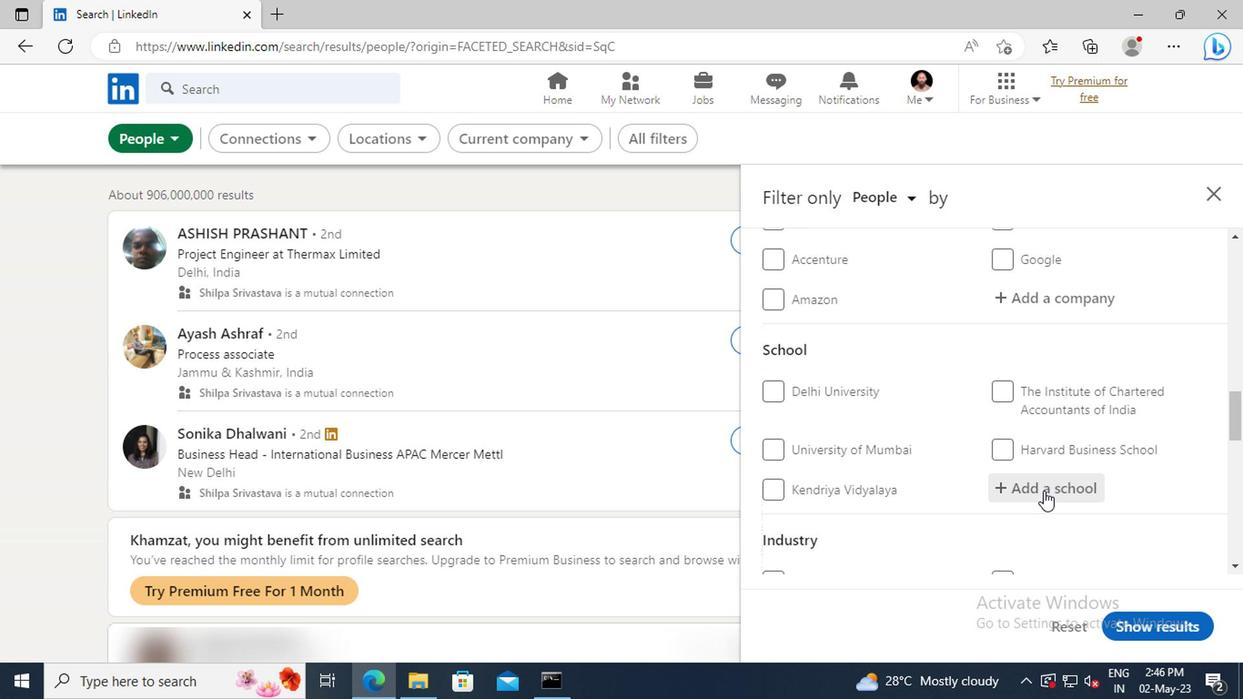 
Action: Key pressed <Key.shift>INDIAN<Key.space><Key.shift>INSTITUTE<Key.space>OF<Key.space><Key.shift>TECHNOLOGY,<Key.space><Key.shift>ROP
Screenshot: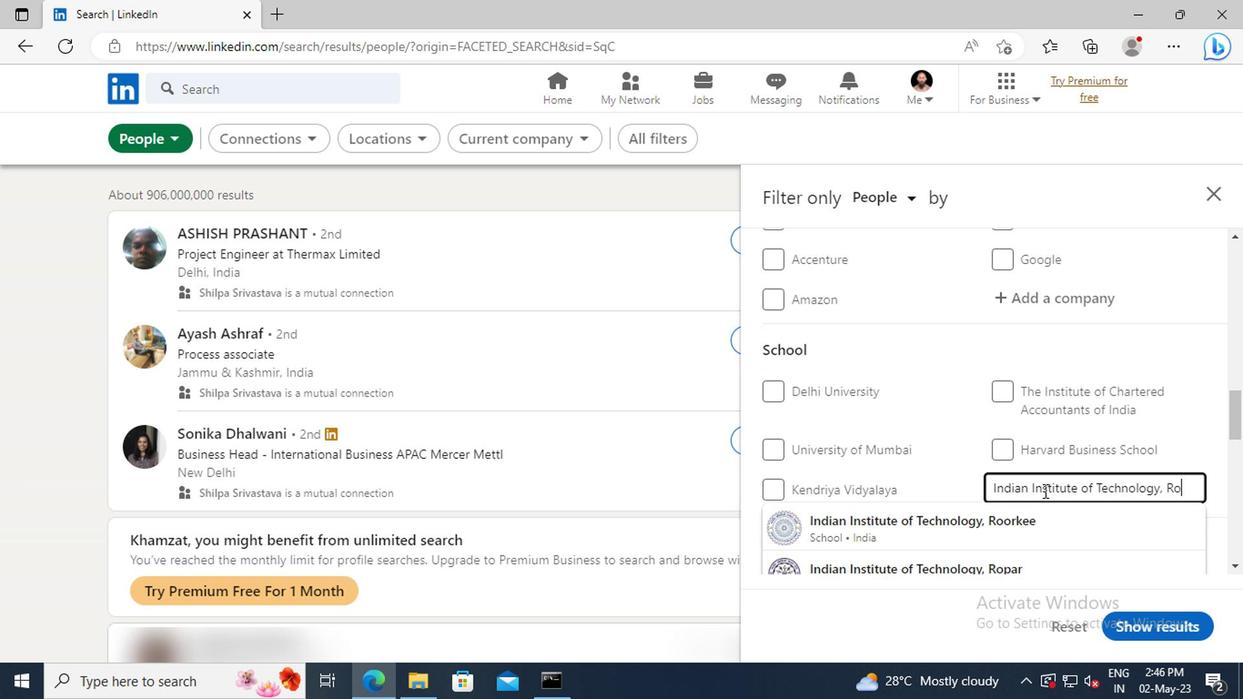 
Action: Mouse moved to (870, 497)
Screenshot: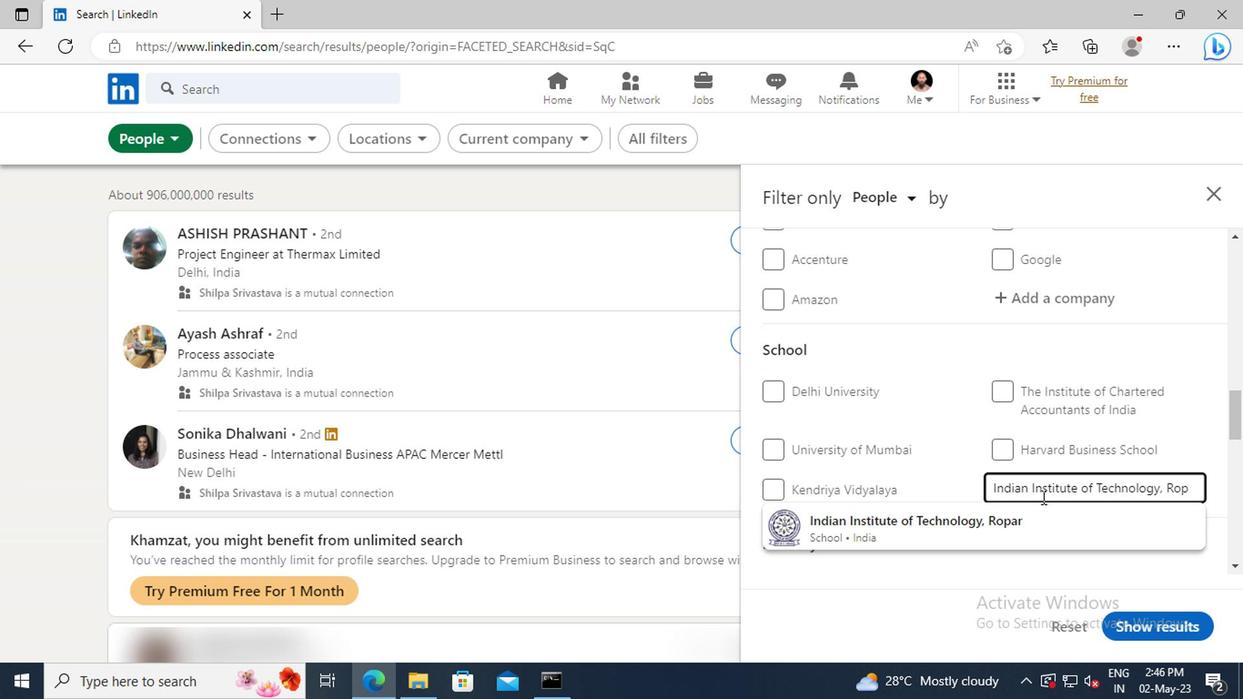 
Action: Mouse pressed left at (870, 497)
Screenshot: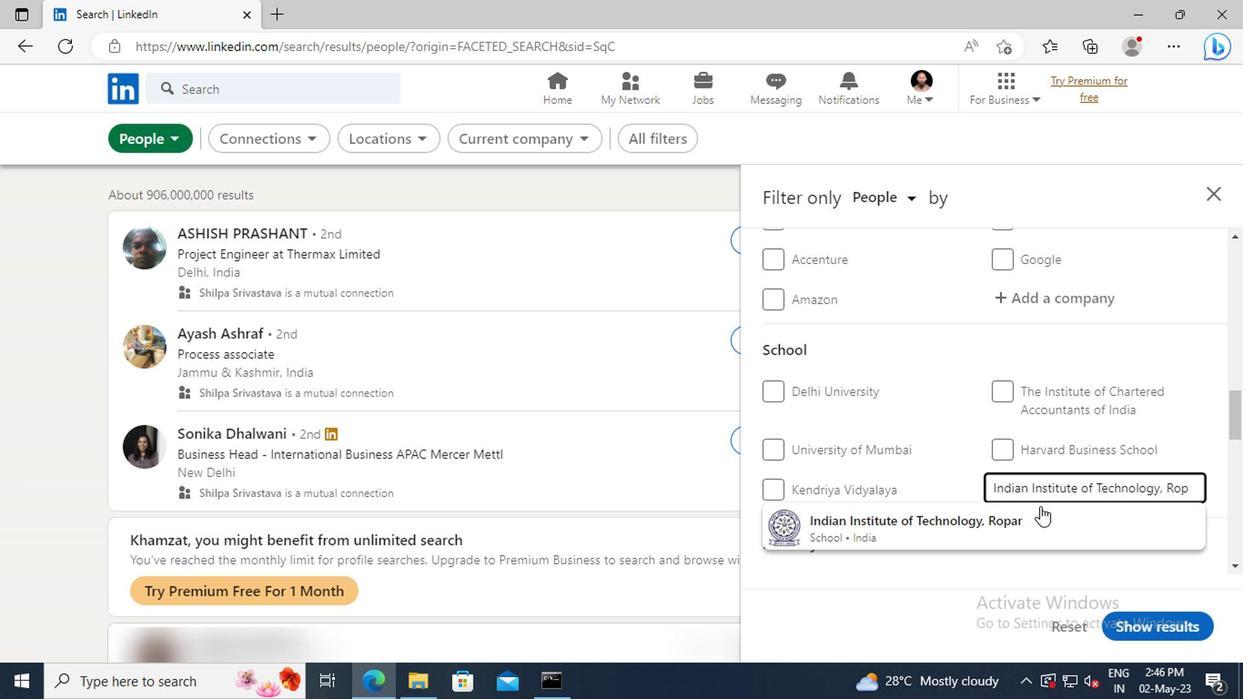 
Action: Mouse scrolled (870, 497) with delta (0, 0)
Screenshot: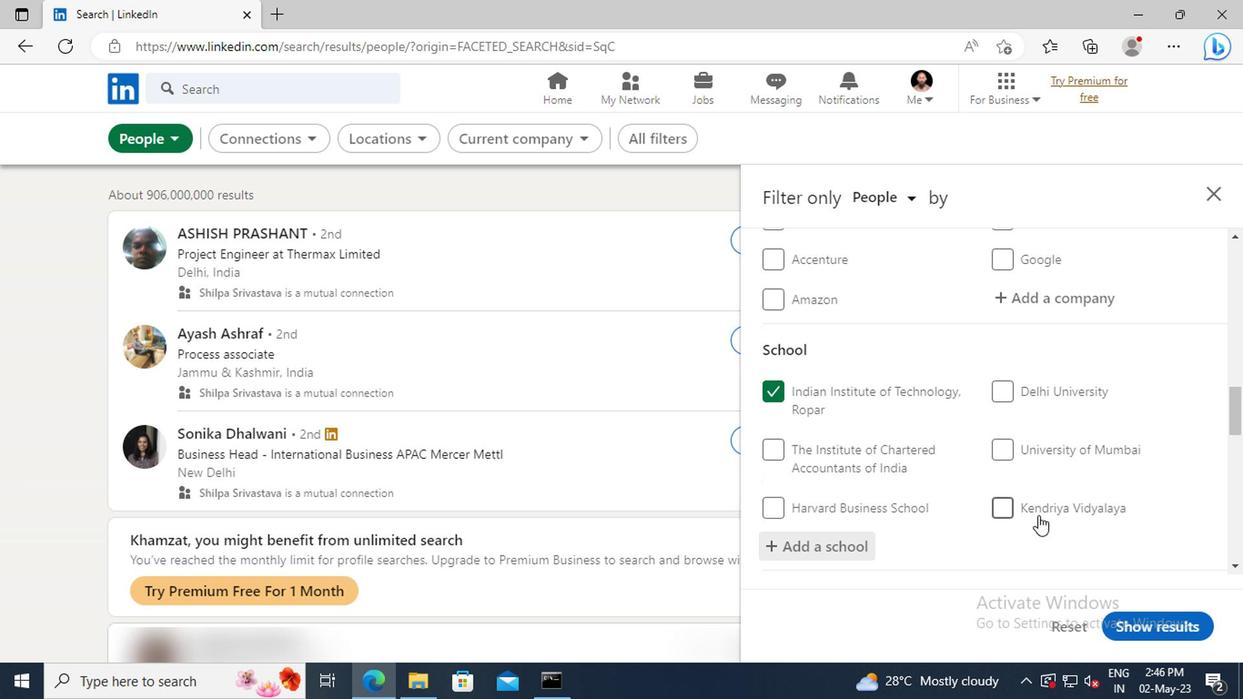 
Action: Mouse scrolled (870, 497) with delta (0, 0)
Screenshot: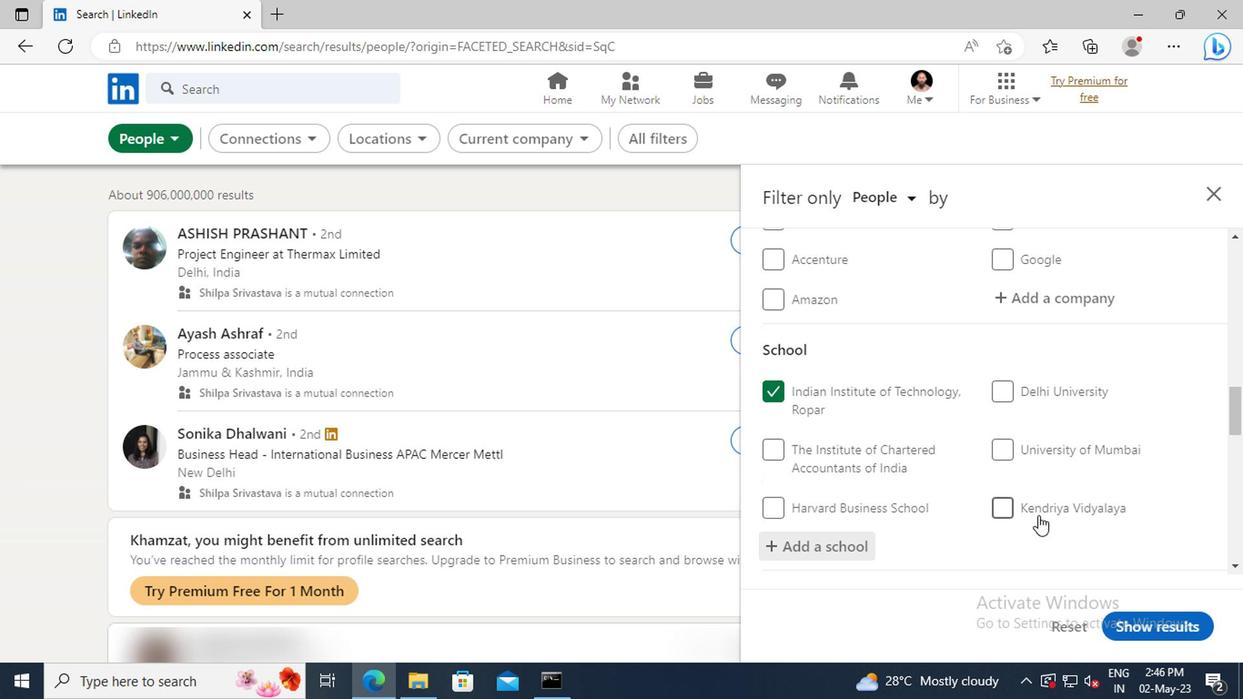 
Action: Mouse moved to (870, 491)
Screenshot: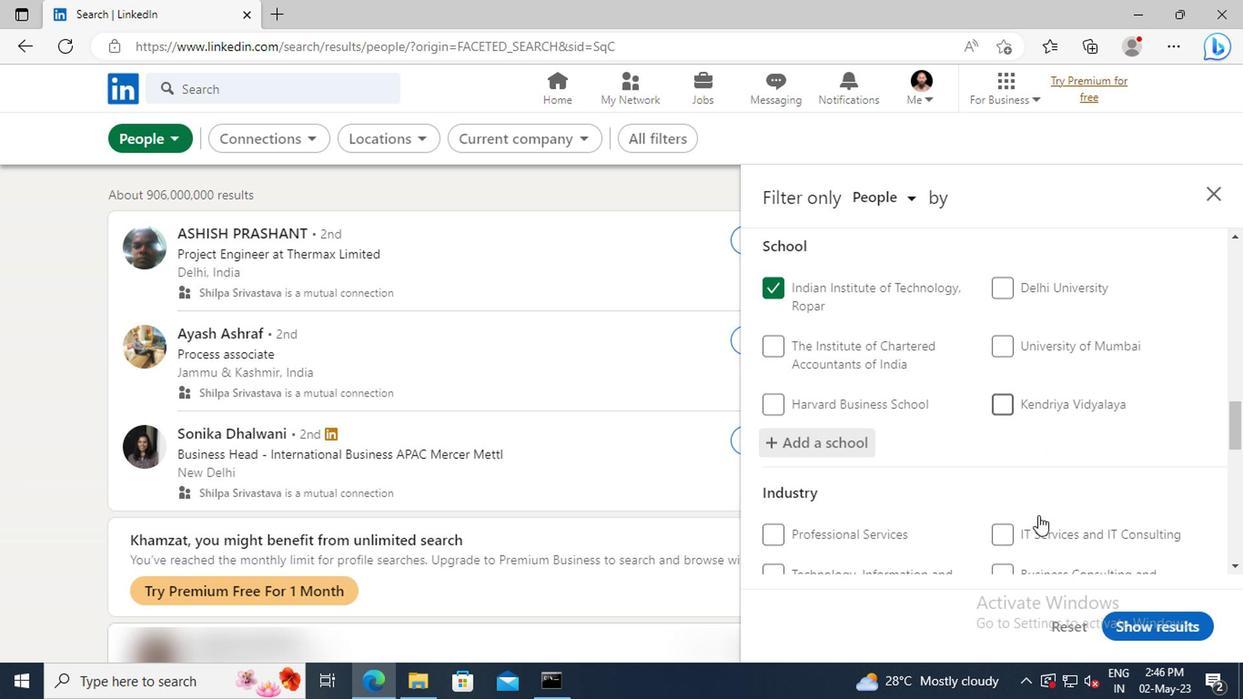 
Action: Mouse scrolled (870, 490) with delta (0, 0)
Screenshot: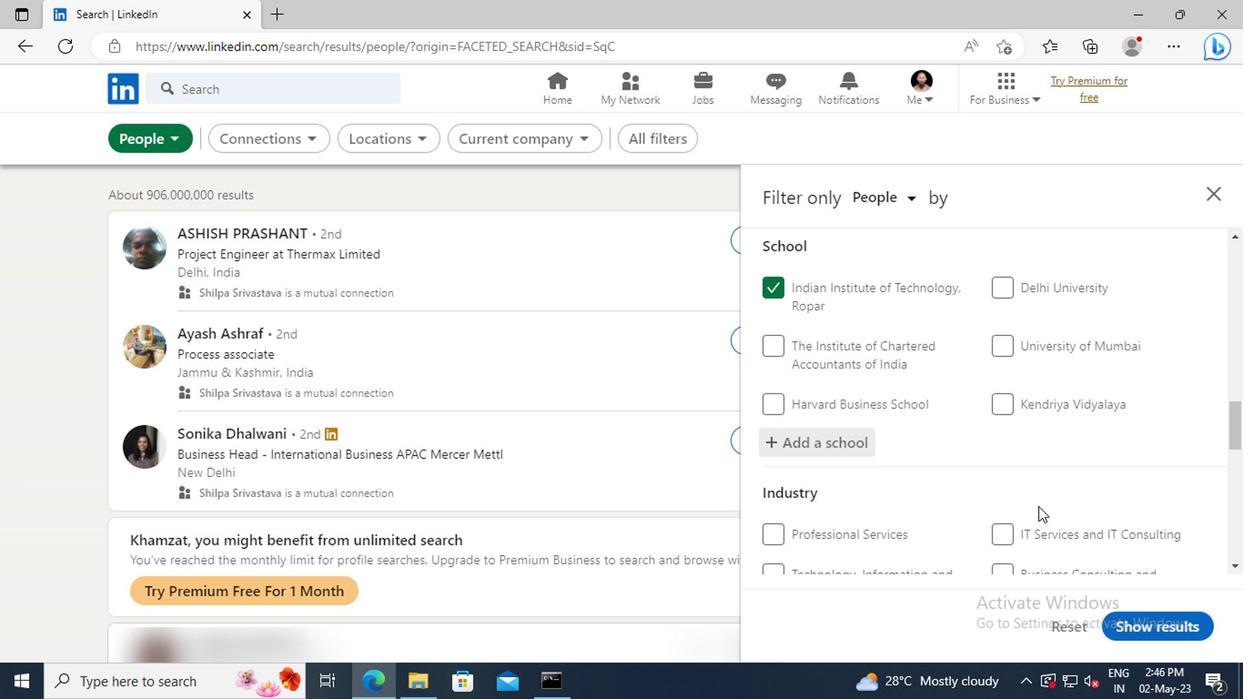 
Action: Mouse scrolled (870, 490) with delta (0, 0)
Screenshot: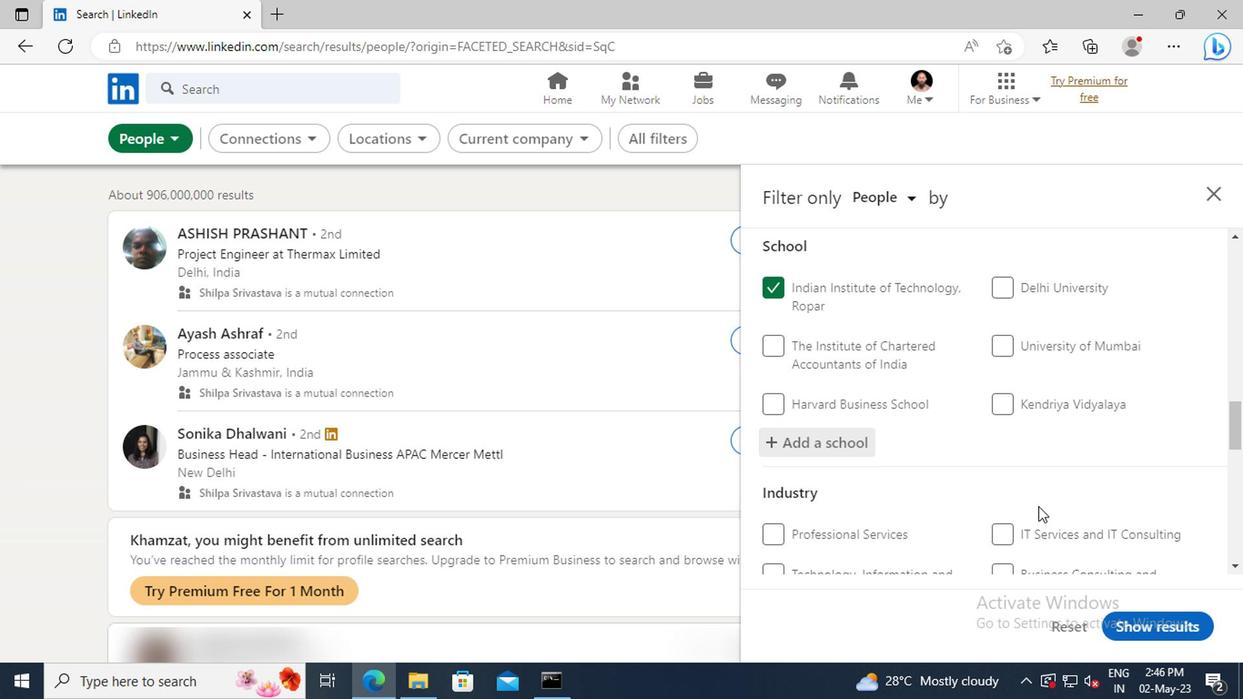 
Action: Mouse moved to (863, 453)
Screenshot: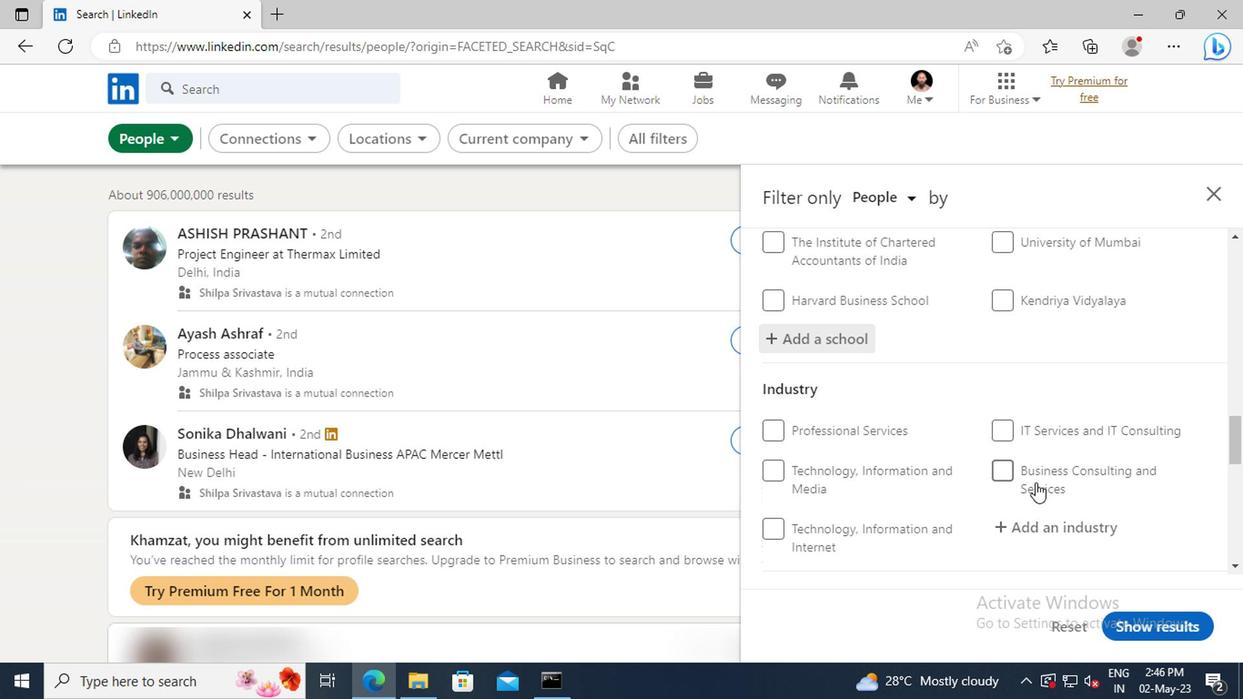 
Action: Mouse scrolled (863, 452) with delta (0, 0)
Screenshot: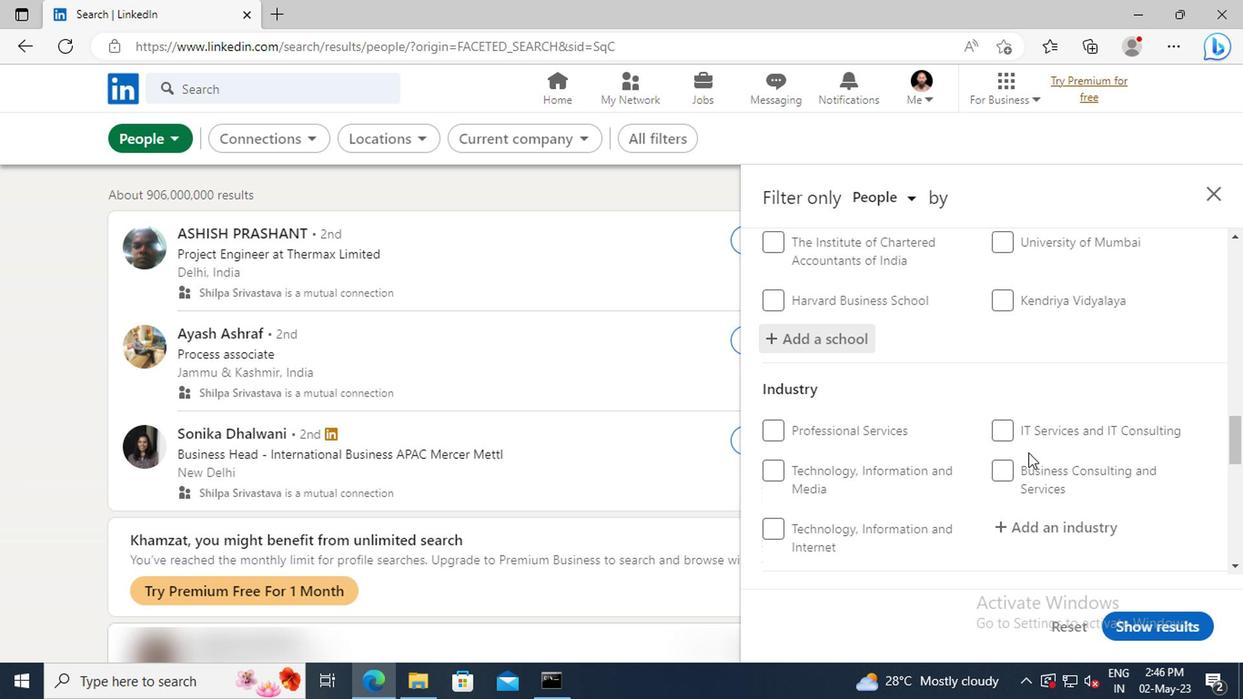 
Action: Mouse scrolled (863, 452) with delta (0, 0)
Screenshot: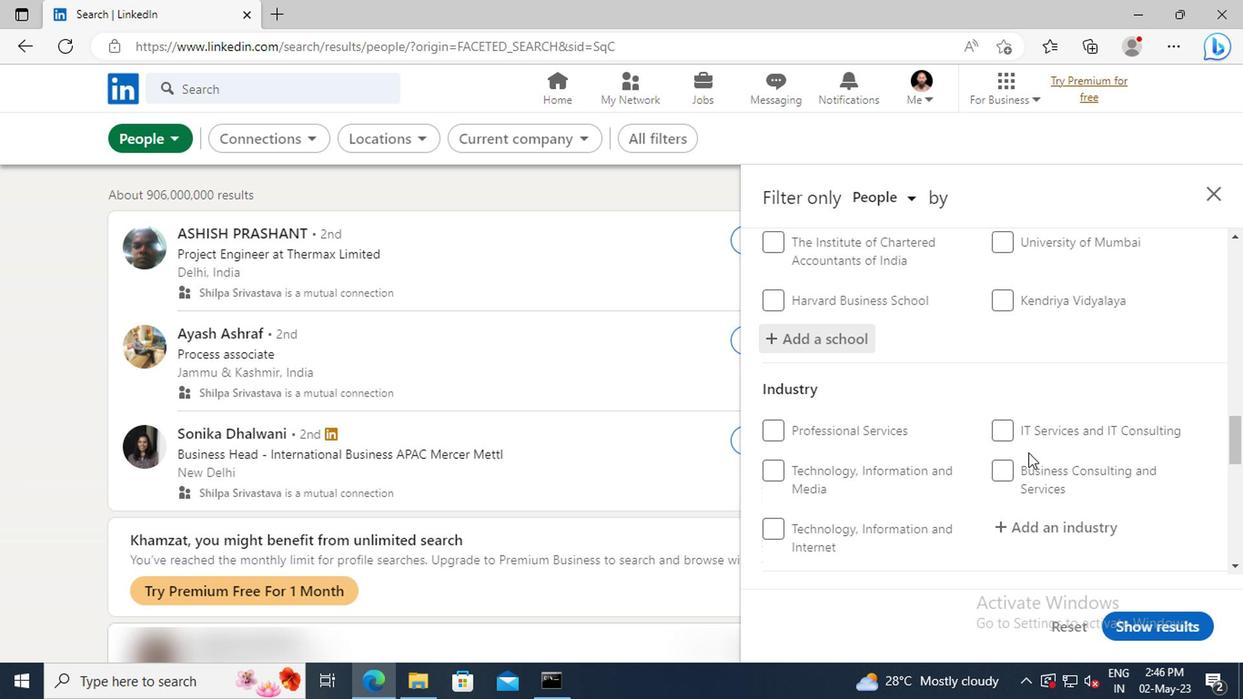 
Action: Mouse moved to (866, 436)
Screenshot: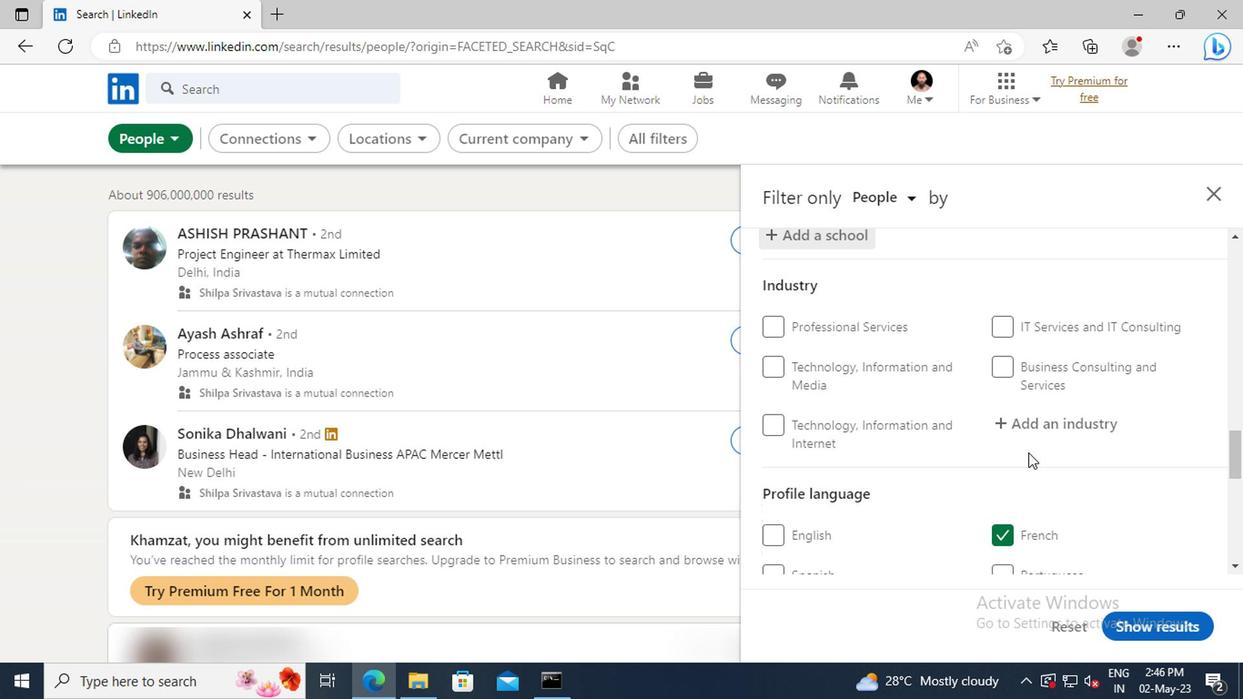 
Action: Mouse pressed left at (866, 436)
Screenshot: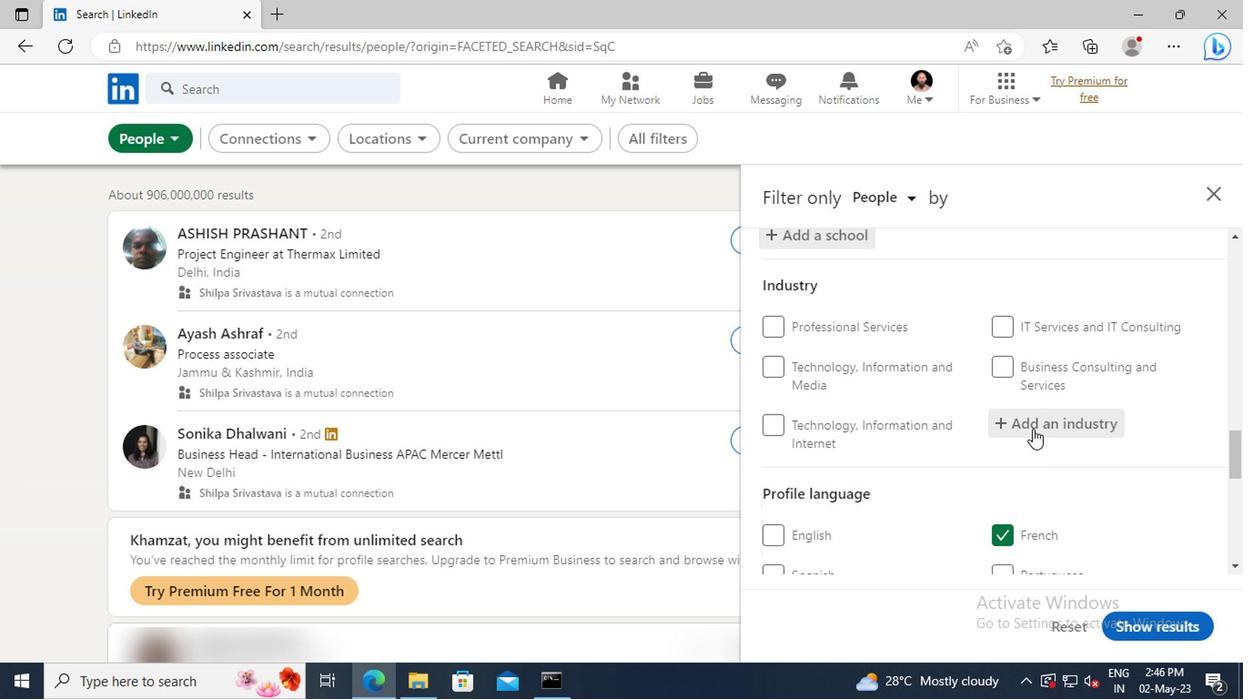 
Action: Key pressed <Key.shift>TURNED
Screenshot: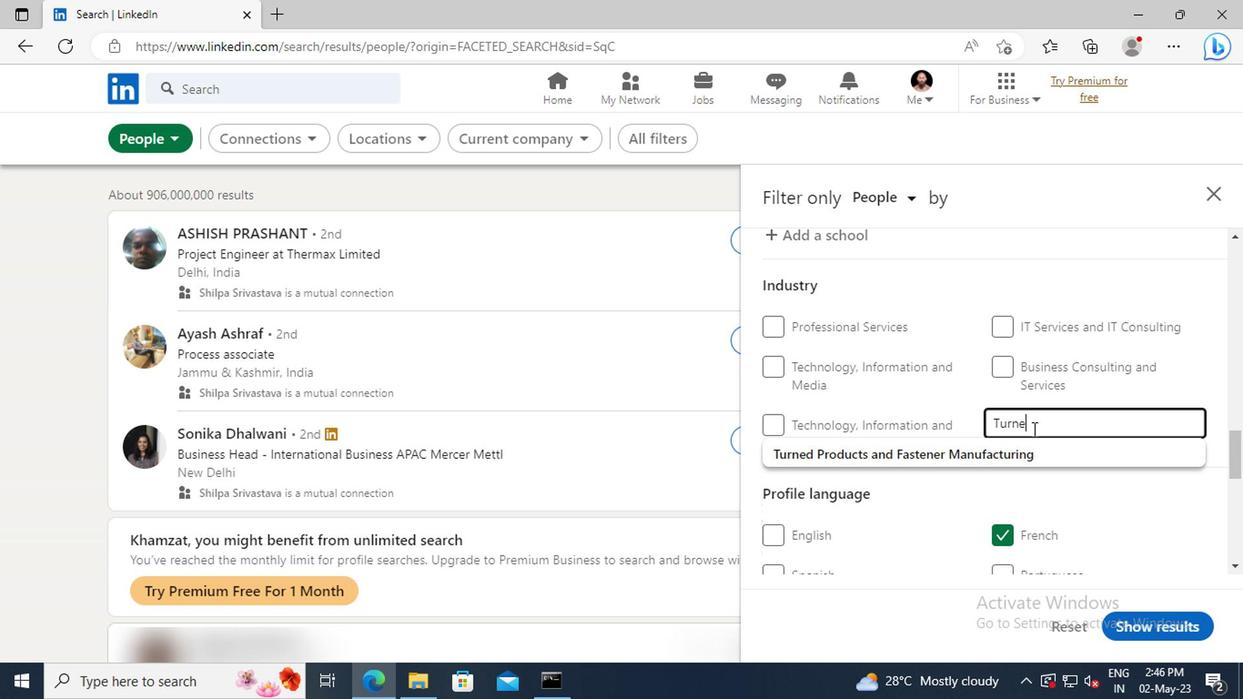 
Action: Mouse moved to (867, 452)
Screenshot: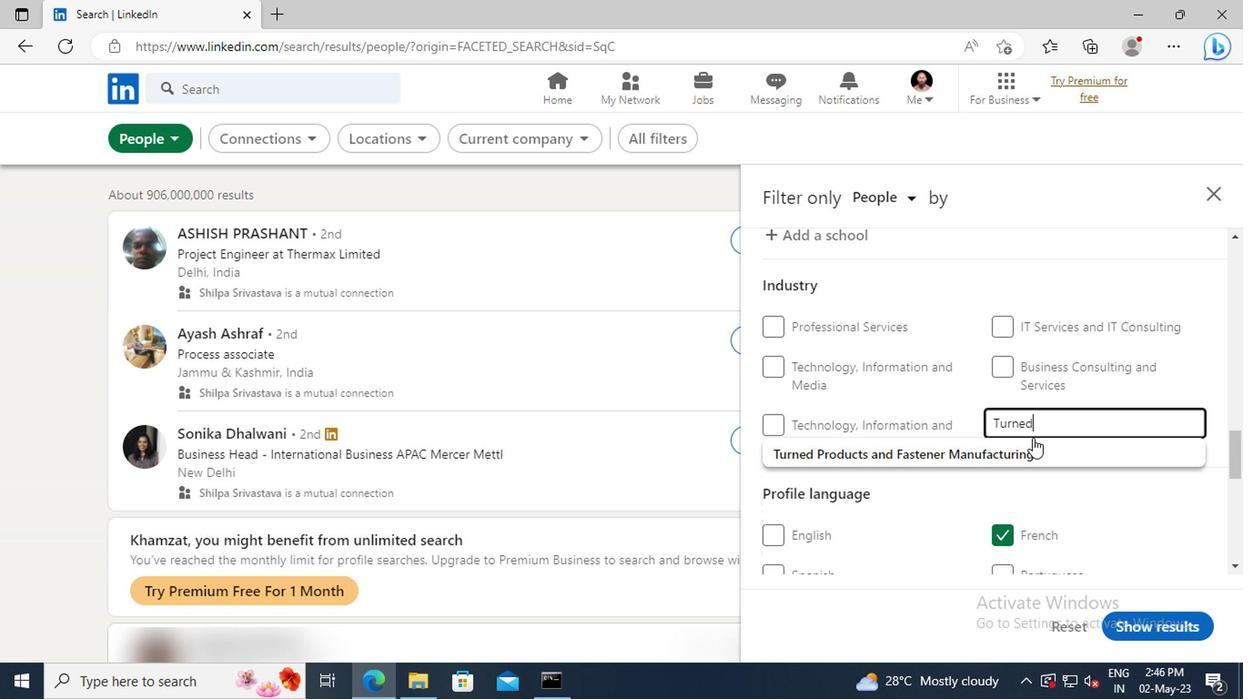 
Action: Mouse pressed left at (867, 452)
Screenshot: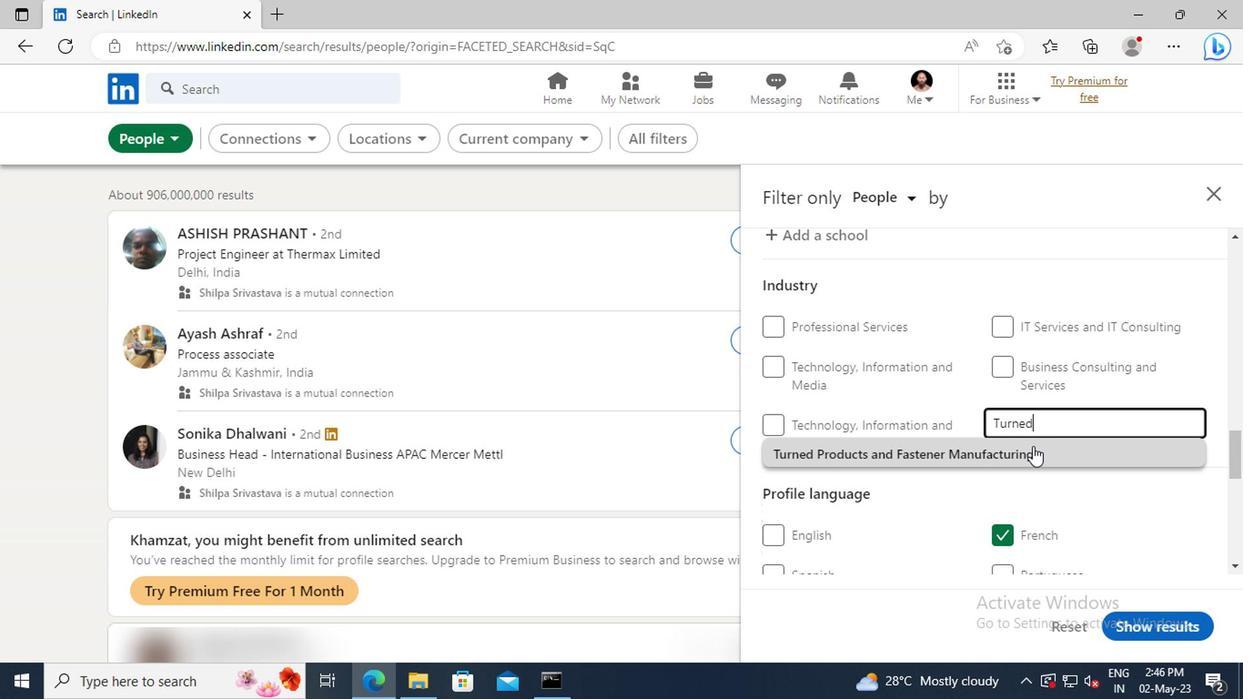 
Action: Mouse scrolled (867, 451) with delta (0, 0)
Screenshot: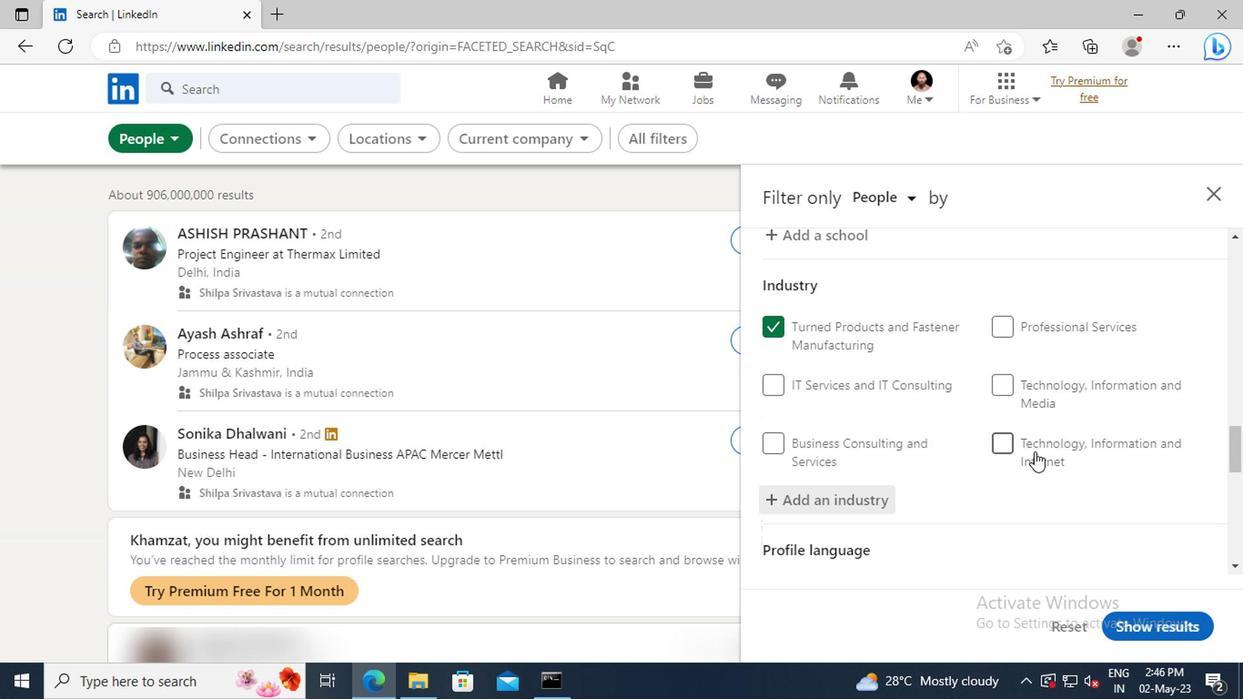 
Action: Mouse scrolled (867, 451) with delta (0, 0)
Screenshot: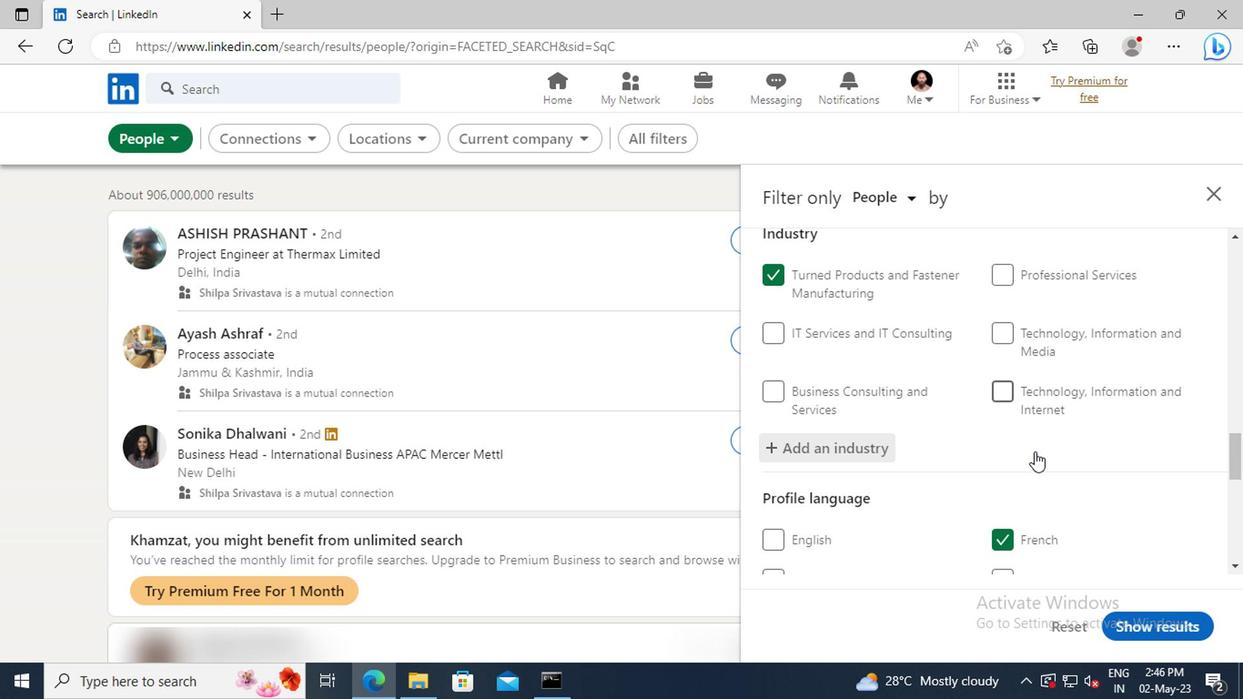 
Action: Mouse scrolled (867, 451) with delta (0, 0)
Screenshot: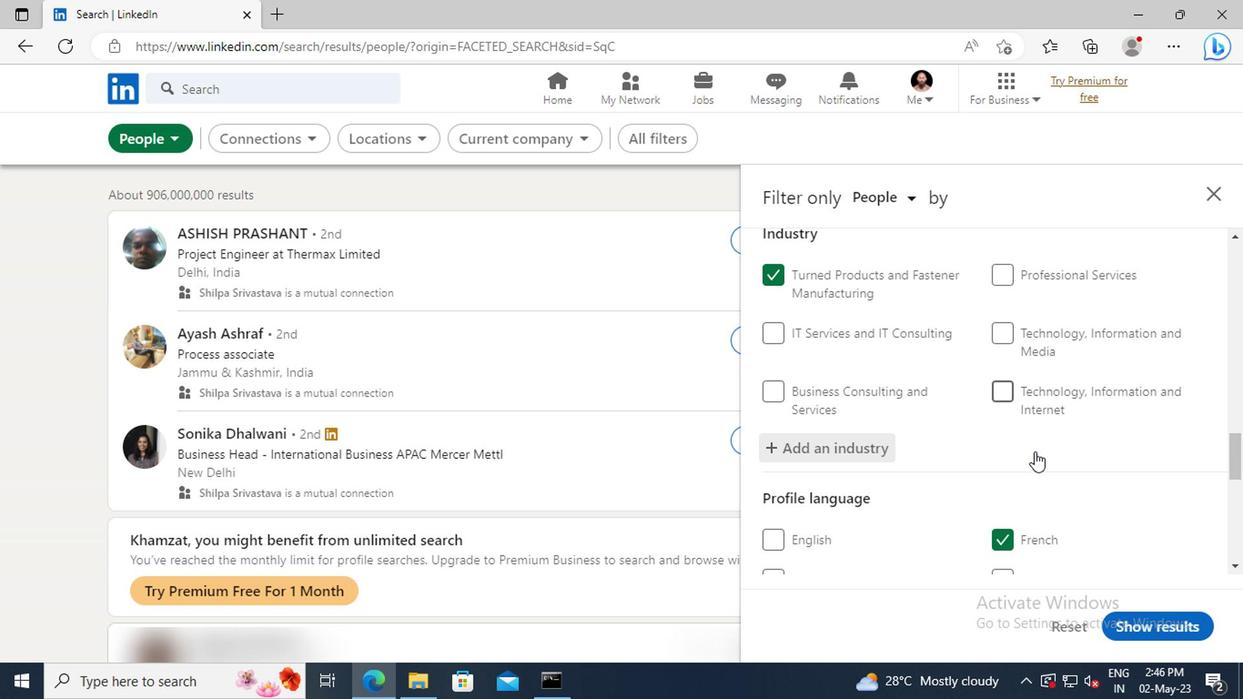 
Action: Mouse scrolled (867, 451) with delta (0, 0)
Screenshot: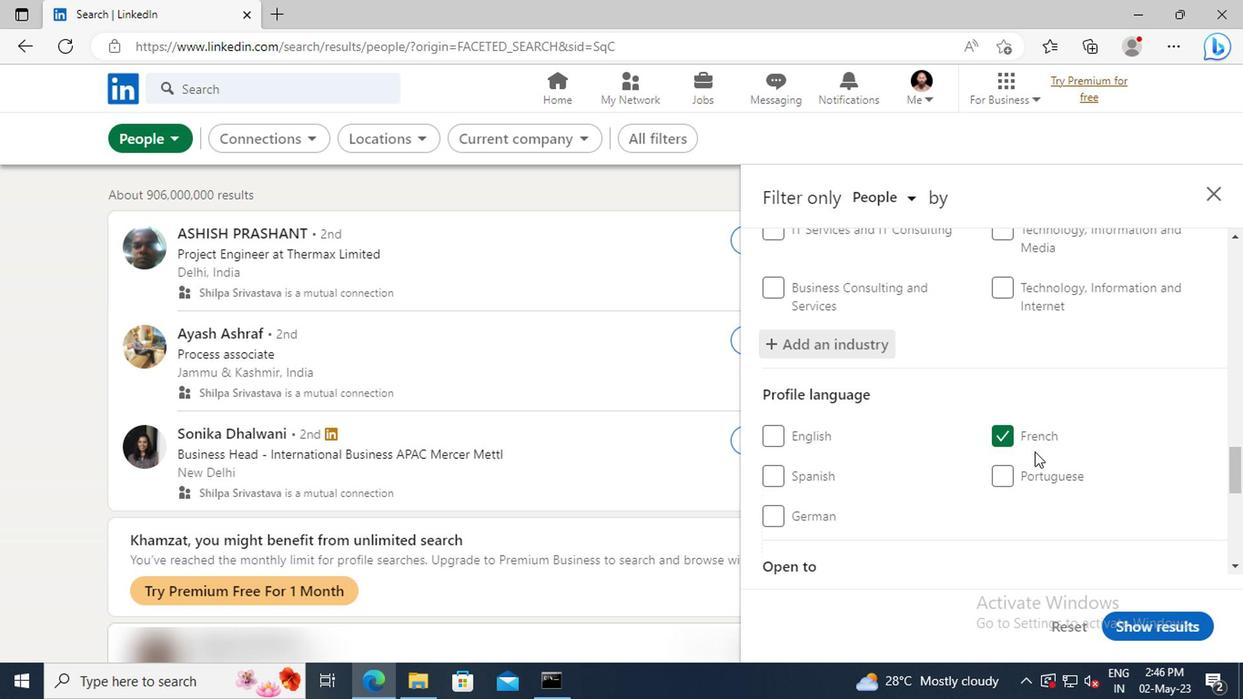 
Action: Mouse scrolled (867, 451) with delta (0, 0)
Screenshot: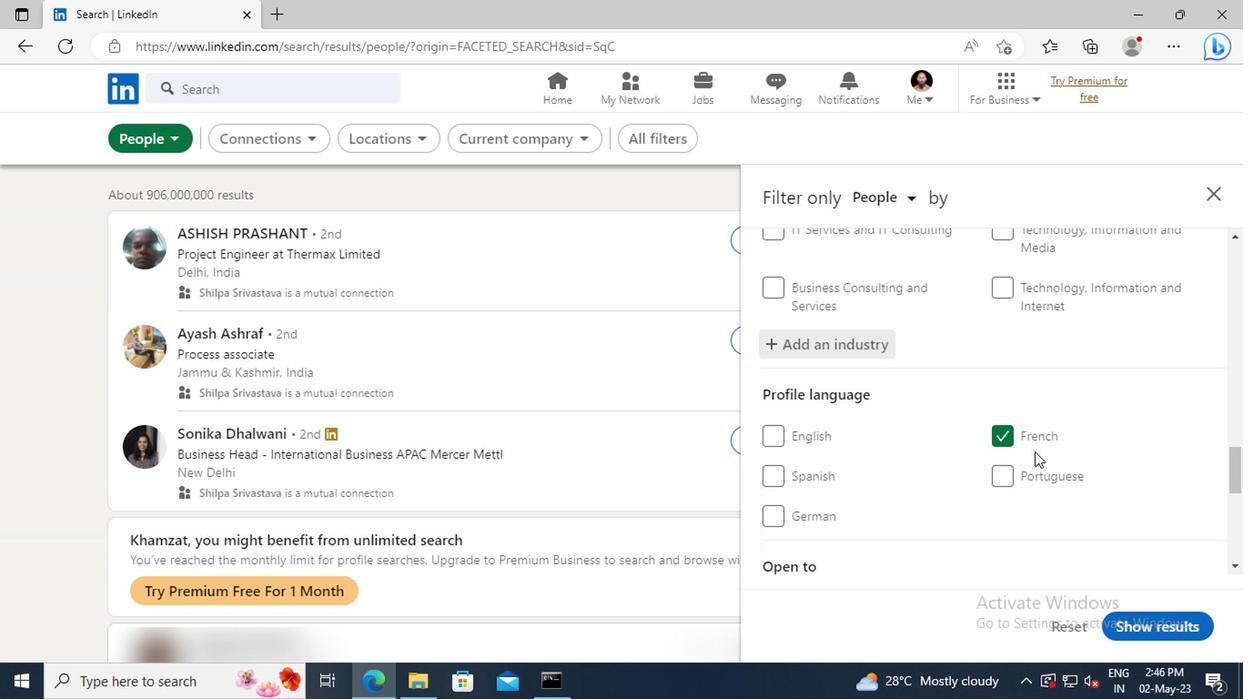 
Action: Mouse scrolled (867, 451) with delta (0, 0)
Screenshot: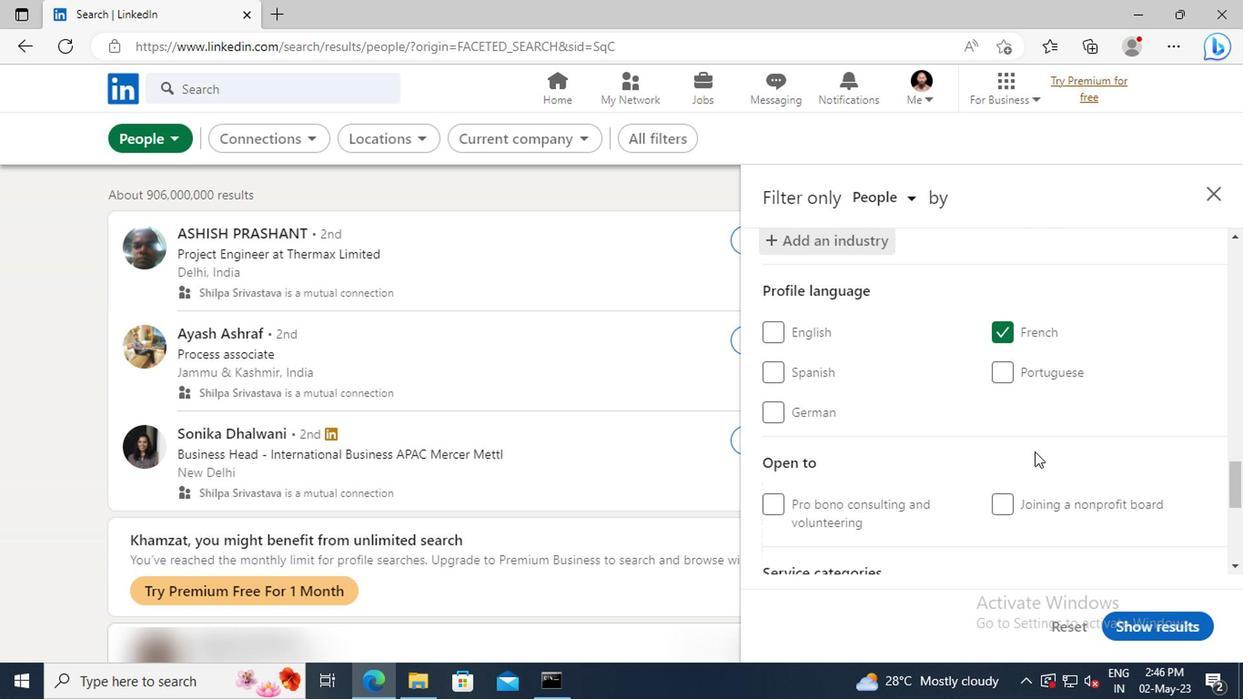
Action: Mouse scrolled (867, 451) with delta (0, 0)
Screenshot: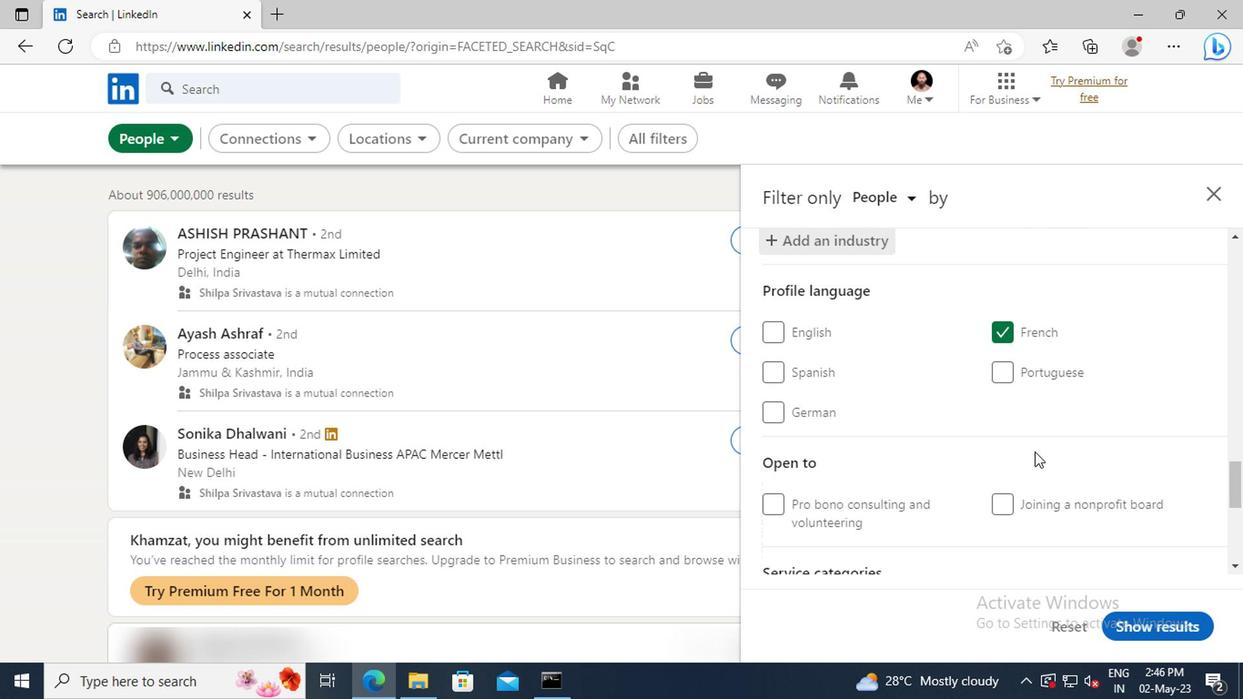 
Action: Mouse scrolled (867, 451) with delta (0, 0)
Screenshot: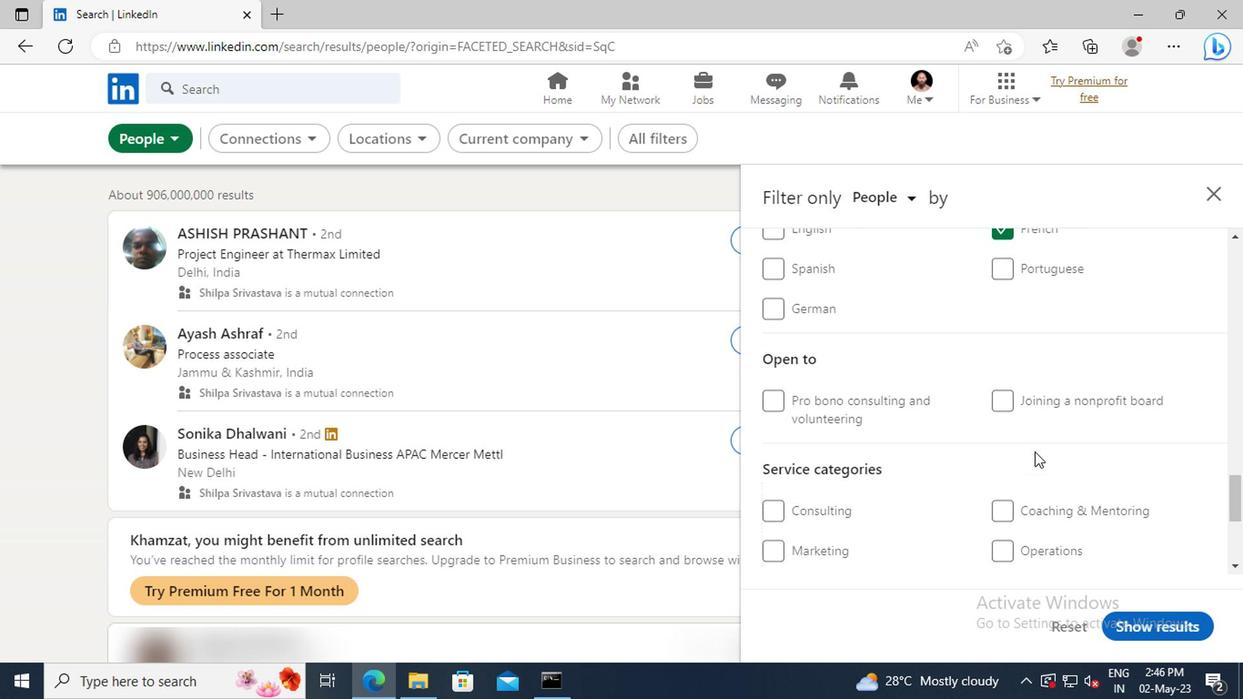 
Action: Mouse scrolled (867, 451) with delta (0, 0)
Screenshot: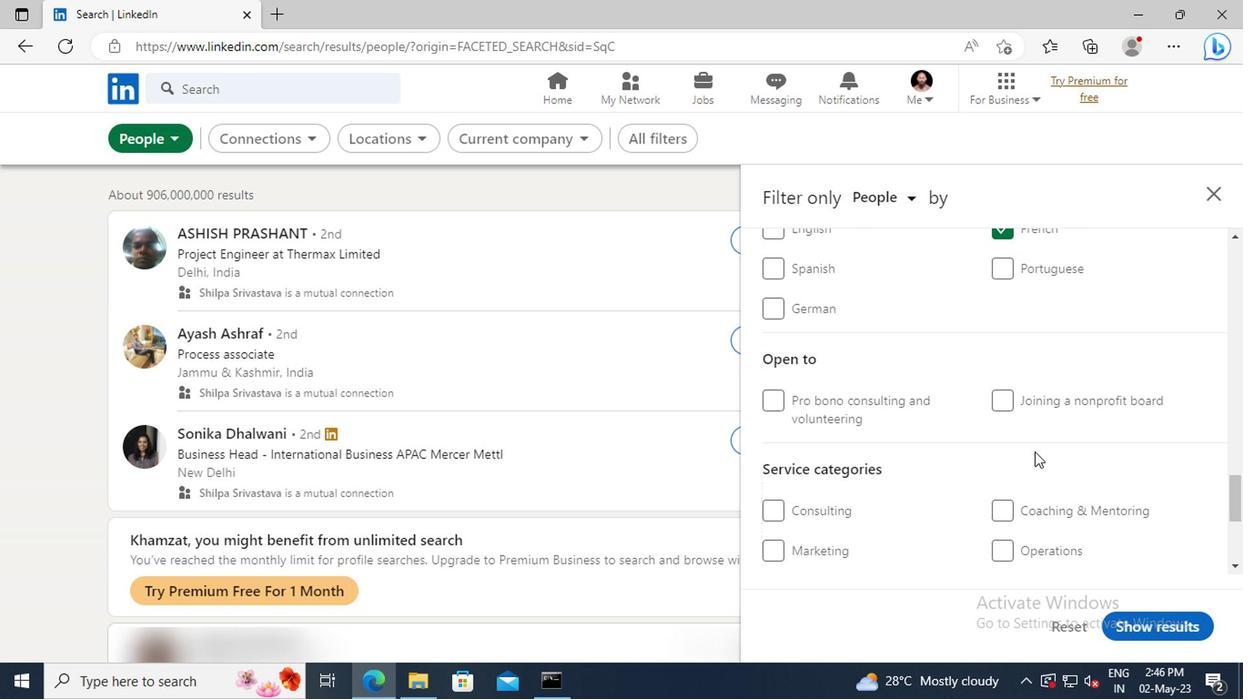 
Action: Mouse moved to (874, 475)
Screenshot: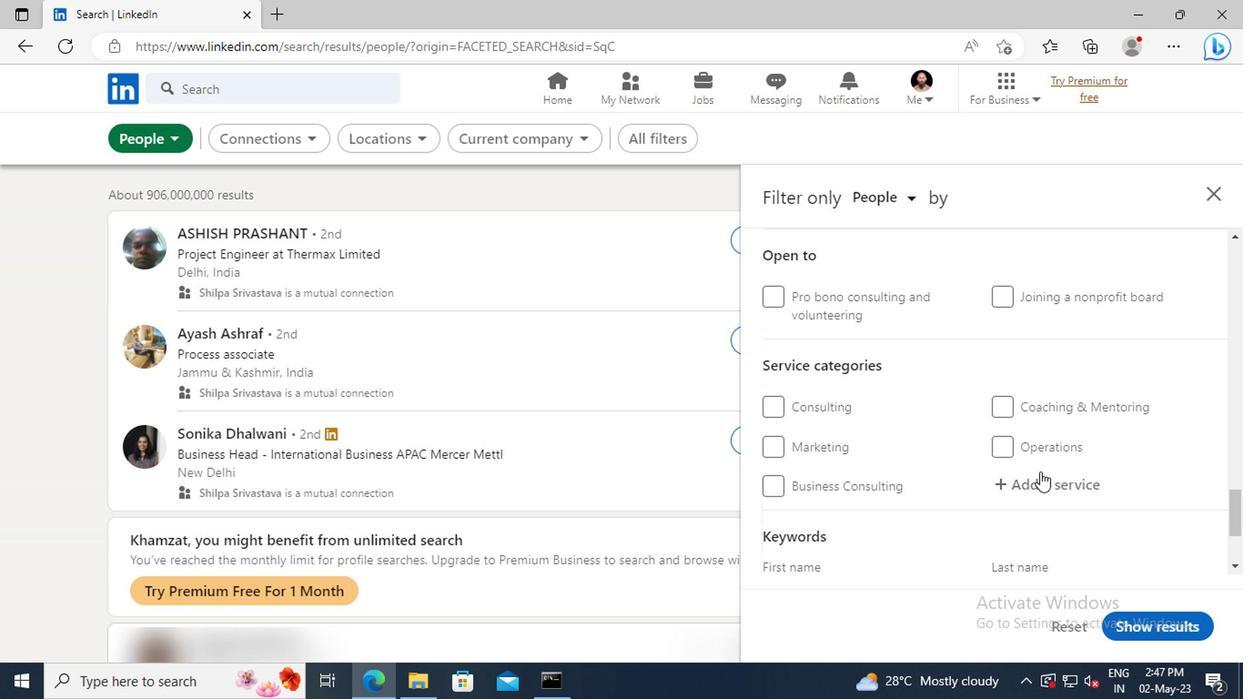 
Action: Mouse pressed left at (874, 475)
Screenshot: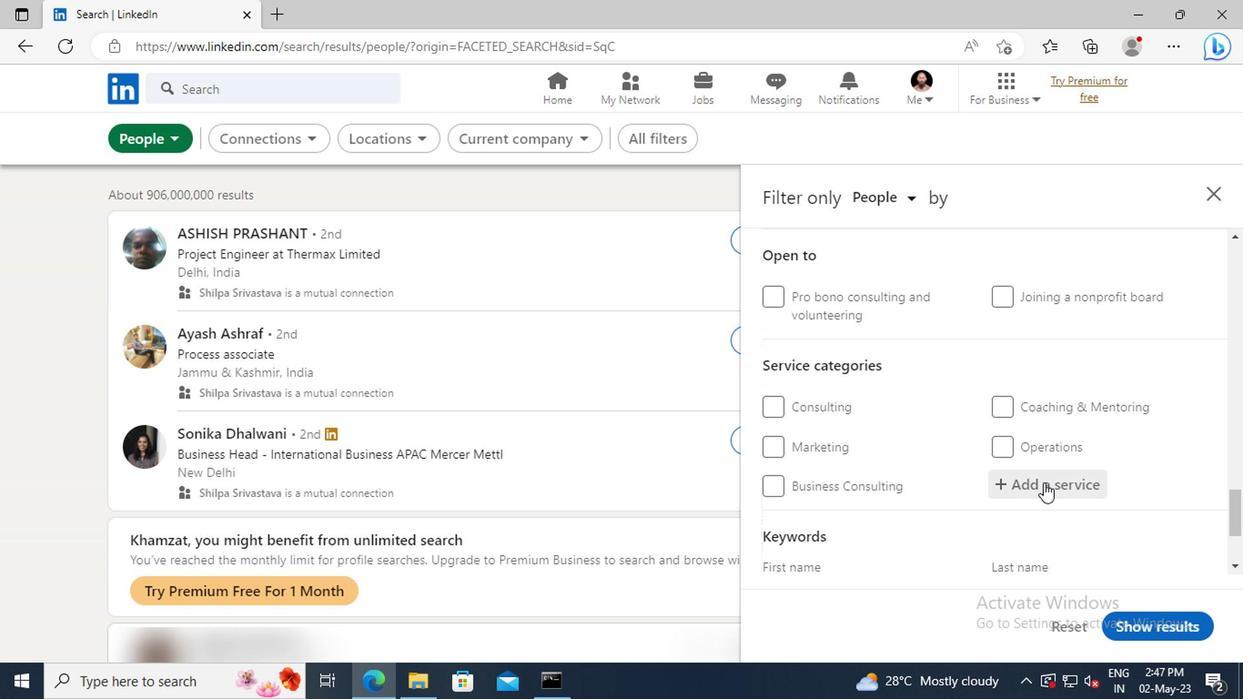 
Action: Key pressed <Key.shift>TELEC
Screenshot: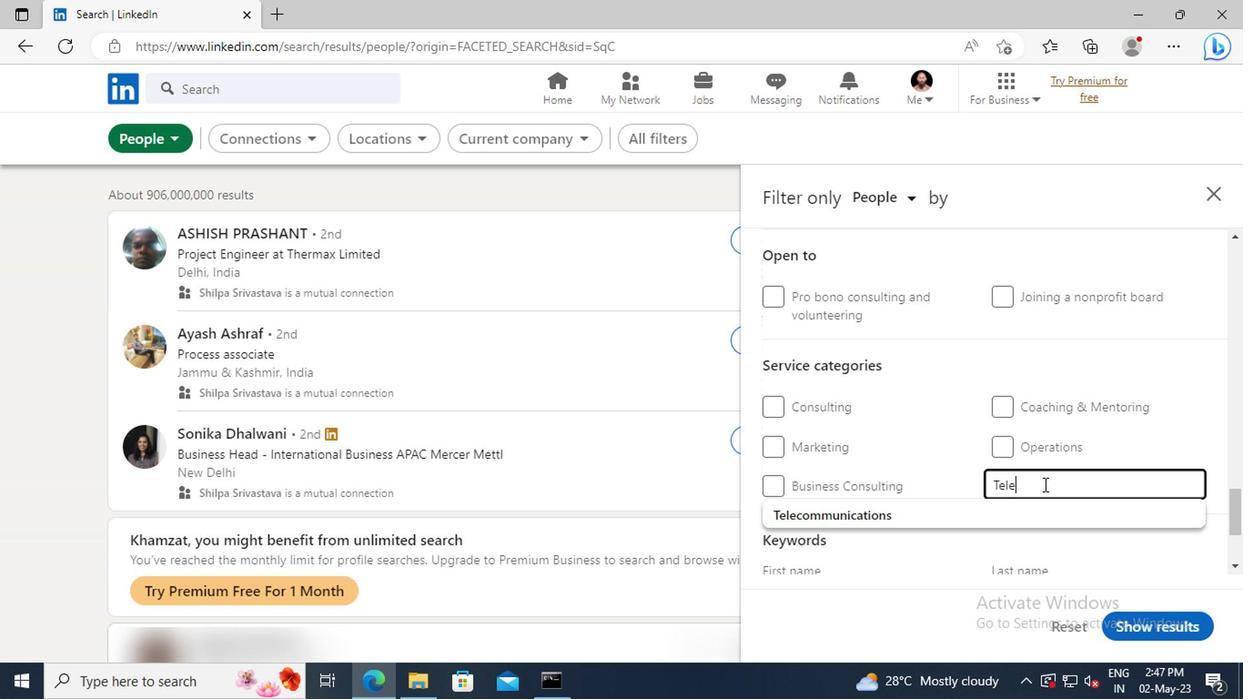 
Action: Mouse moved to (875, 493)
Screenshot: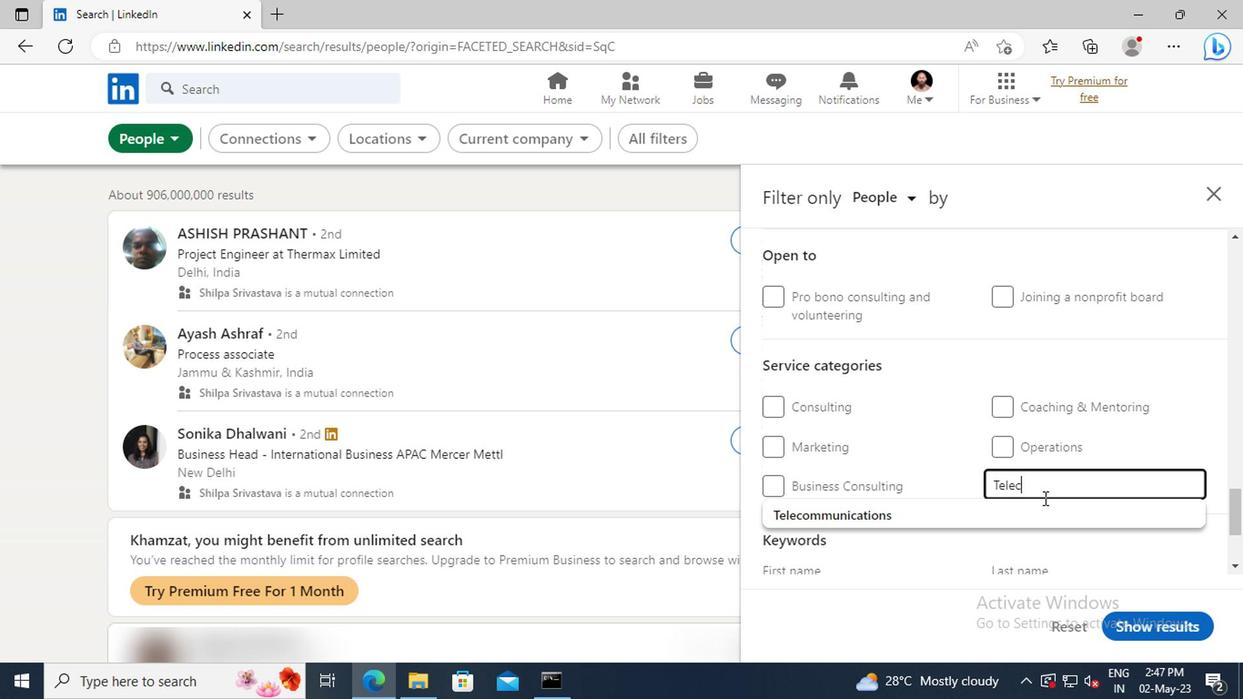 
Action: Mouse pressed left at (875, 493)
Screenshot: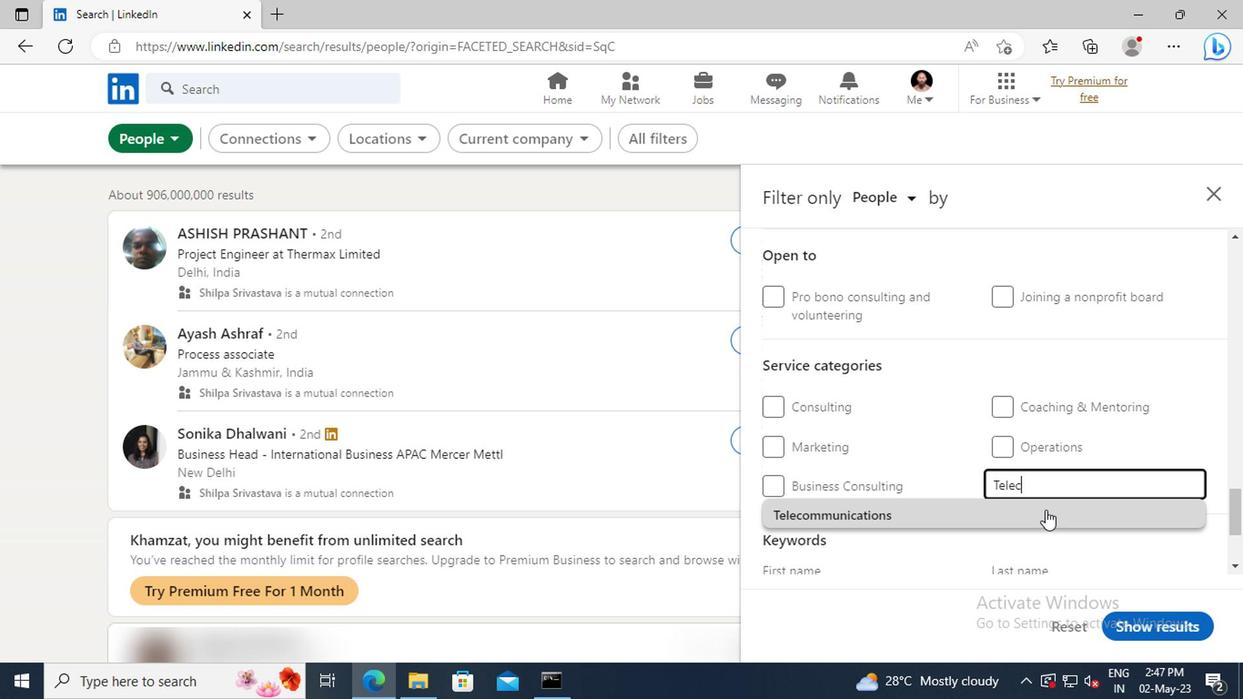 
Action: Mouse scrolled (875, 493) with delta (0, 0)
Screenshot: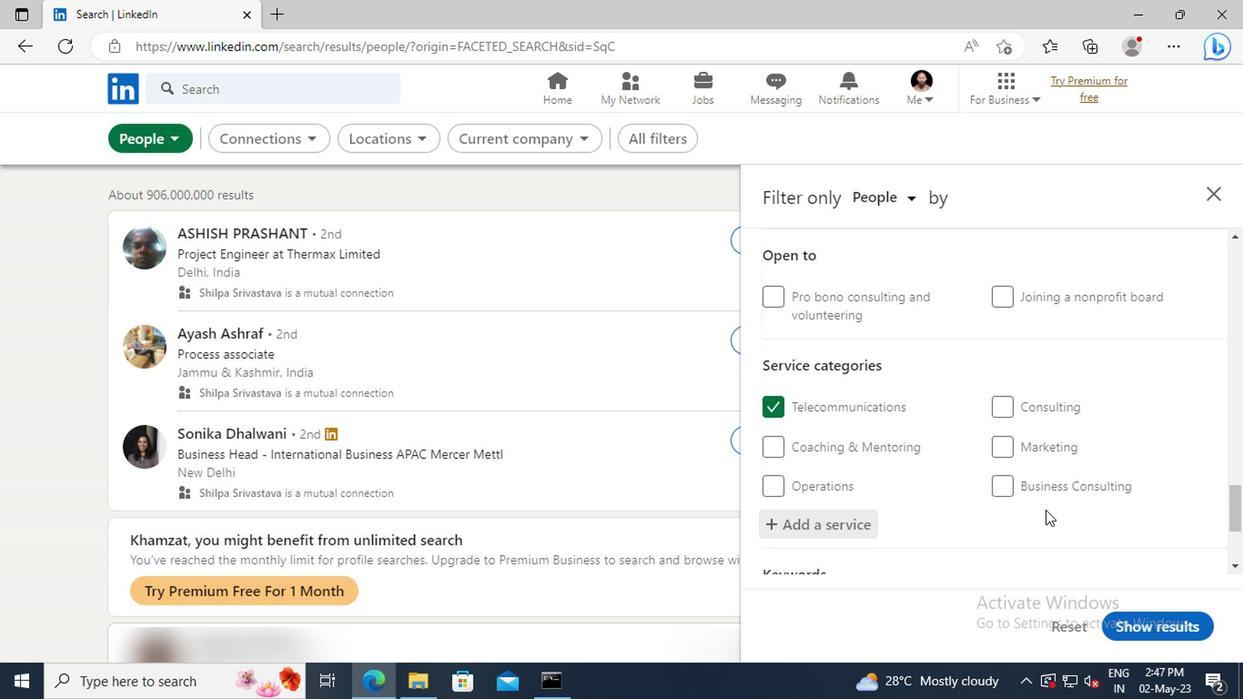
Action: Mouse scrolled (875, 493) with delta (0, 0)
Screenshot: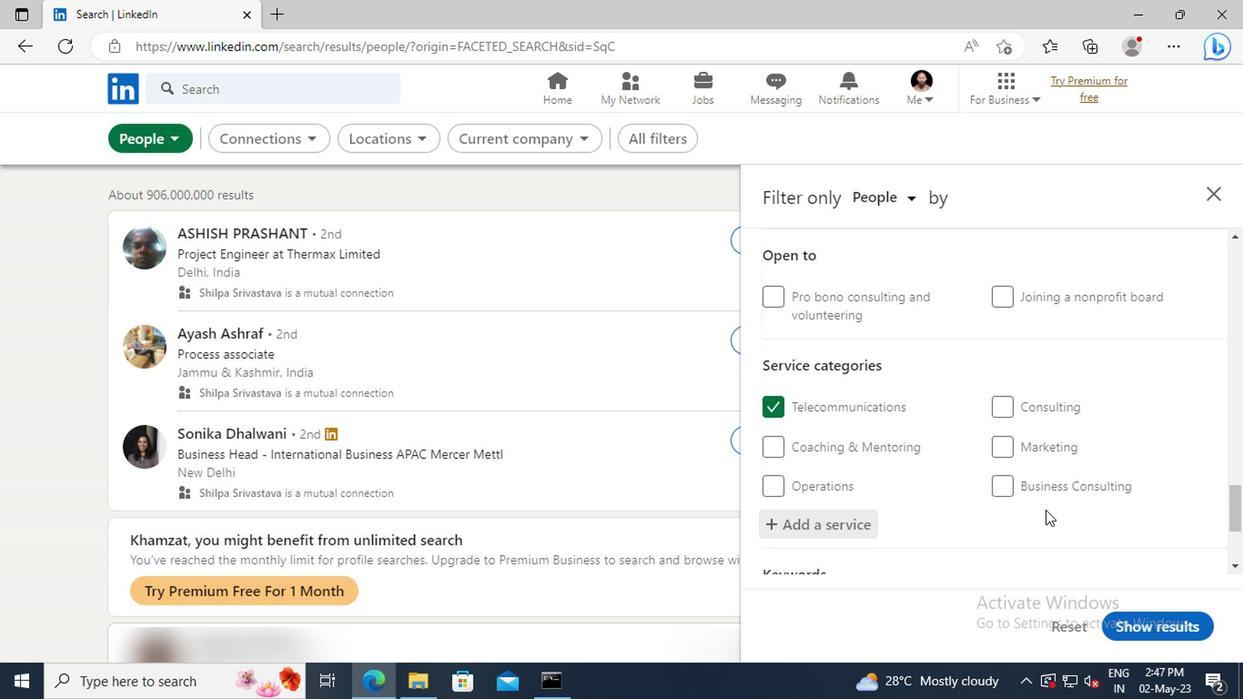 
Action: Mouse scrolled (875, 493) with delta (0, 0)
Screenshot: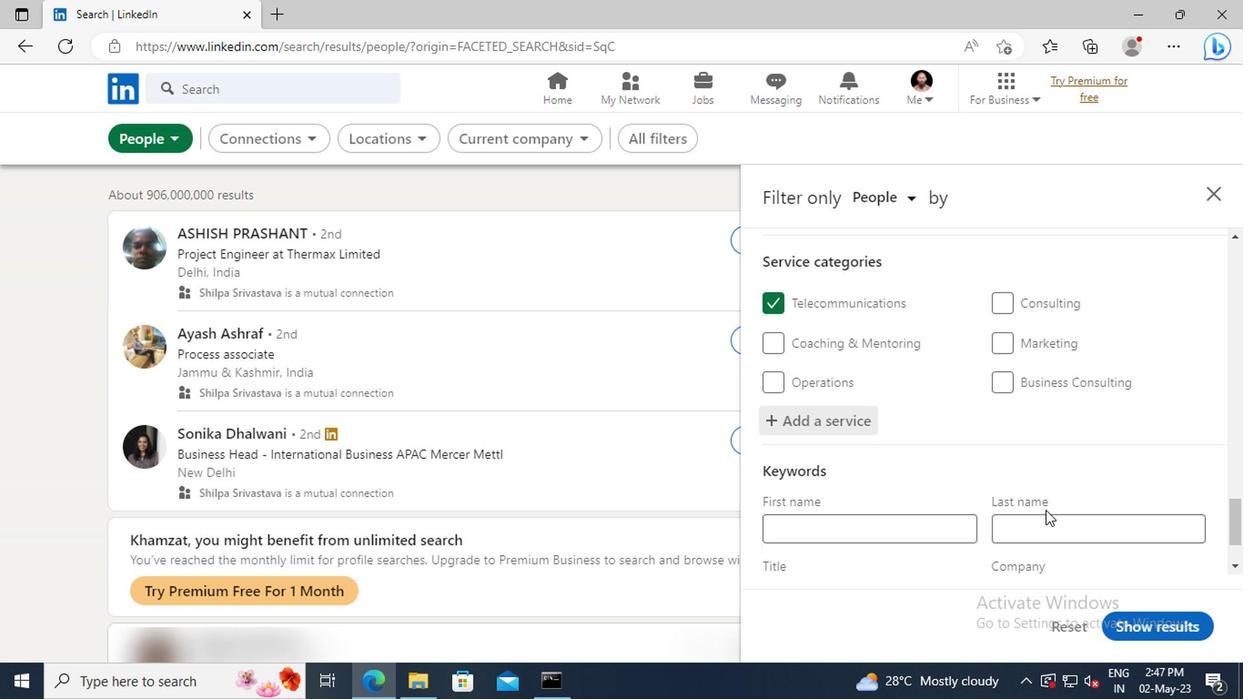 
Action: Mouse scrolled (875, 493) with delta (0, 0)
Screenshot: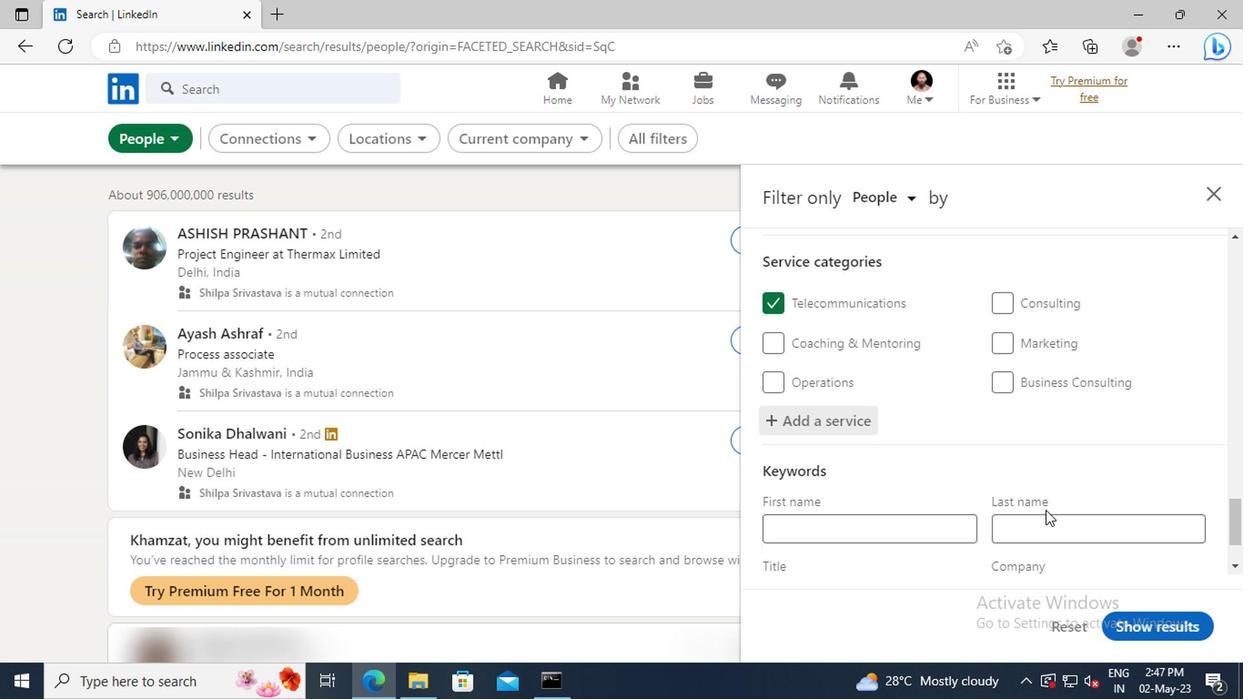 
Action: Mouse scrolled (875, 493) with delta (0, 0)
Screenshot: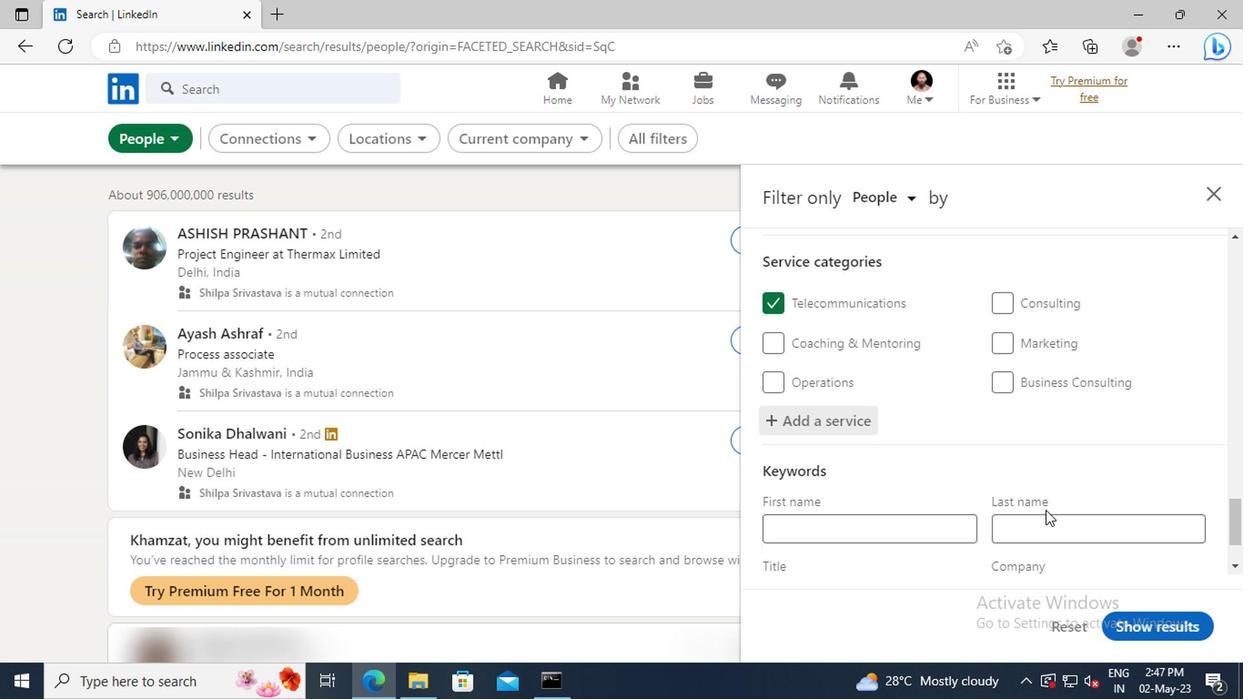 
Action: Mouse scrolled (875, 493) with delta (0, 0)
Screenshot: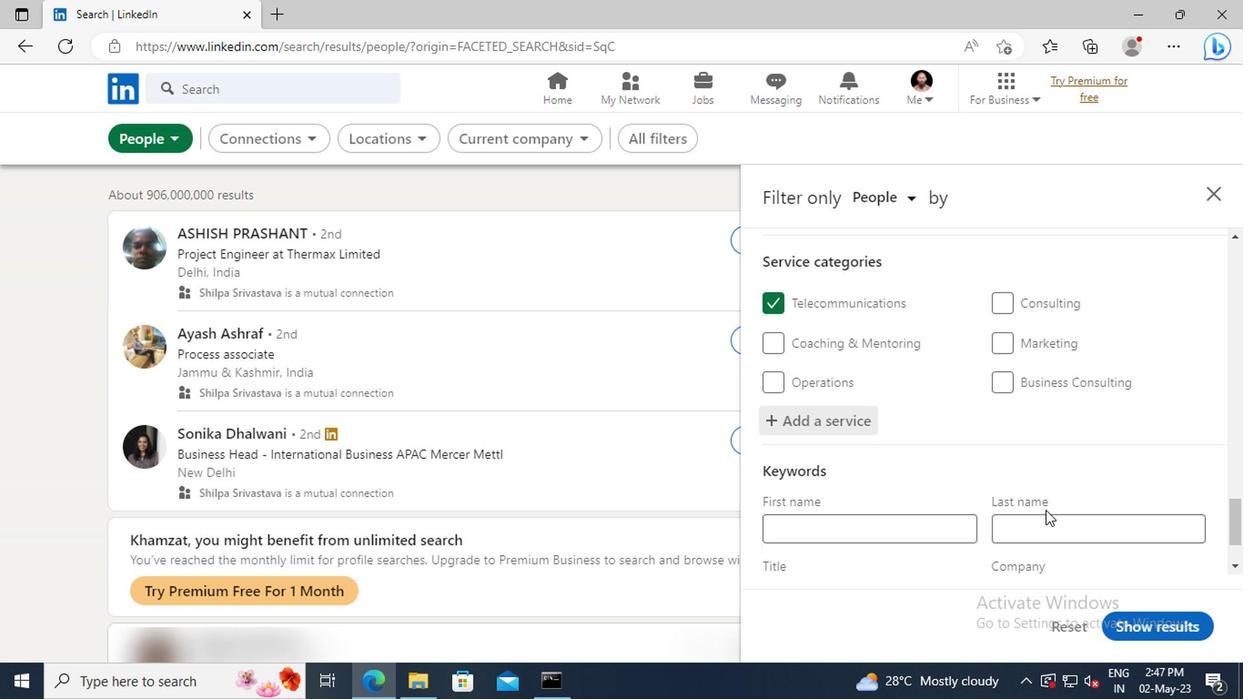 
Action: Mouse moved to (864, 493)
Screenshot: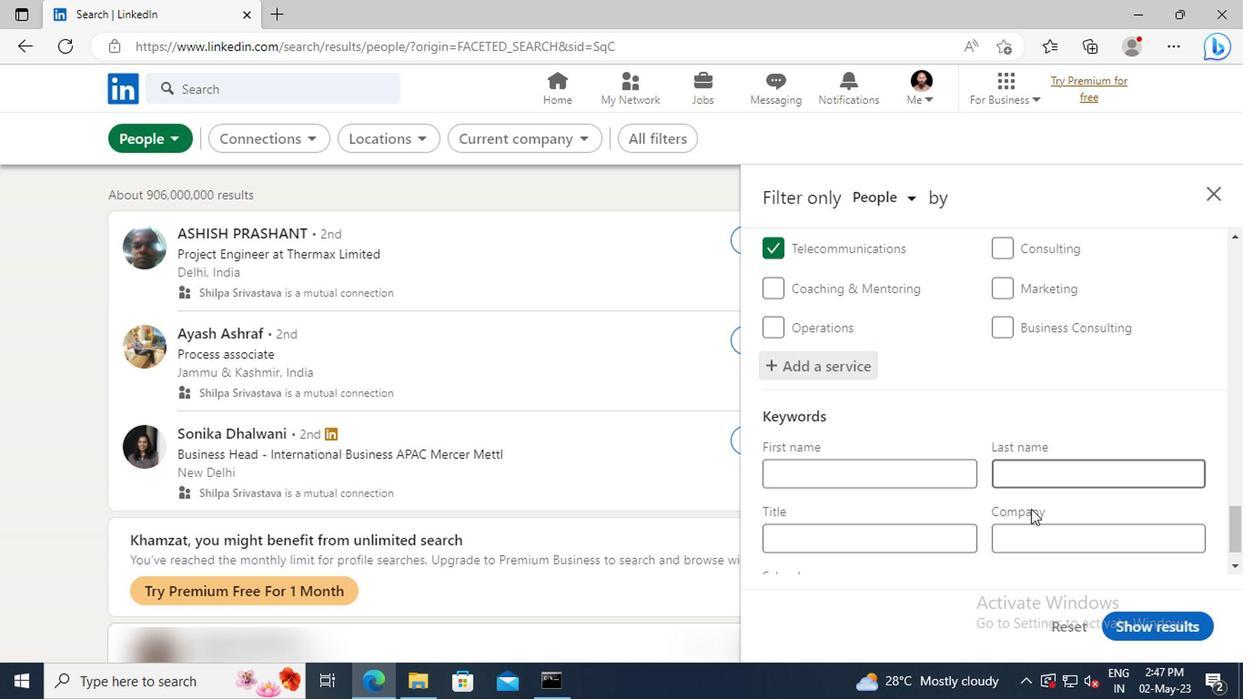
Action: Mouse scrolled (864, 492) with delta (0, 0)
Screenshot: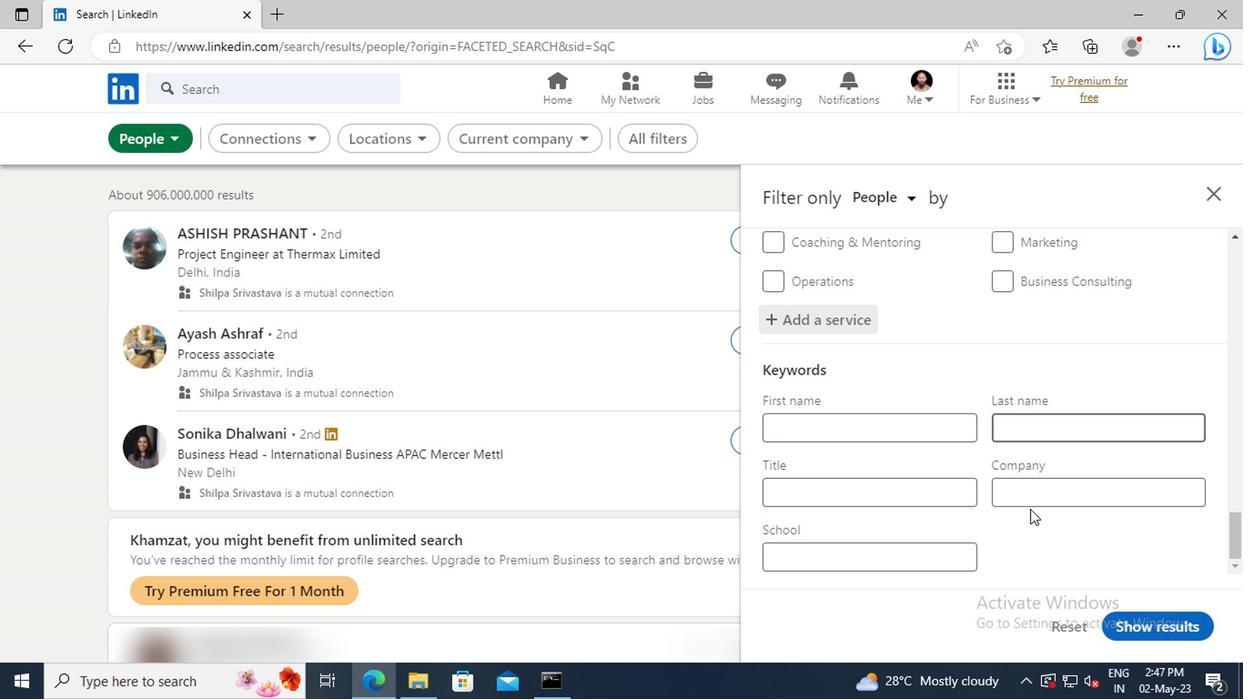 
Action: Mouse moved to (783, 481)
Screenshot: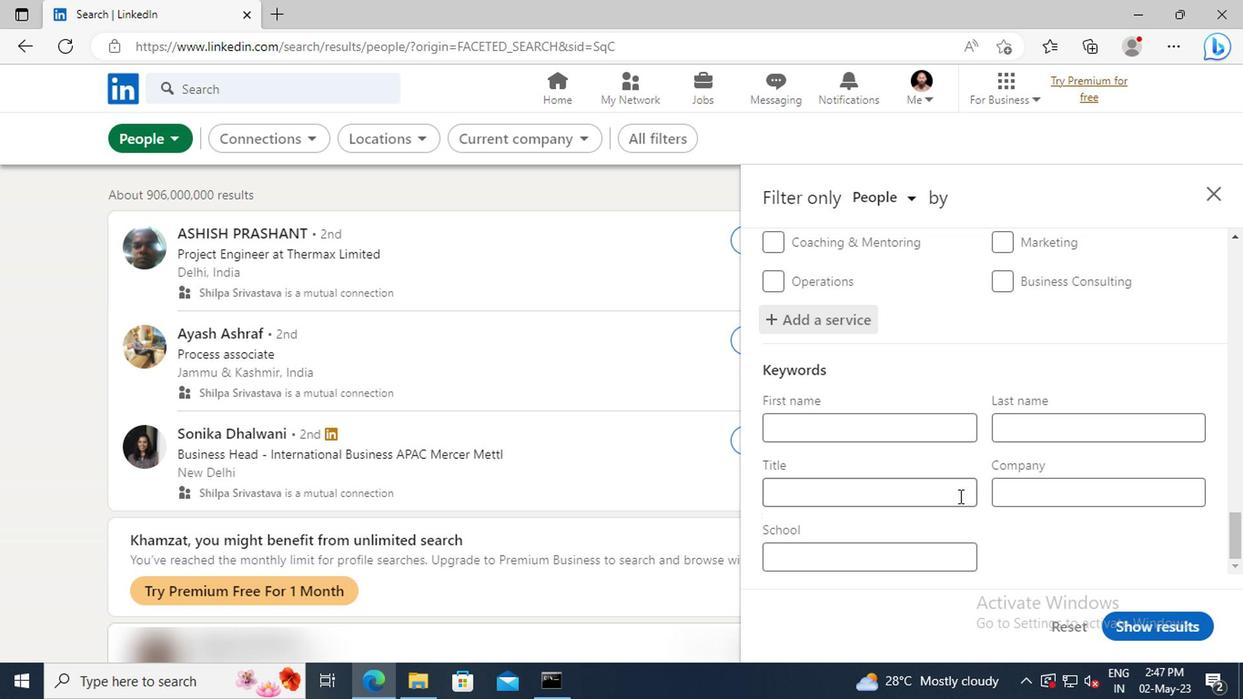 
Action: Mouse pressed left at (783, 481)
Screenshot: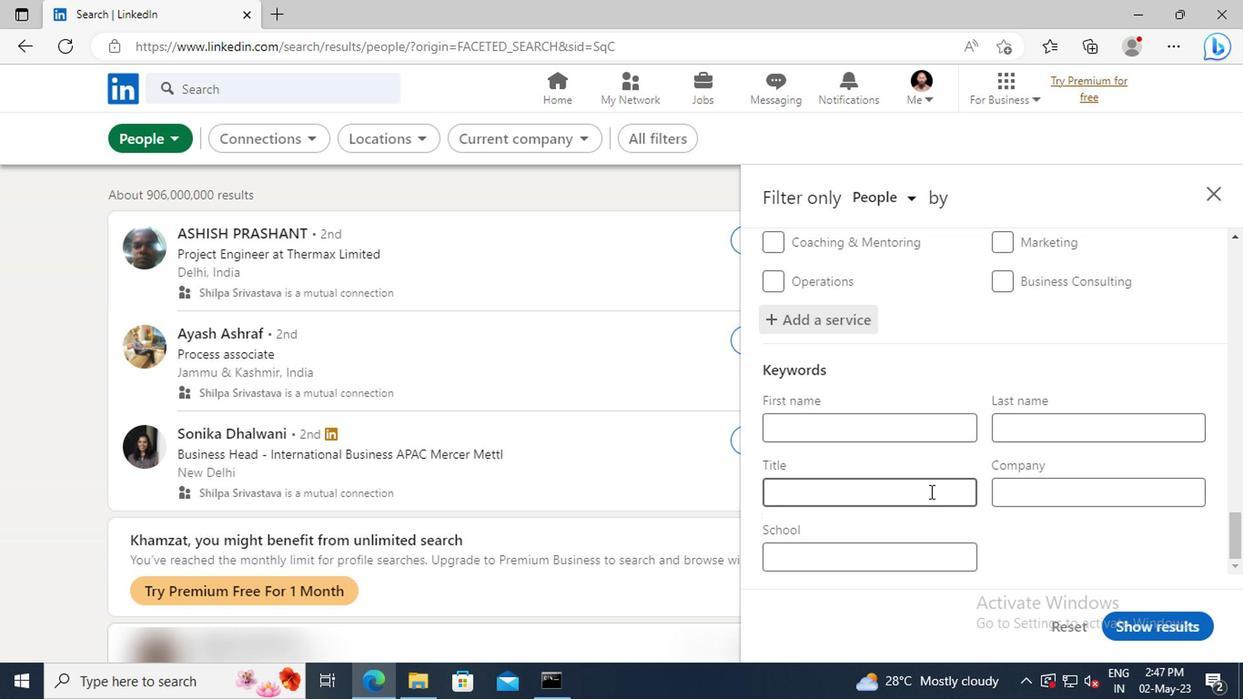 
Action: Key pressed <Key.shift>EXECUTIVE<Key.space><Key.shift>ASSISTANT<Key.enter>
Screenshot: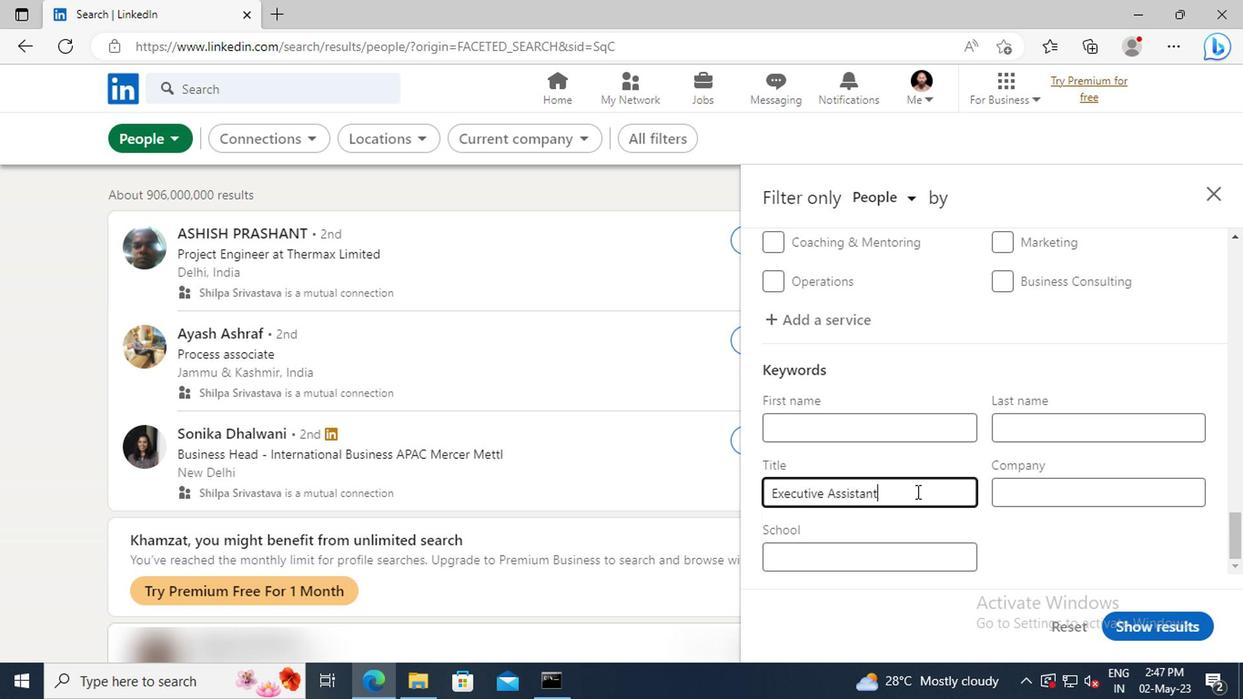 
Action: Mouse moved to (940, 574)
Screenshot: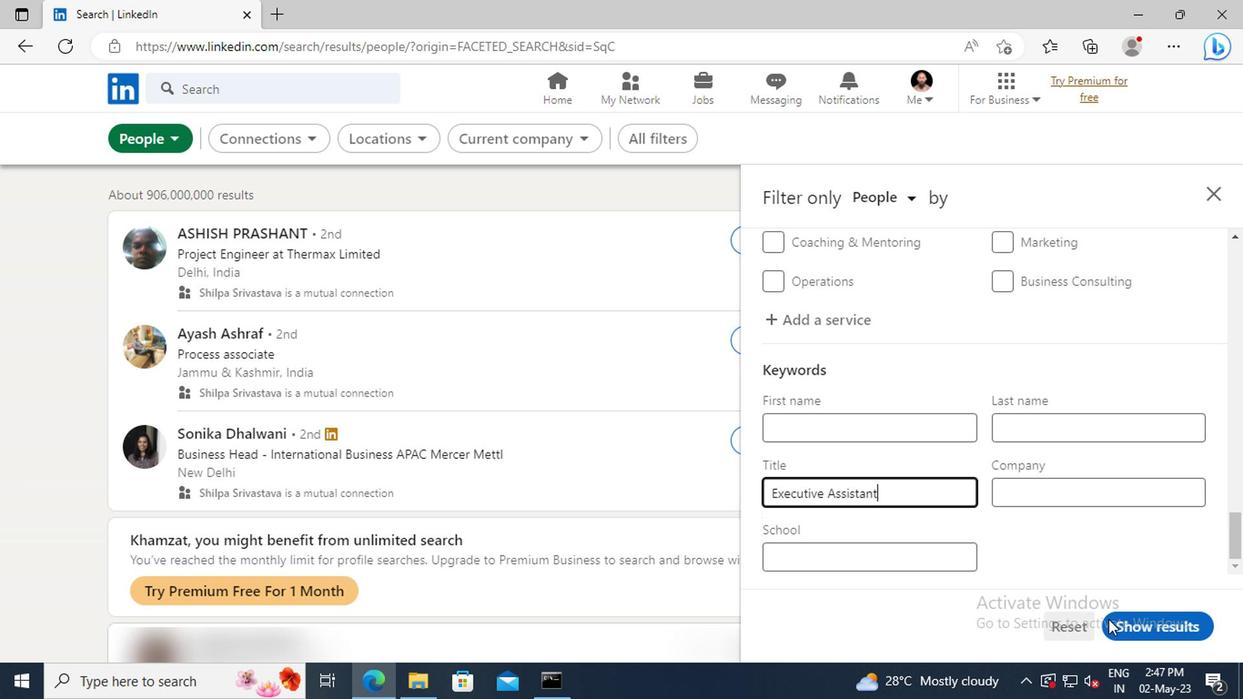 
Action: Mouse pressed left at (940, 574)
Screenshot: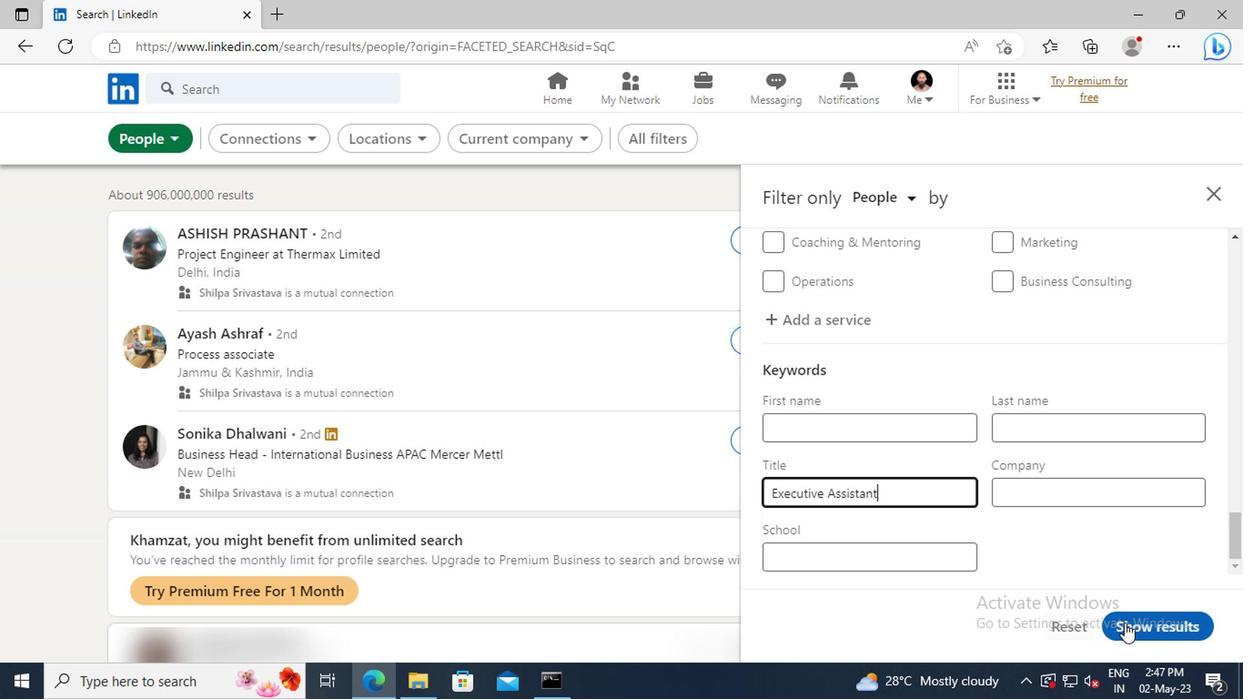 
